 Task: Find connections with filter location Tutamandahostel with filter topic #Professionalwomenwith filter profile language Spanish with filter current company Yüksel Proje with filter school Mulund College Of Commerce with filter industry Soap and Cleaning Product Manufacturing with filter service category Healthcare Consulting with filter keywords title Communications Director
Action: Mouse moved to (634, 75)
Screenshot: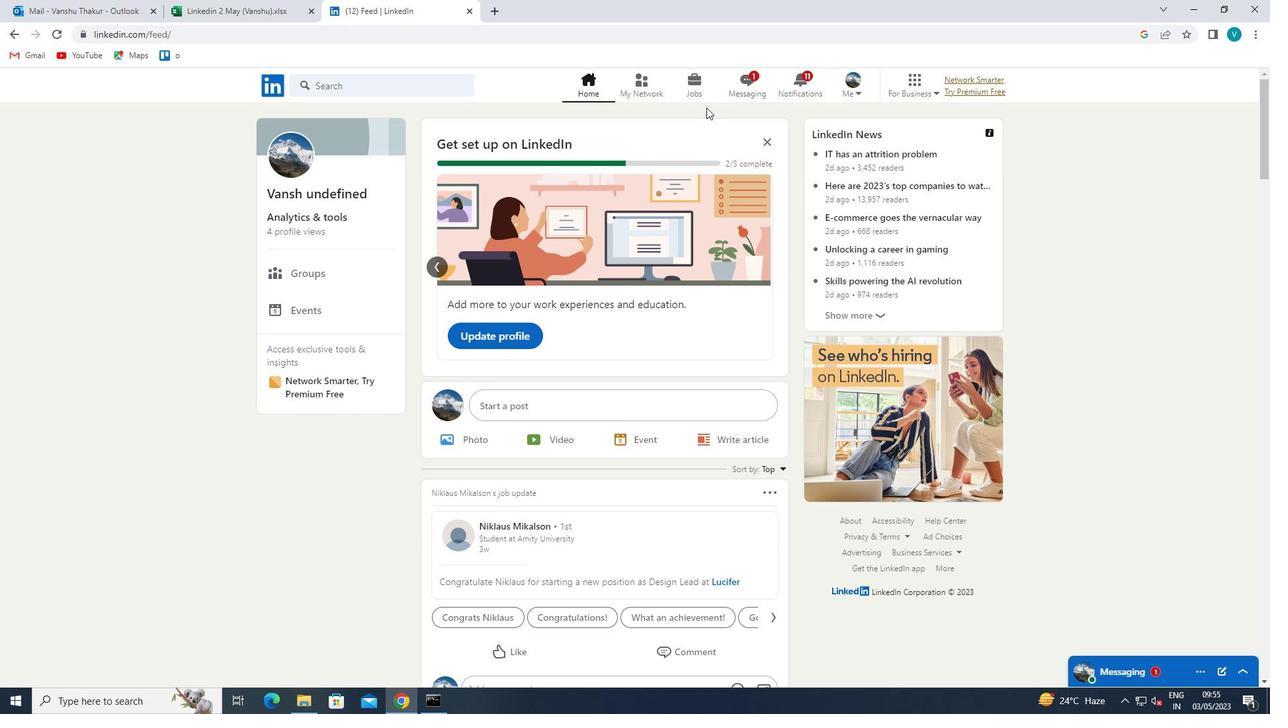 
Action: Mouse pressed left at (634, 75)
Screenshot: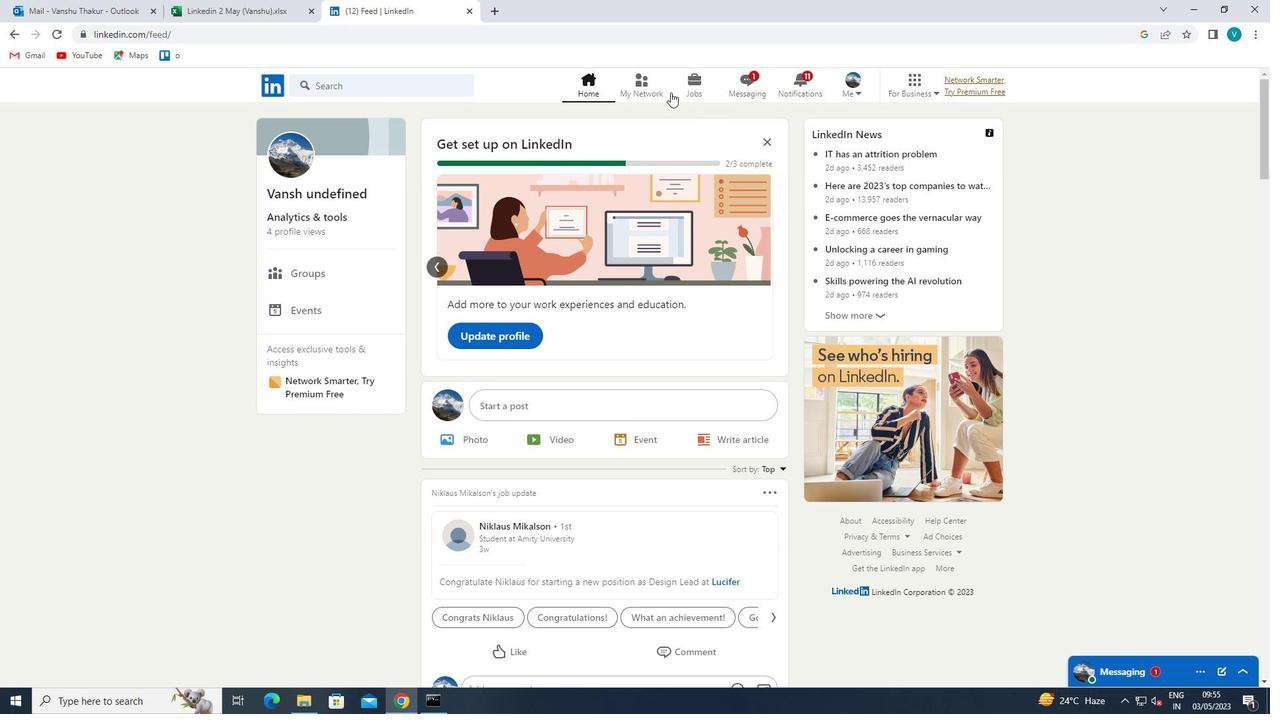 
Action: Mouse moved to (392, 160)
Screenshot: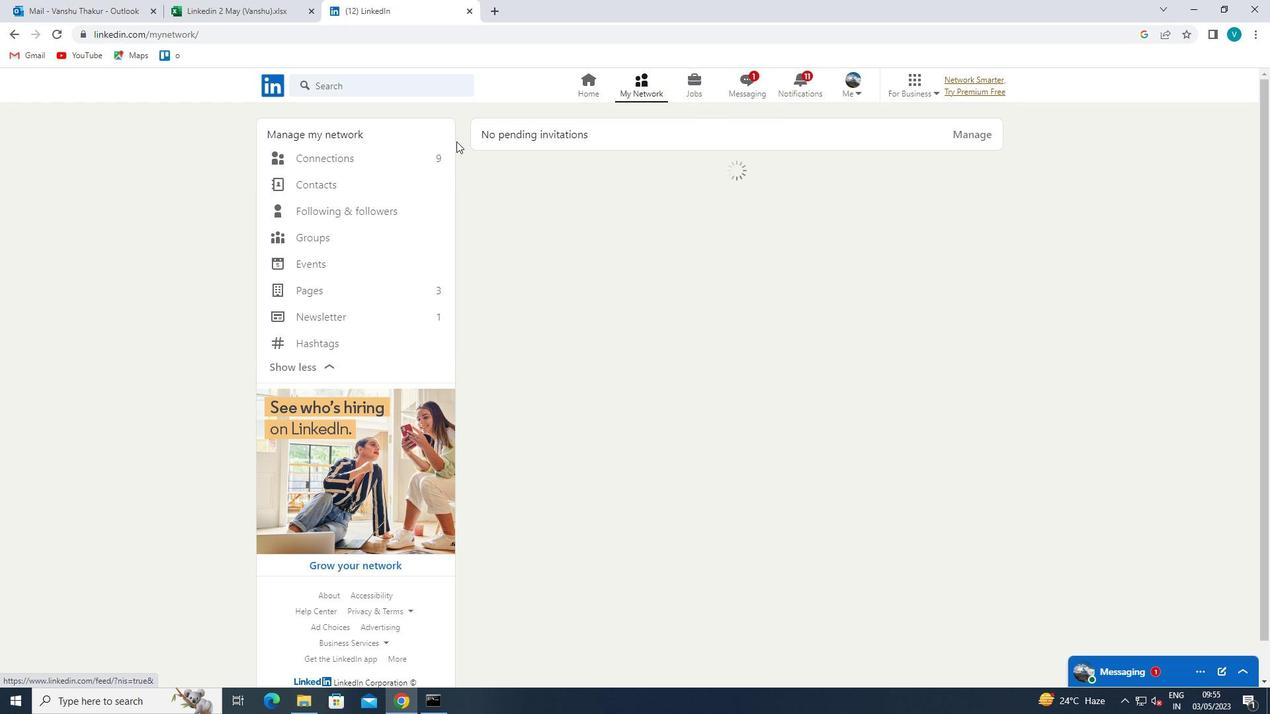
Action: Mouse pressed left at (392, 160)
Screenshot: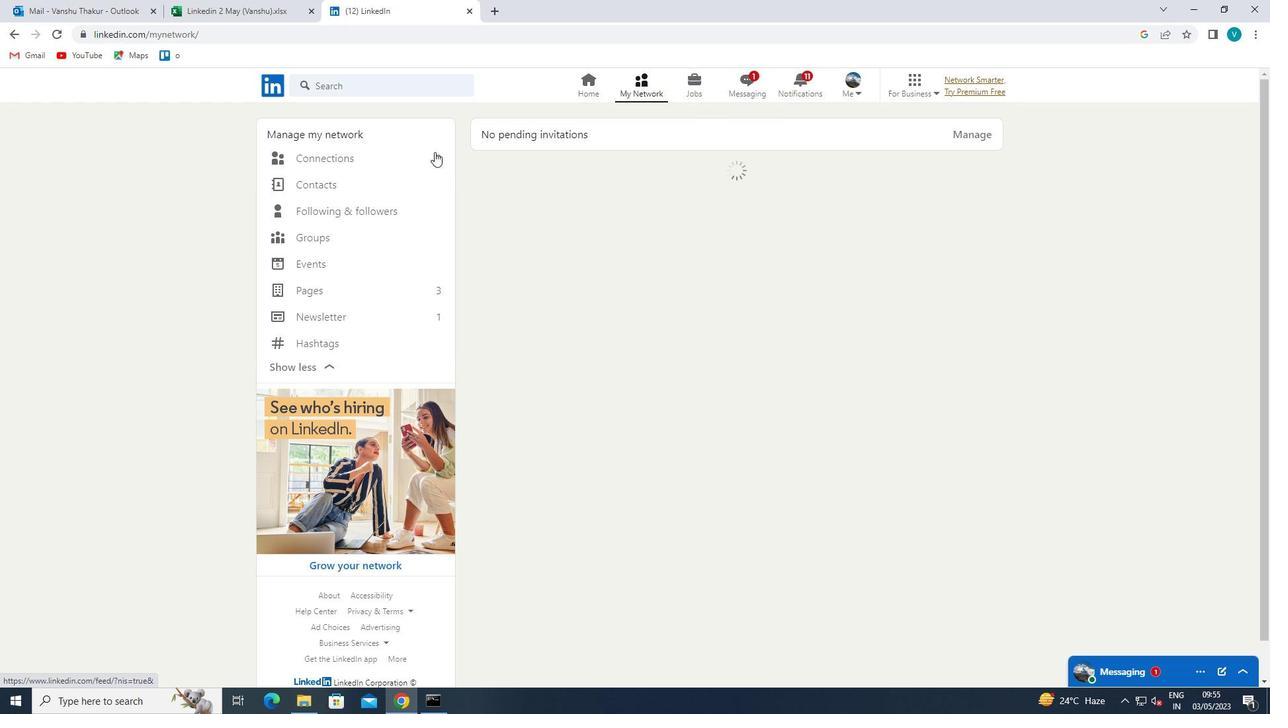 
Action: Mouse moved to (730, 155)
Screenshot: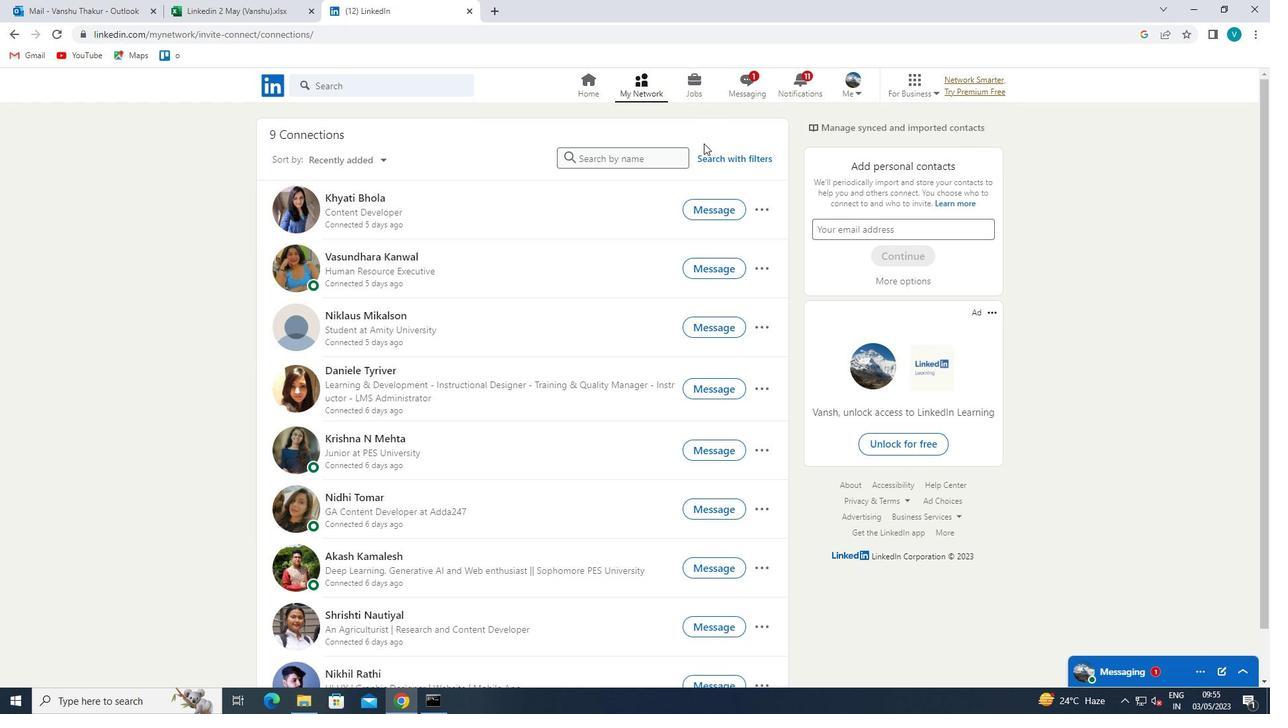 
Action: Mouse pressed left at (730, 155)
Screenshot: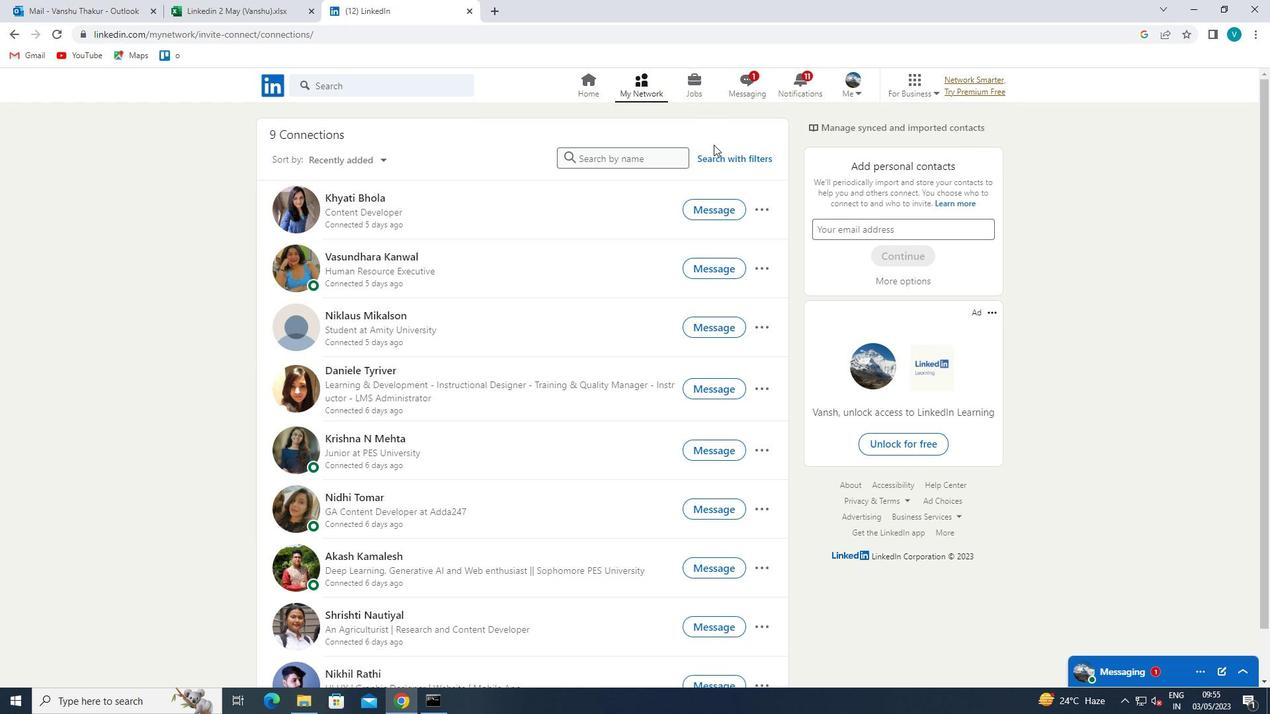 
Action: Mouse moved to (608, 123)
Screenshot: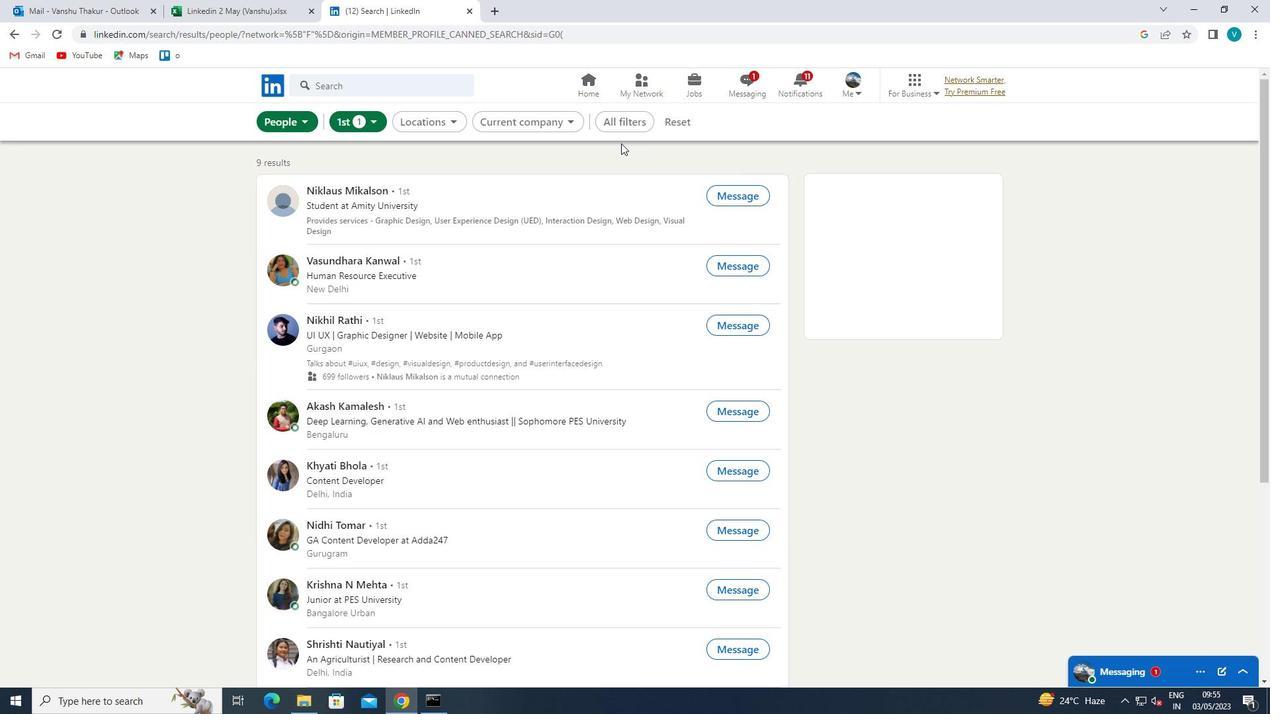
Action: Mouse pressed left at (608, 123)
Screenshot: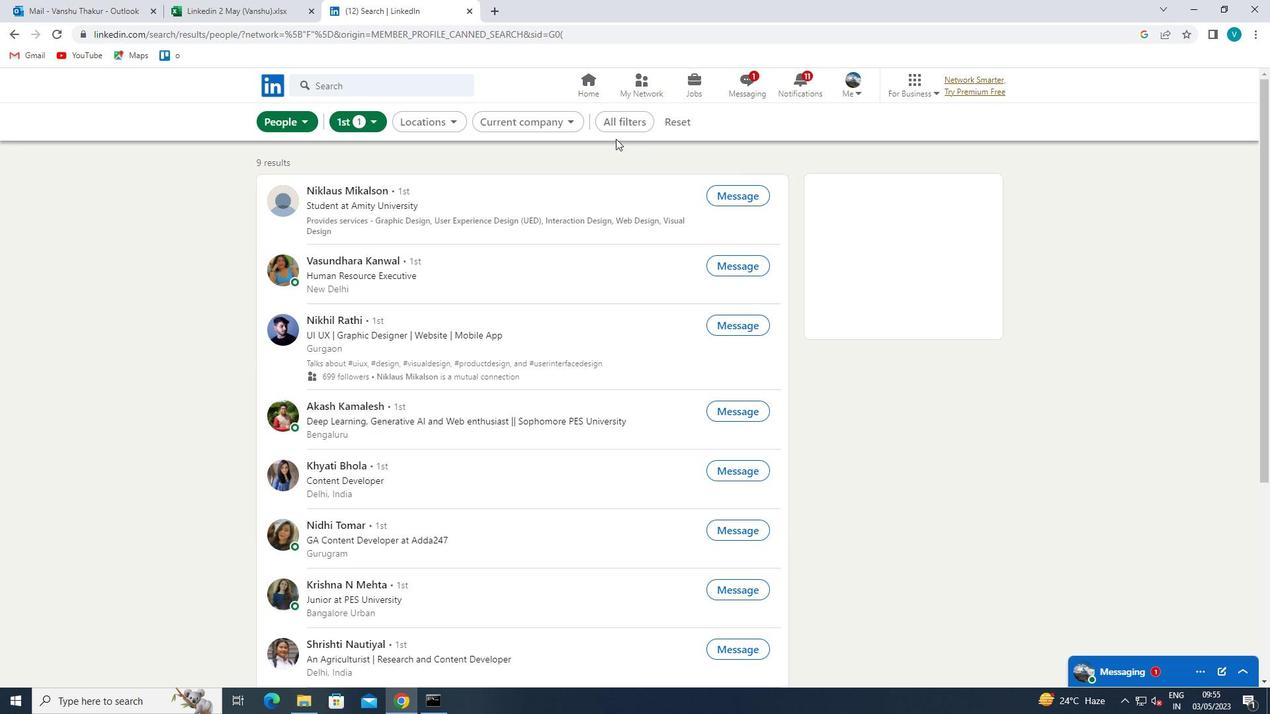 
Action: Mouse moved to (994, 329)
Screenshot: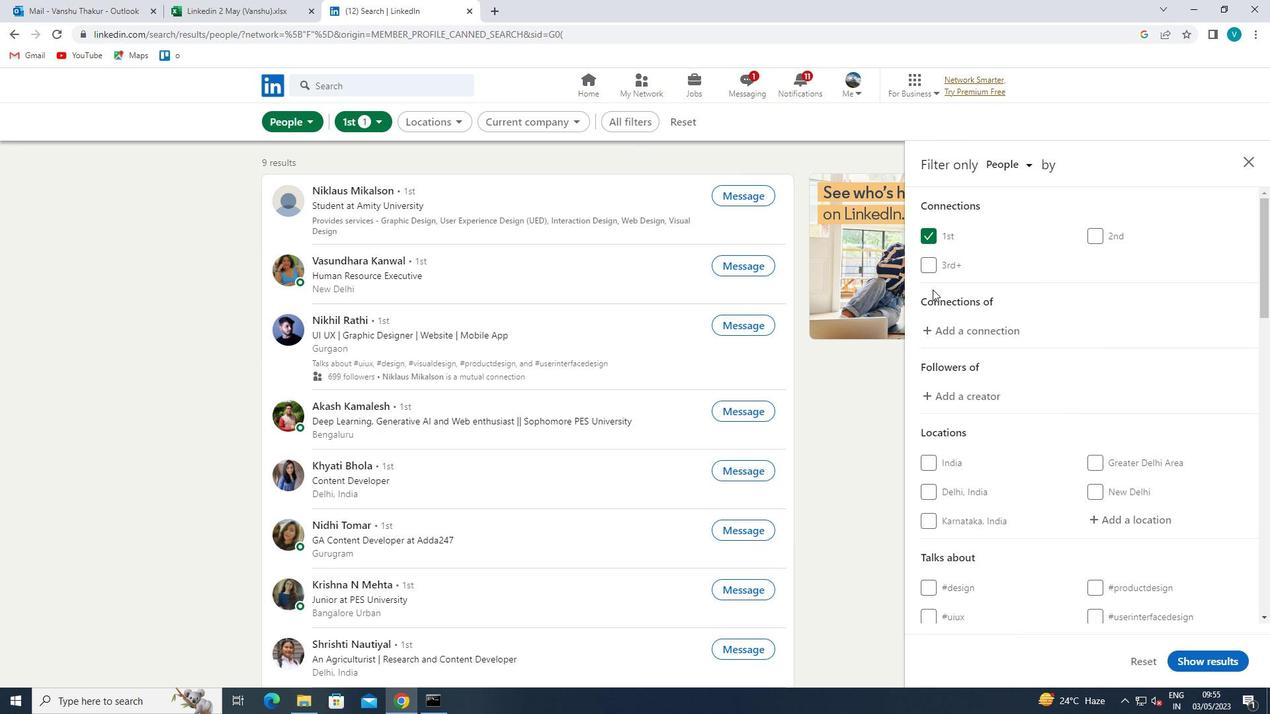 
Action: Mouse scrolled (994, 328) with delta (0, 0)
Screenshot: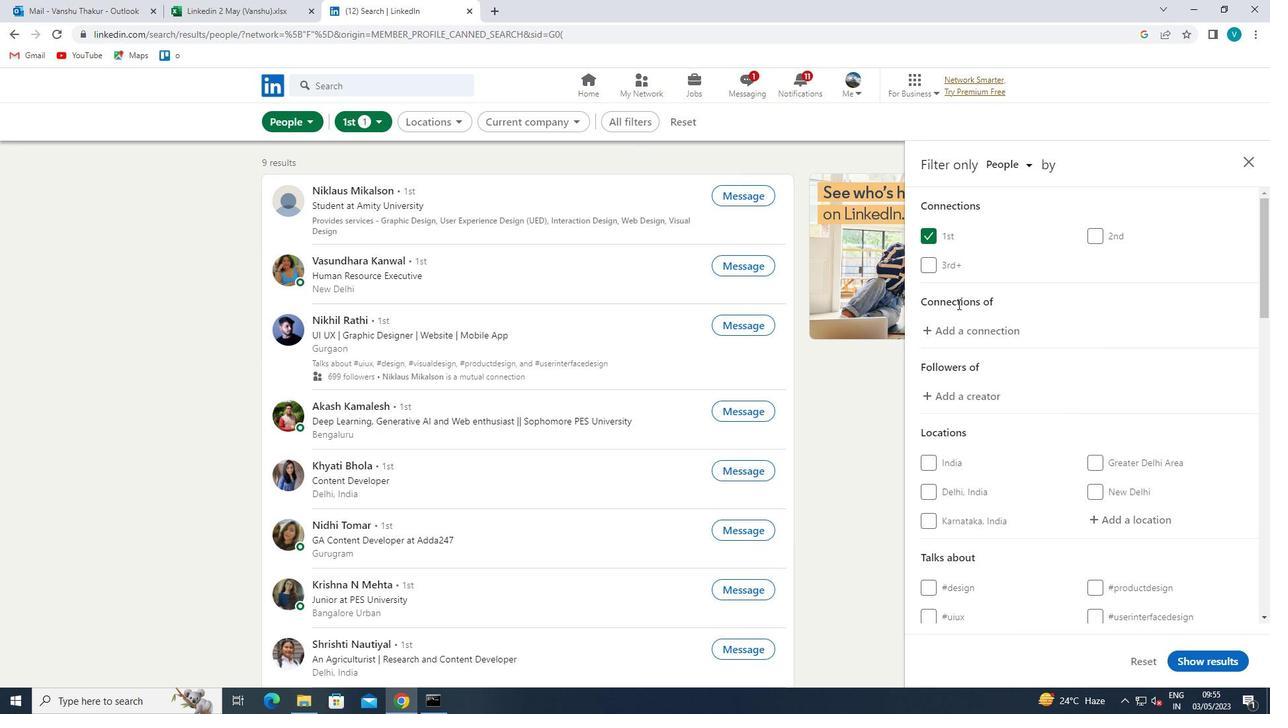 
Action: Mouse moved to (1002, 334)
Screenshot: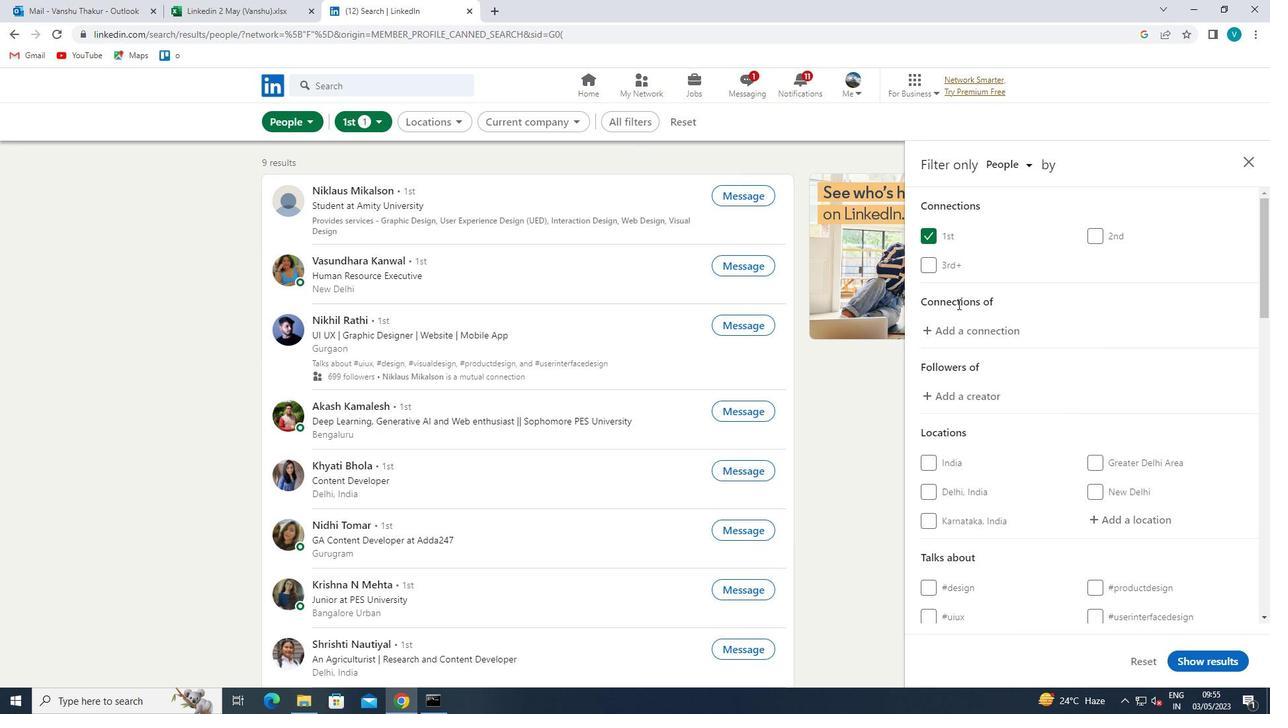 
Action: Mouse scrolled (1002, 334) with delta (0, 0)
Screenshot: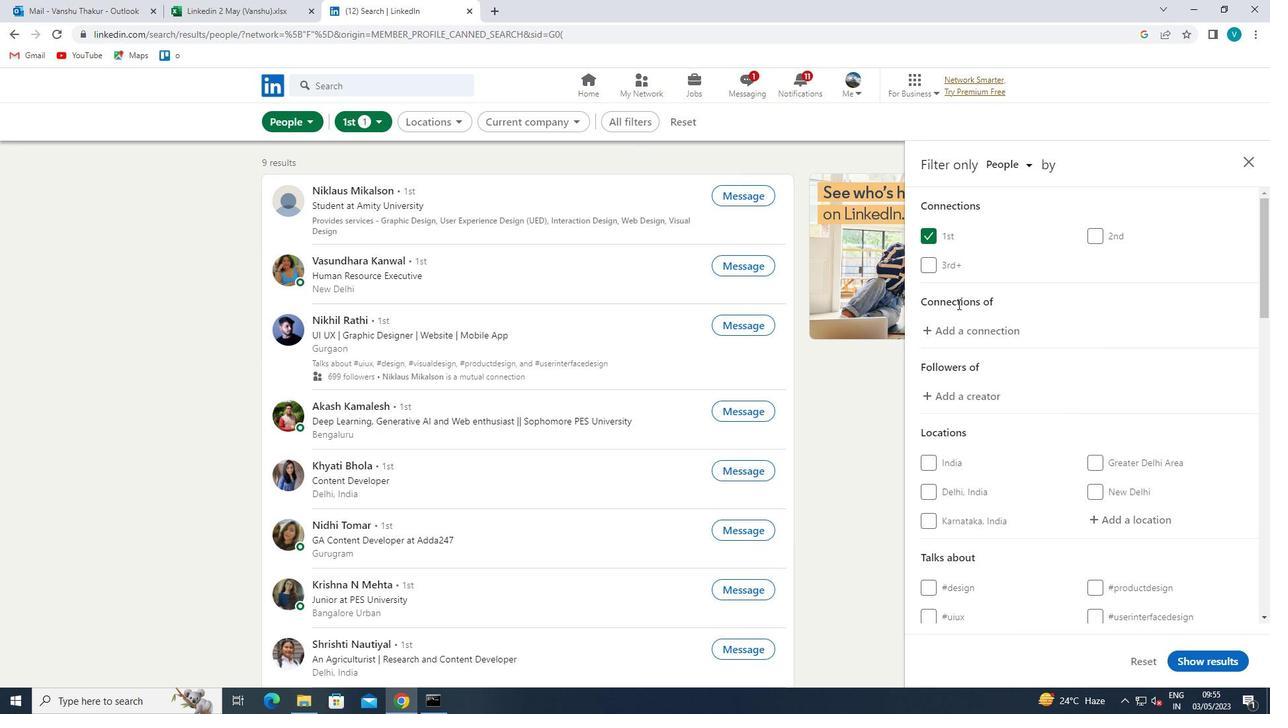
Action: Mouse moved to (1149, 388)
Screenshot: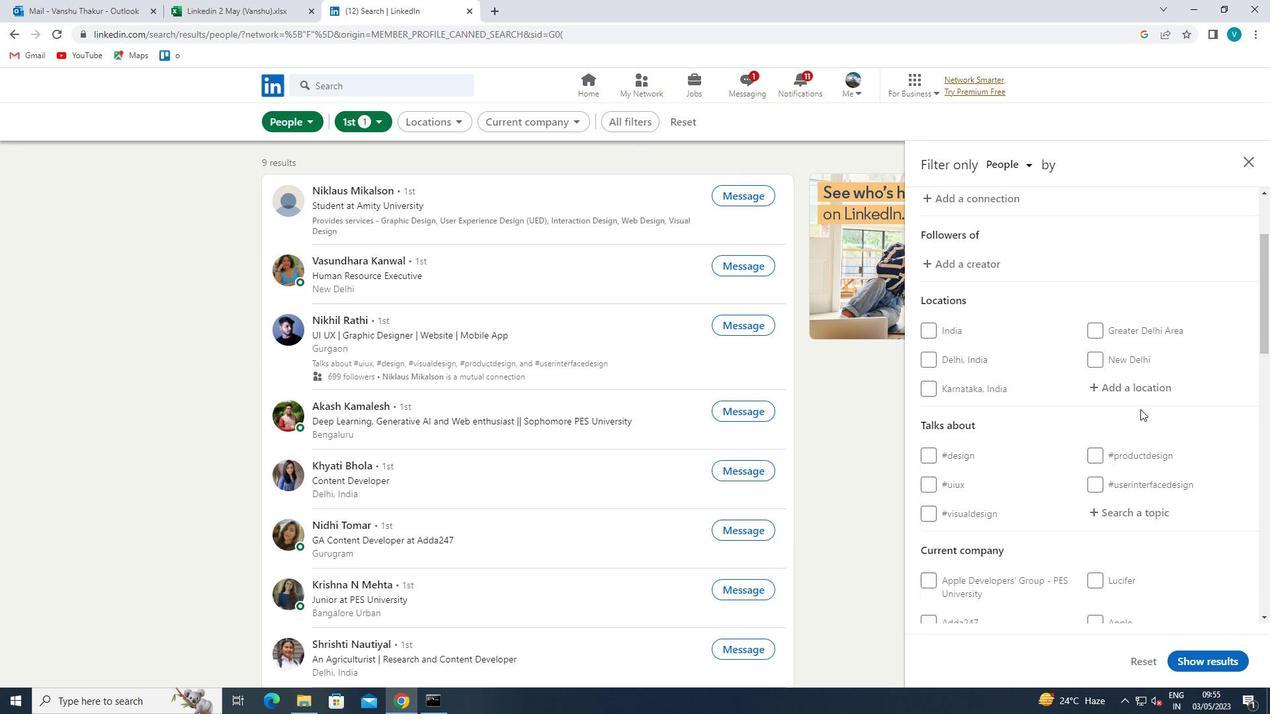 
Action: Mouse pressed left at (1149, 388)
Screenshot: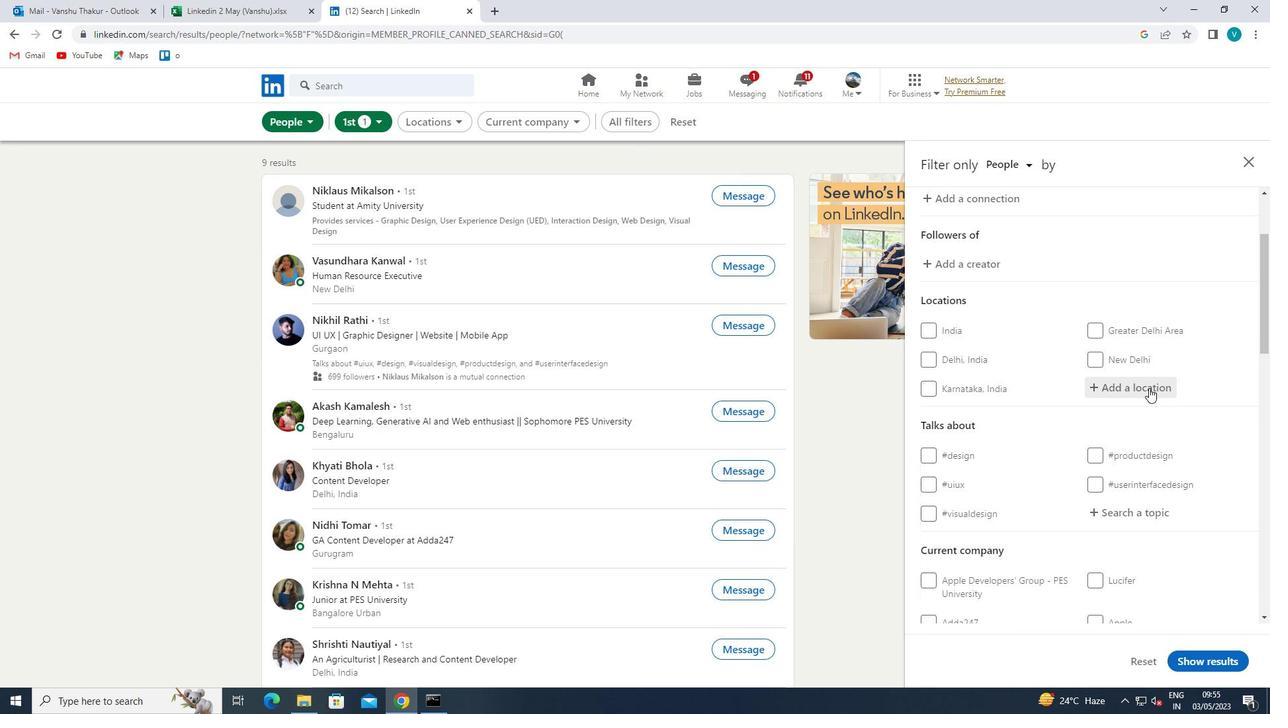 
Action: Key pressed <Key.shift>T
Screenshot: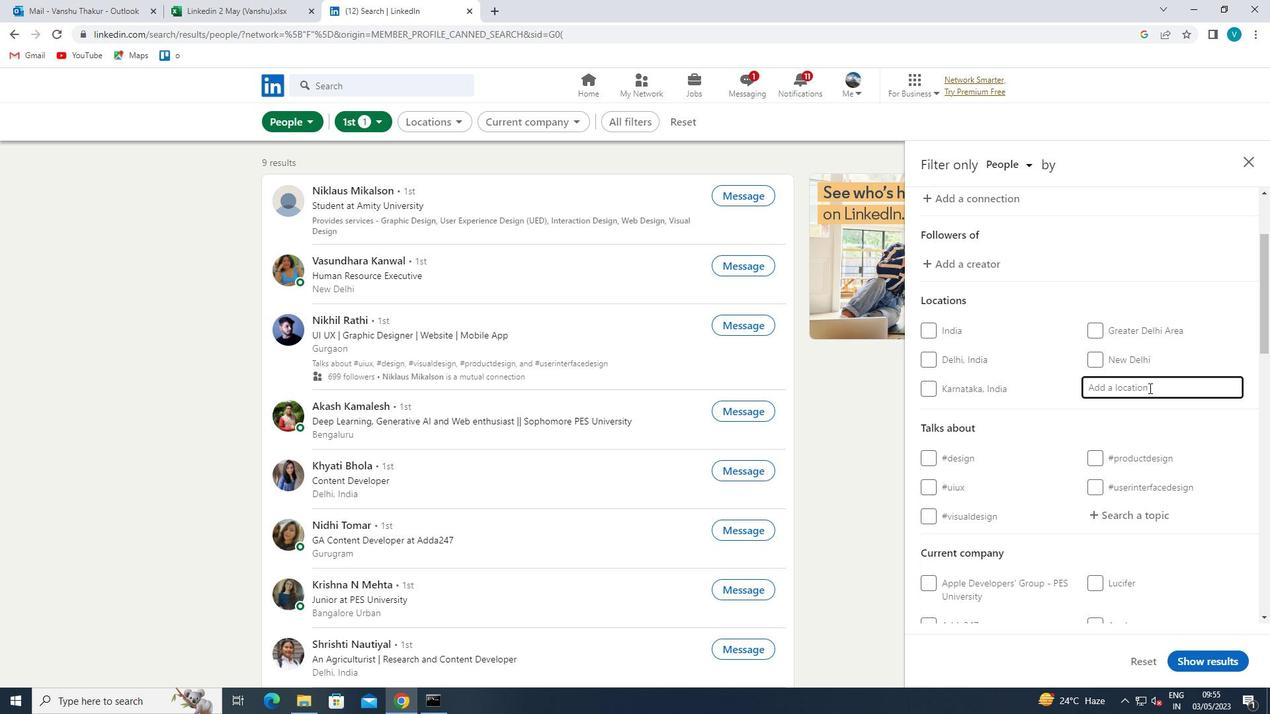 
Action: Mouse moved to (1002, 357)
Screenshot: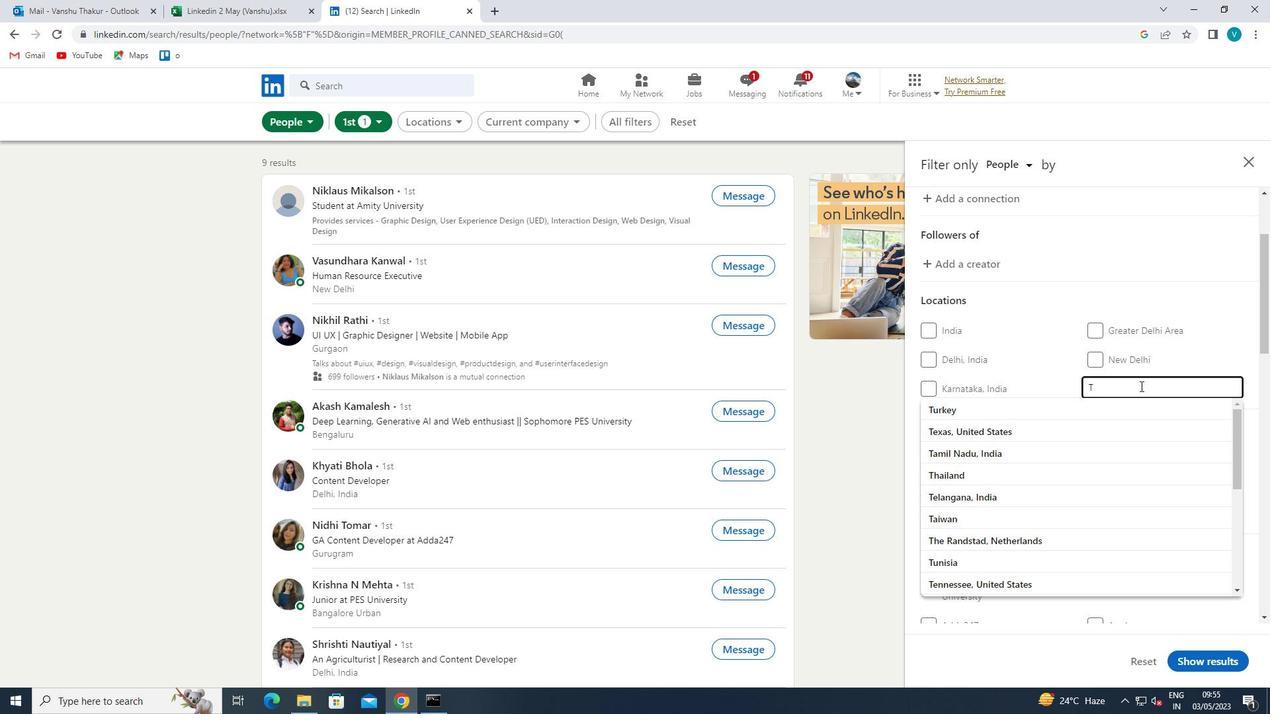 
Action: Key pressed UTAMANDAHOSTEL
Screenshot: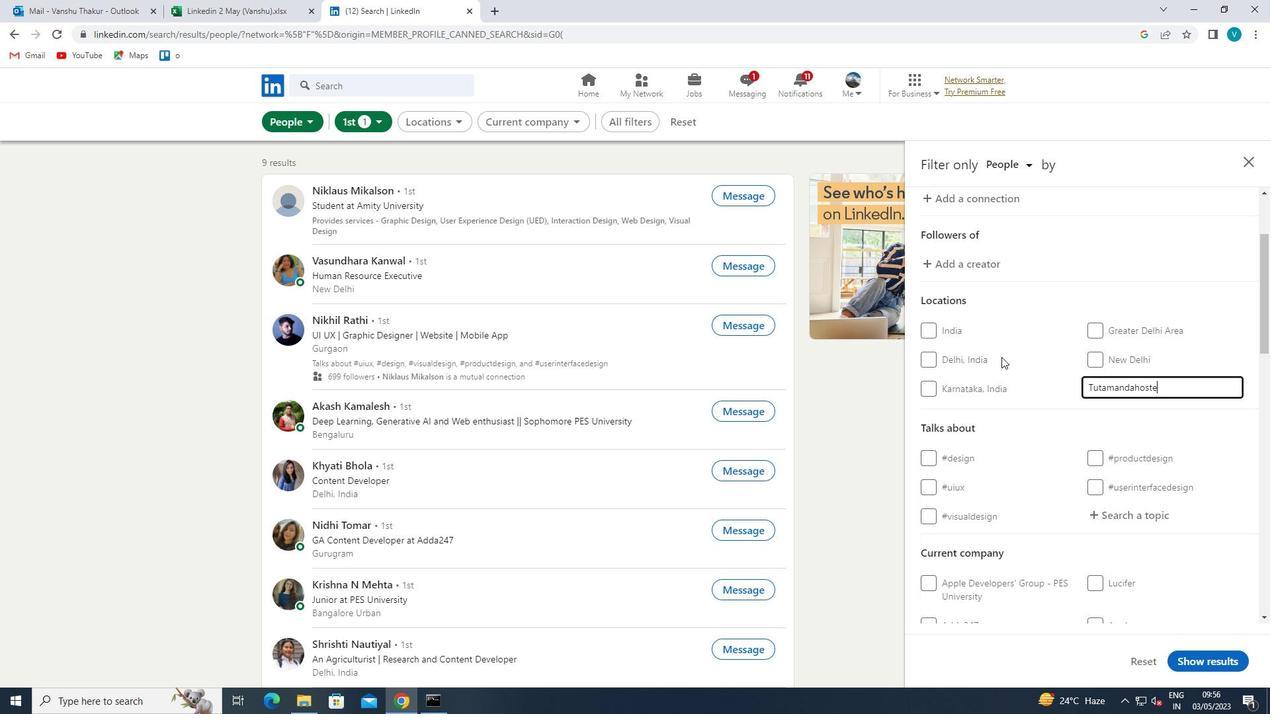 
Action: Mouse moved to (1033, 411)
Screenshot: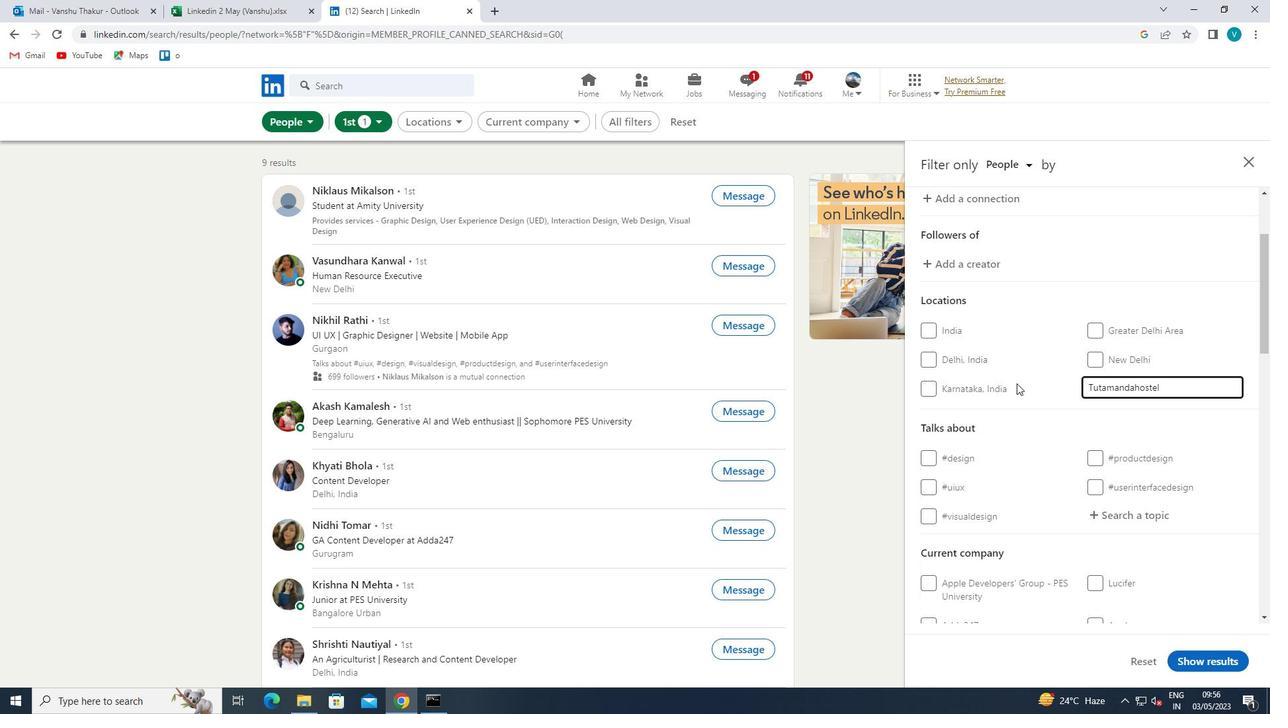 
Action: Mouse pressed left at (1033, 411)
Screenshot: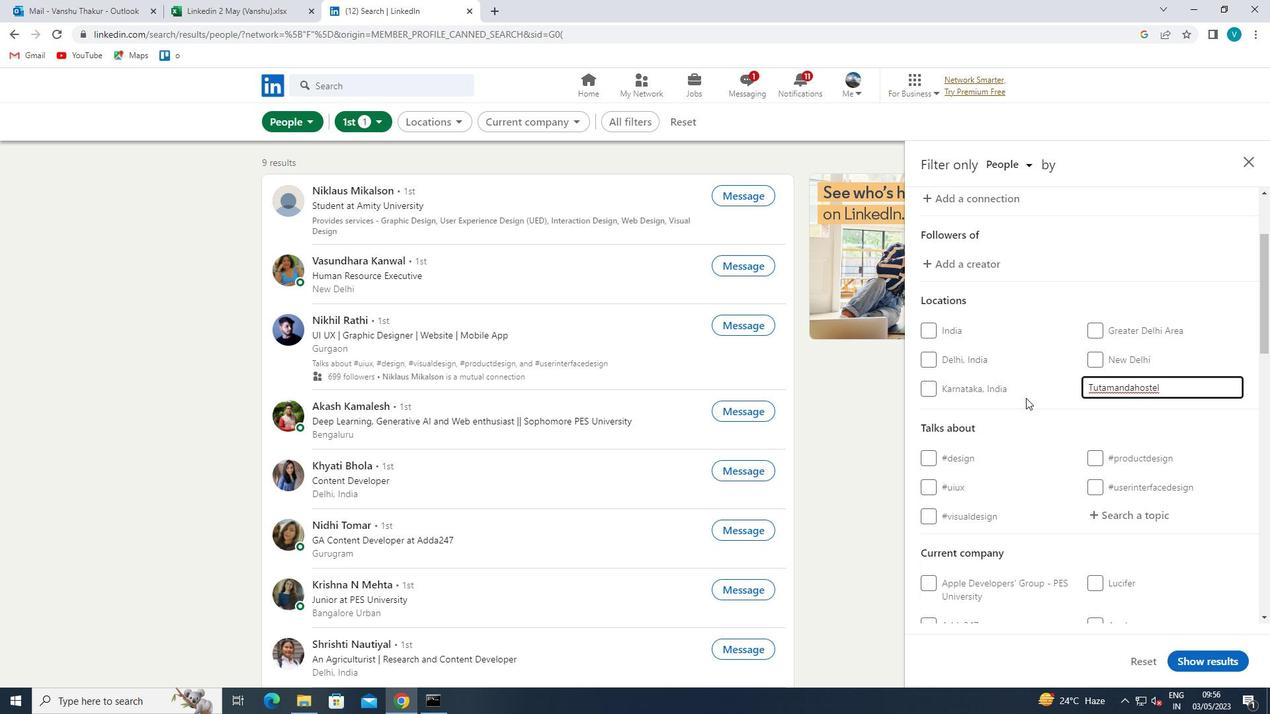 
Action: Mouse moved to (1033, 412)
Screenshot: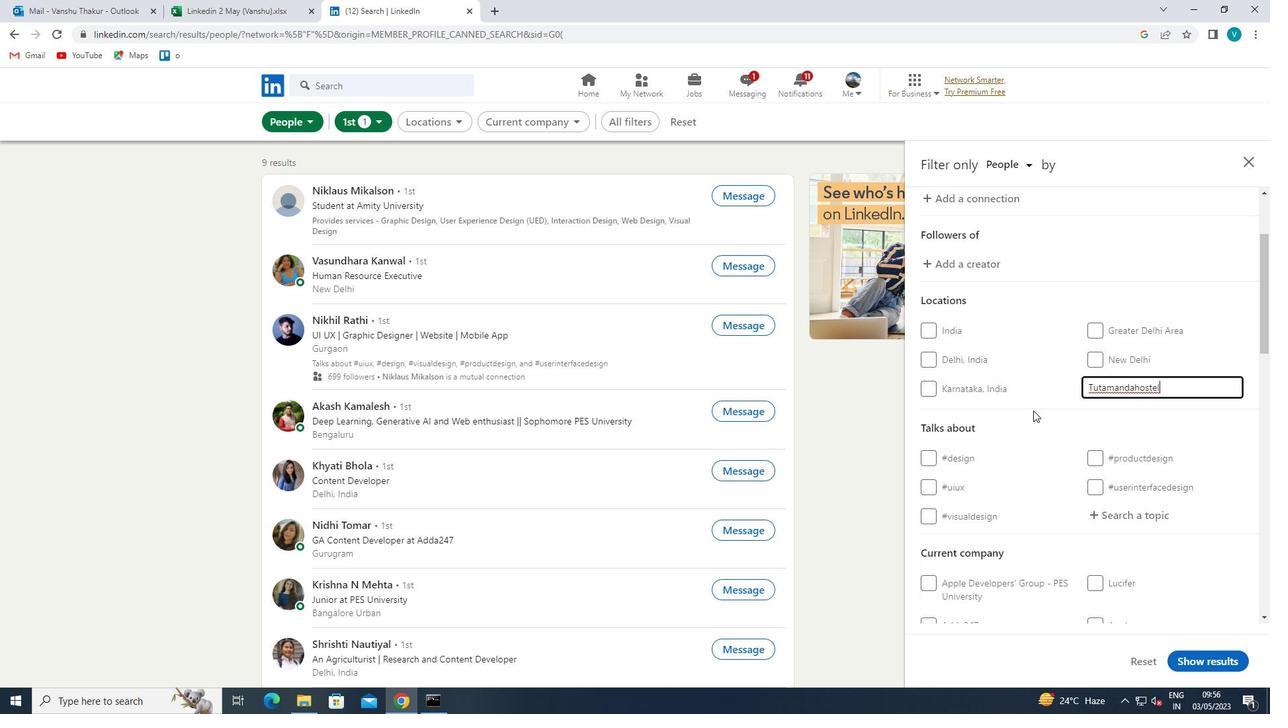 
Action: Mouse scrolled (1033, 411) with delta (0, 0)
Screenshot: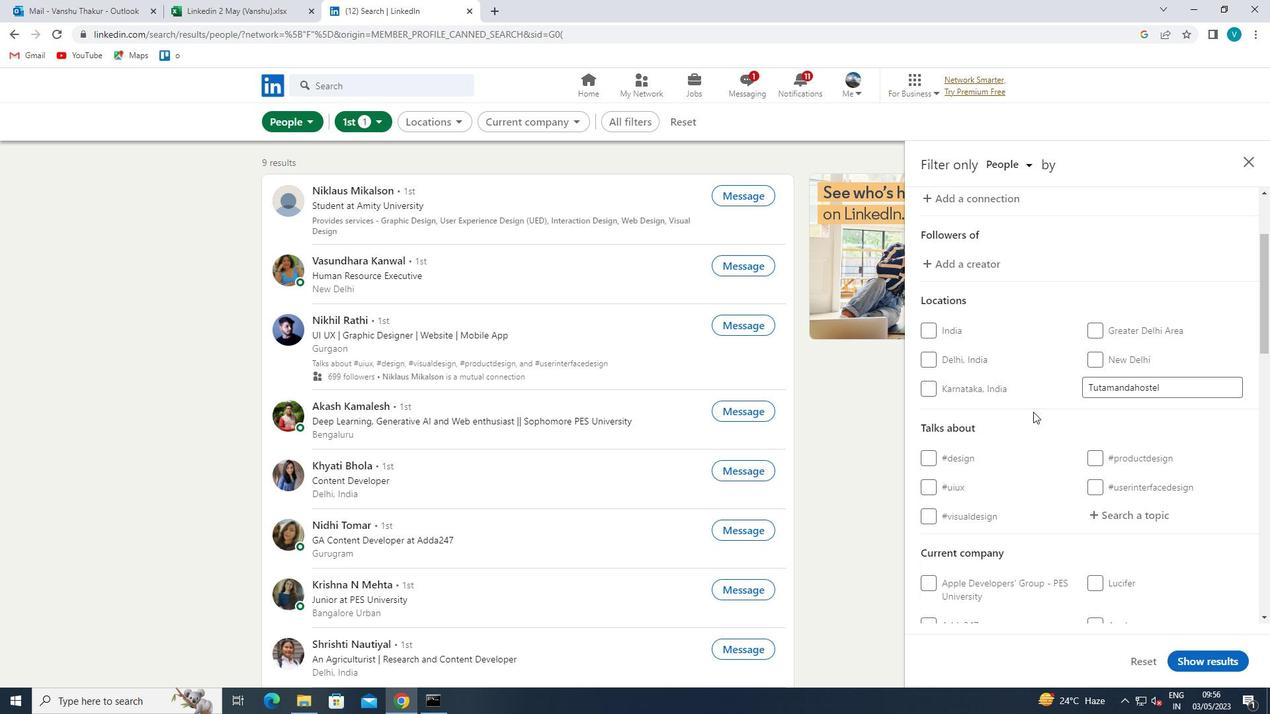 
Action: Mouse scrolled (1033, 411) with delta (0, 0)
Screenshot: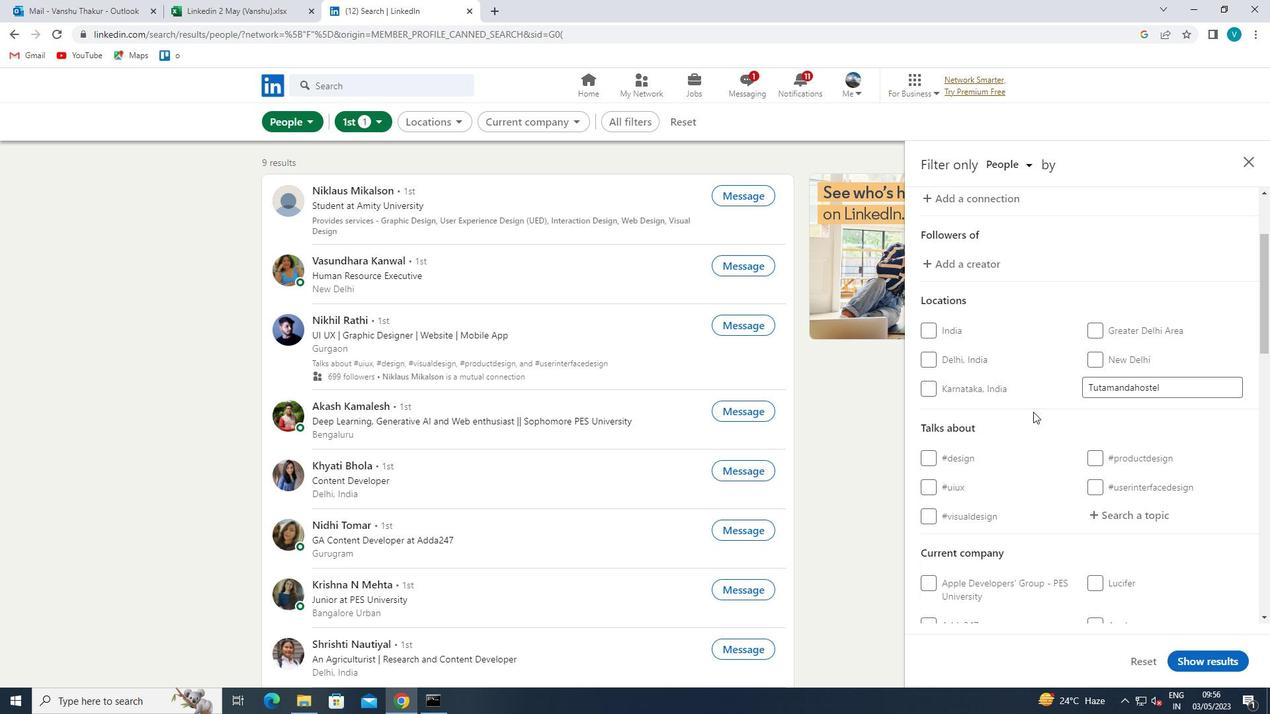 
Action: Mouse moved to (1160, 381)
Screenshot: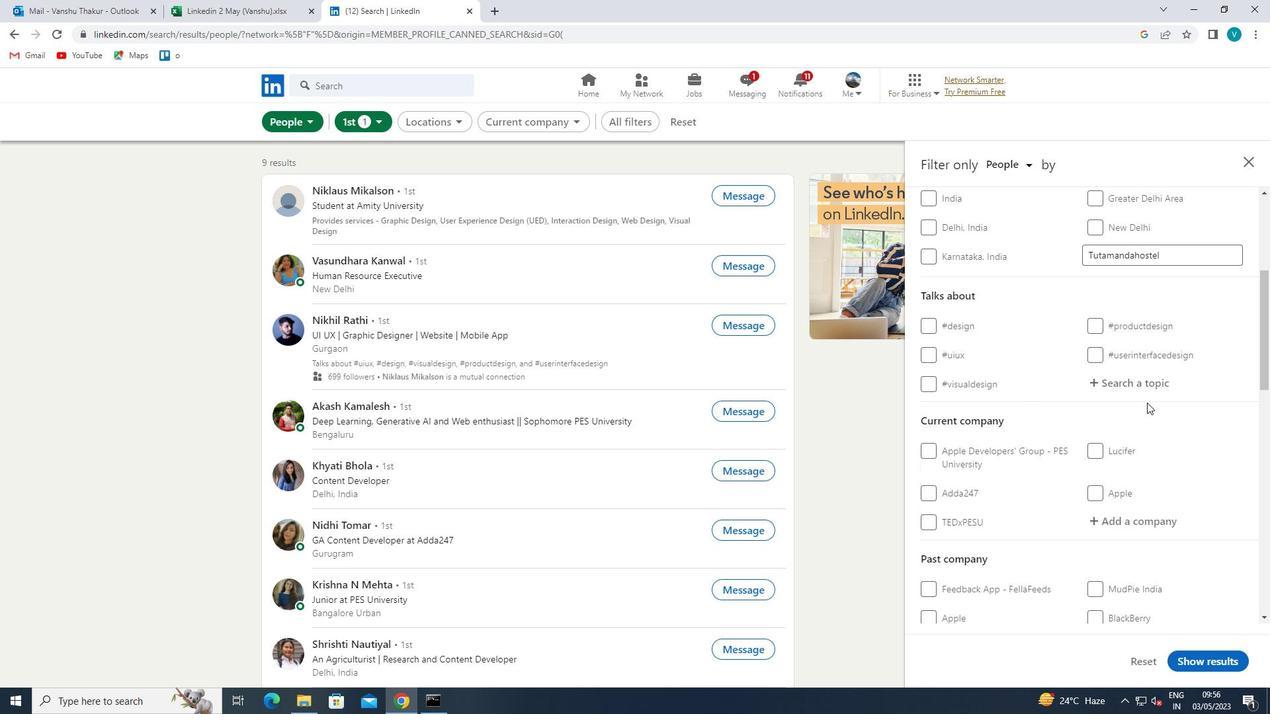 
Action: Mouse pressed left at (1160, 381)
Screenshot: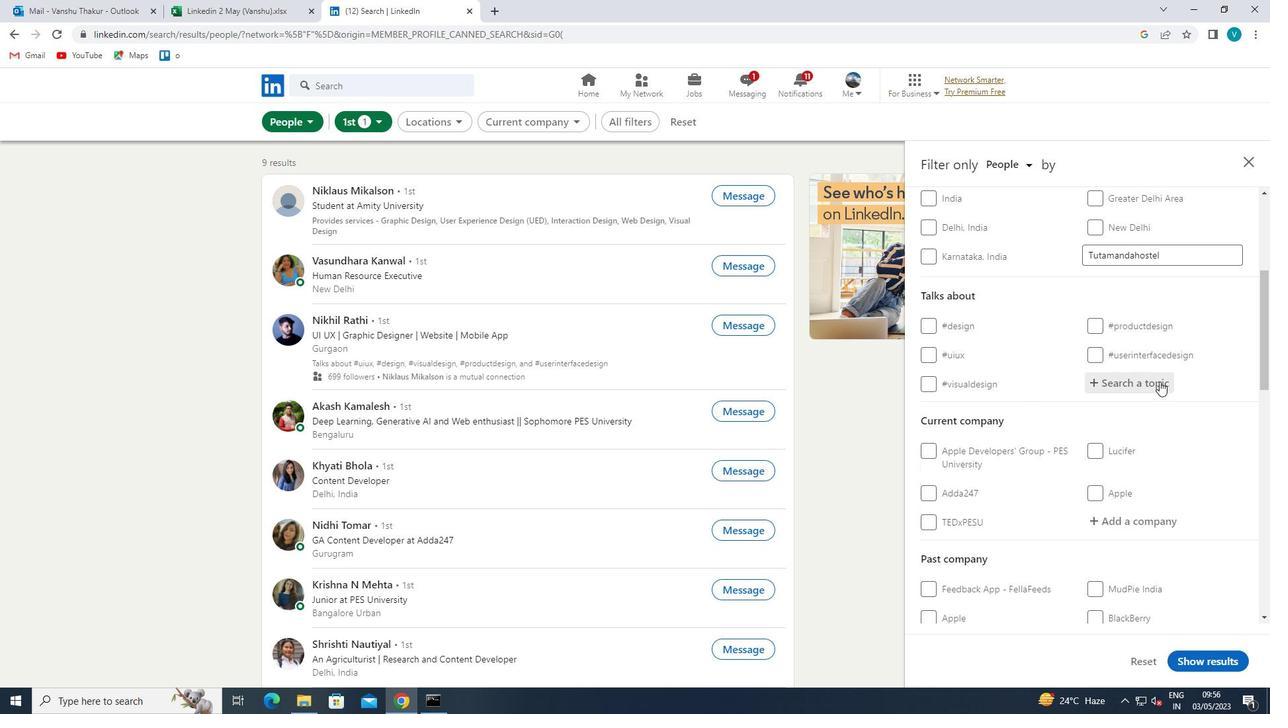 
Action: Key pressed <Key.shift><Key.shift><Key.shift>PROFESSIONALWO
Screenshot: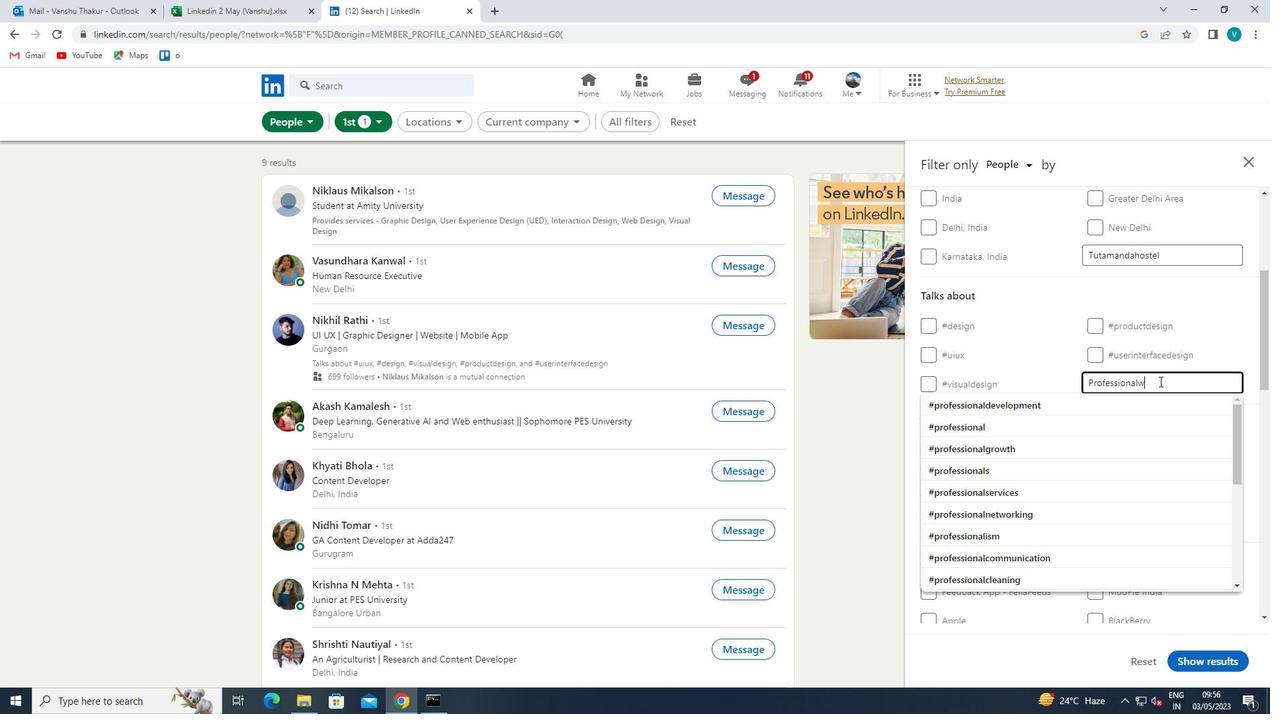 
Action: Mouse moved to (1128, 395)
Screenshot: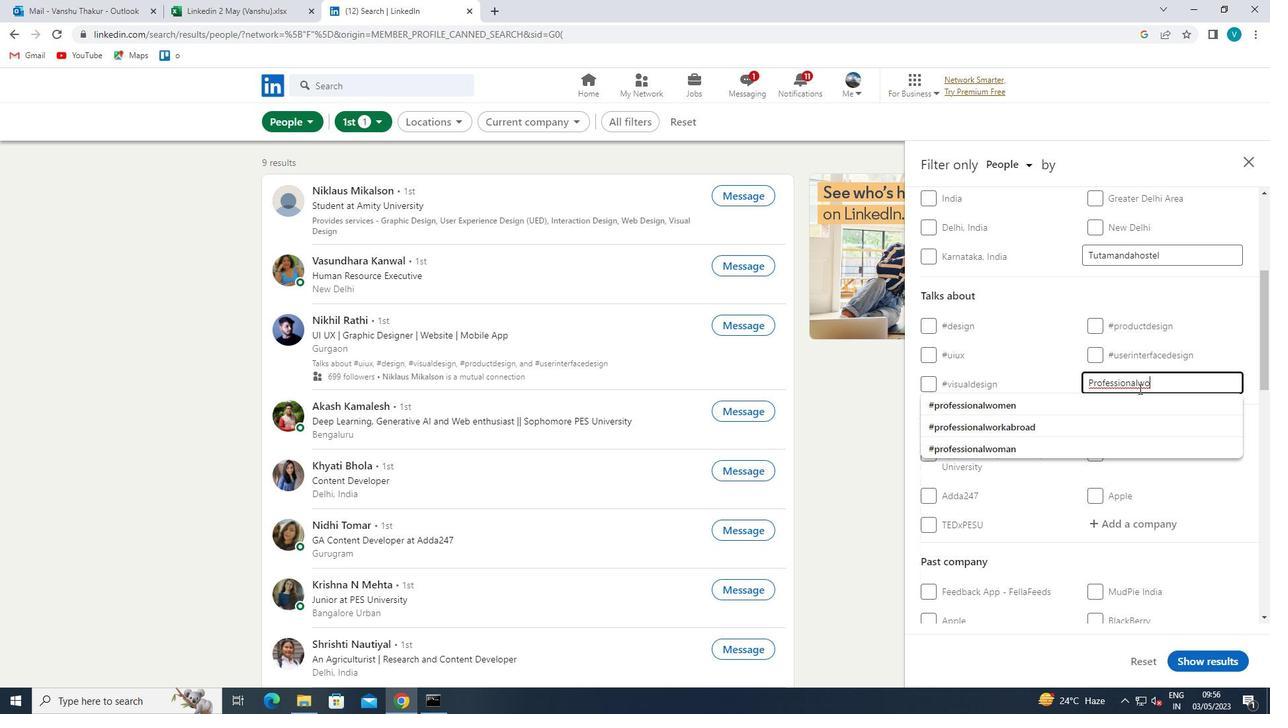 
Action: Mouse pressed left at (1128, 395)
Screenshot: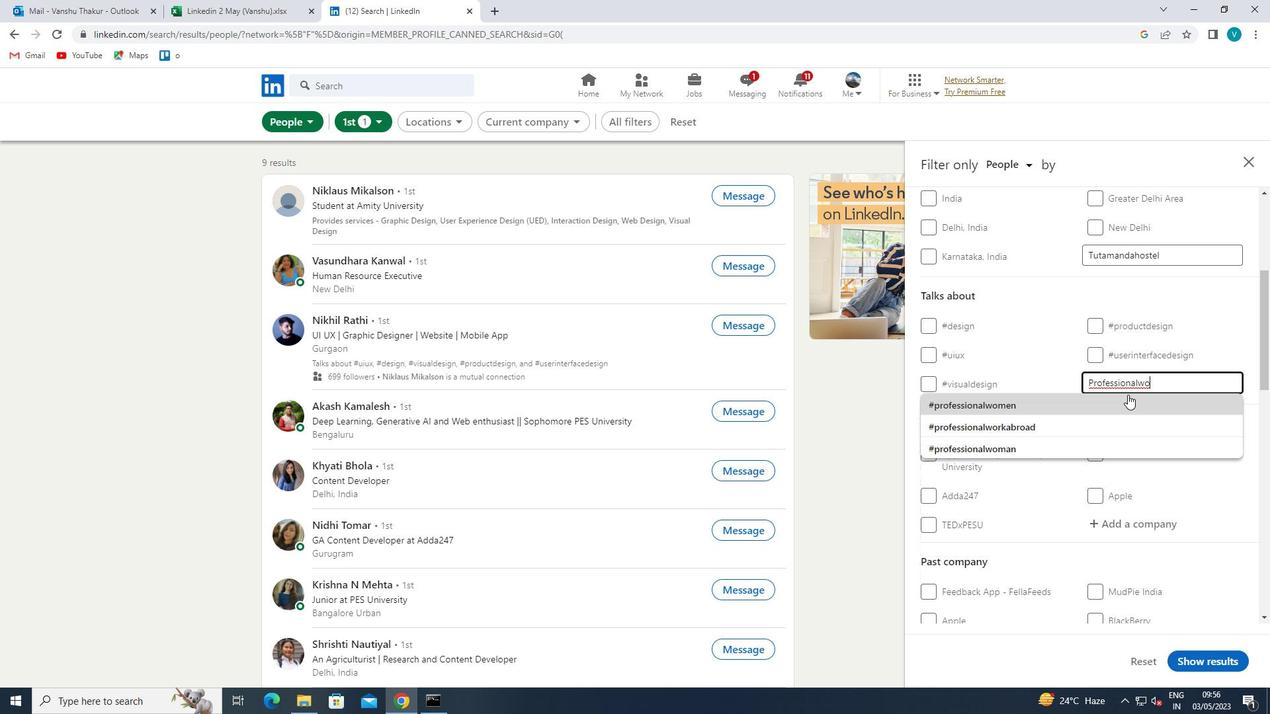 
Action: Mouse scrolled (1128, 394) with delta (0, 0)
Screenshot: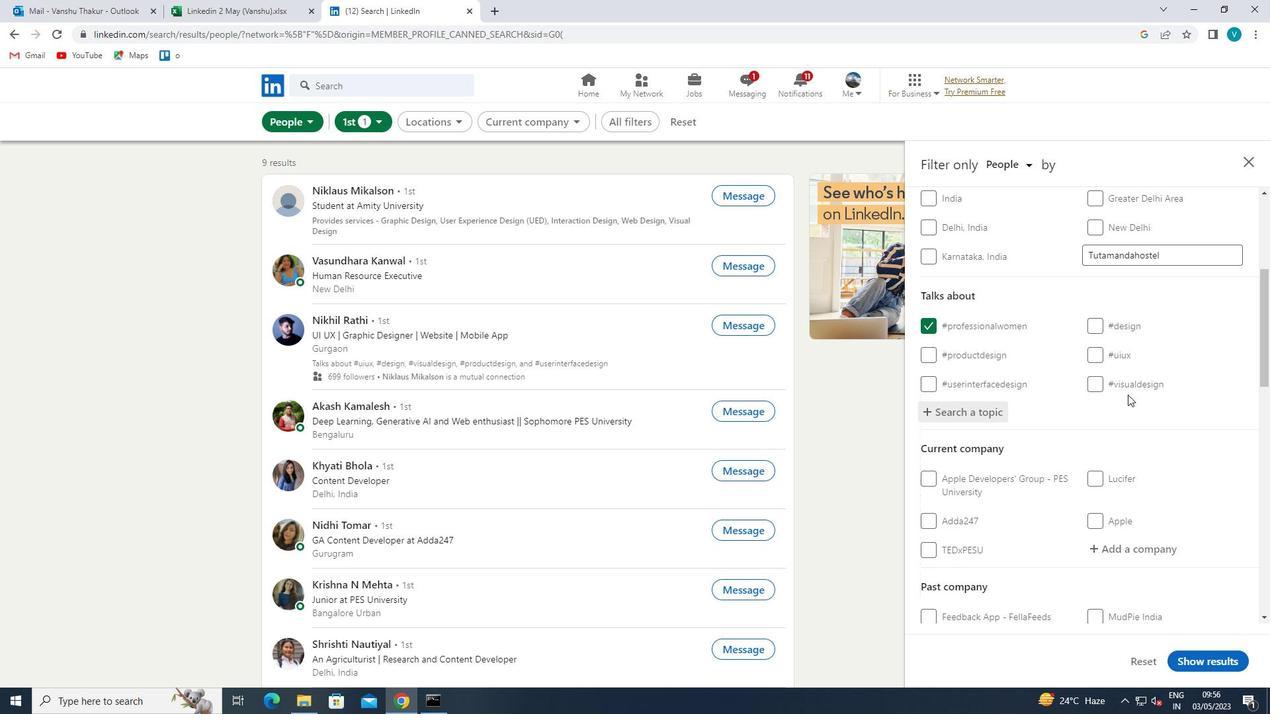 
Action: Mouse scrolled (1128, 394) with delta (0, 0)
Screenshot: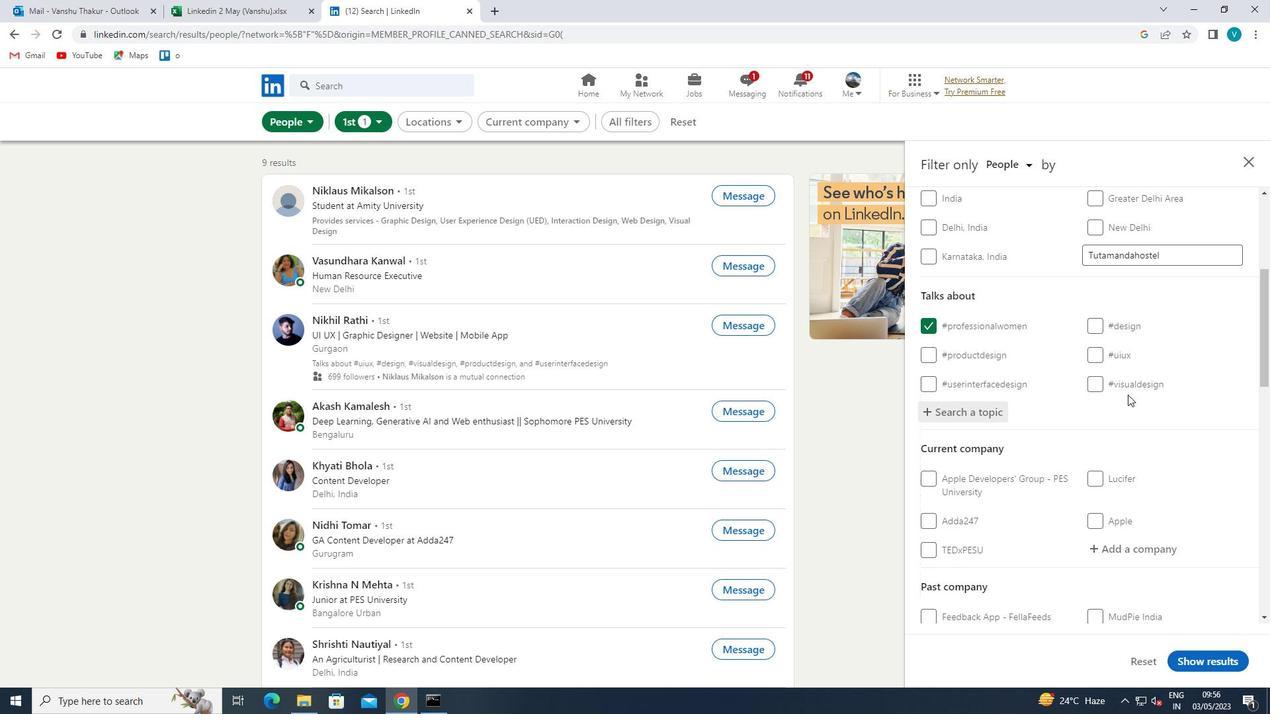 
Action: Mouse moved to (1121, 418)
Screenshot: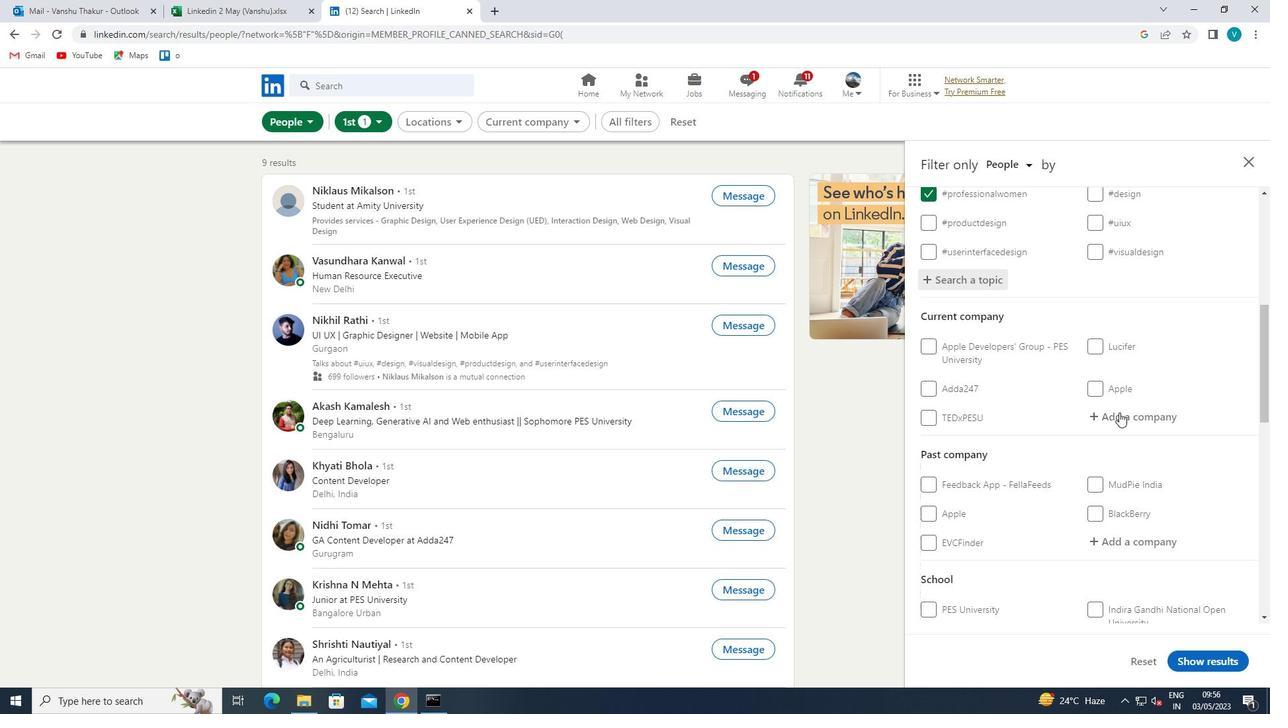 
Action: Mouse pressed left at (1121, 418)
Screenshot: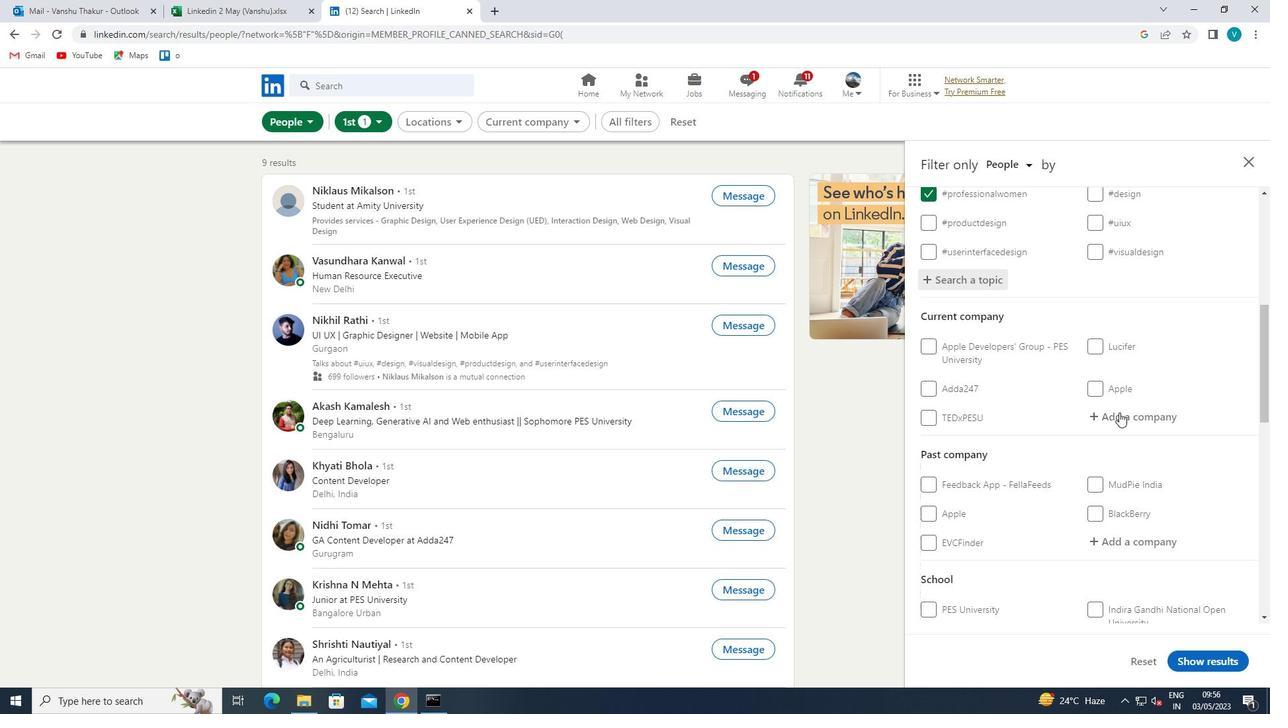 
Action: Mouse moved to (1125, 417)
Screenshot: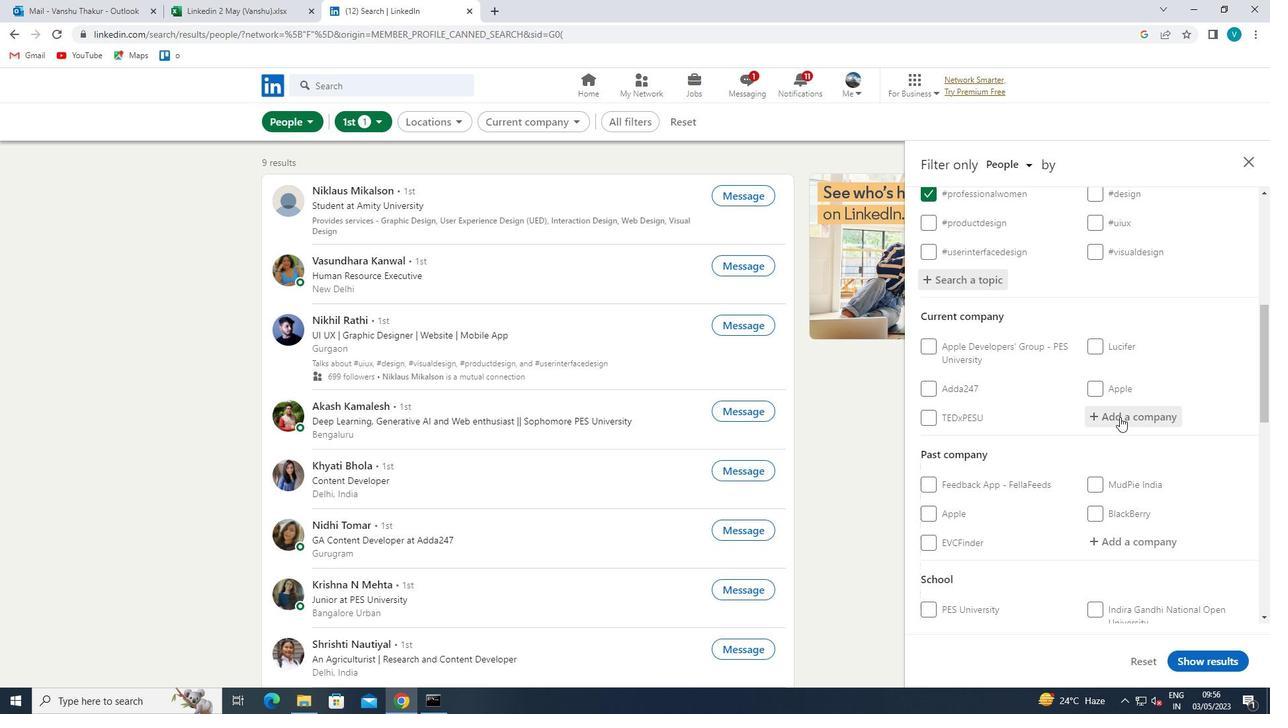 
Action: Key pressed <Key.shift>YUKSEL
Screenshot: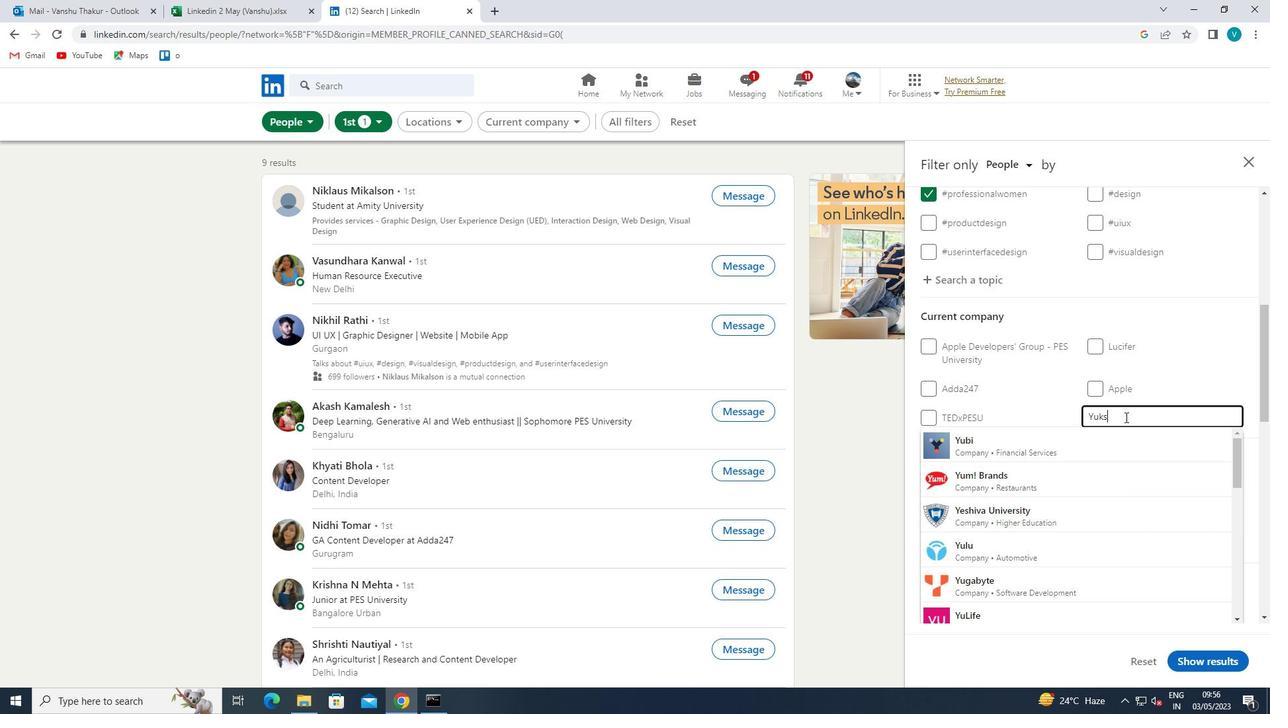 
Action: Mouse moved to (1104, 432)
Screenshot: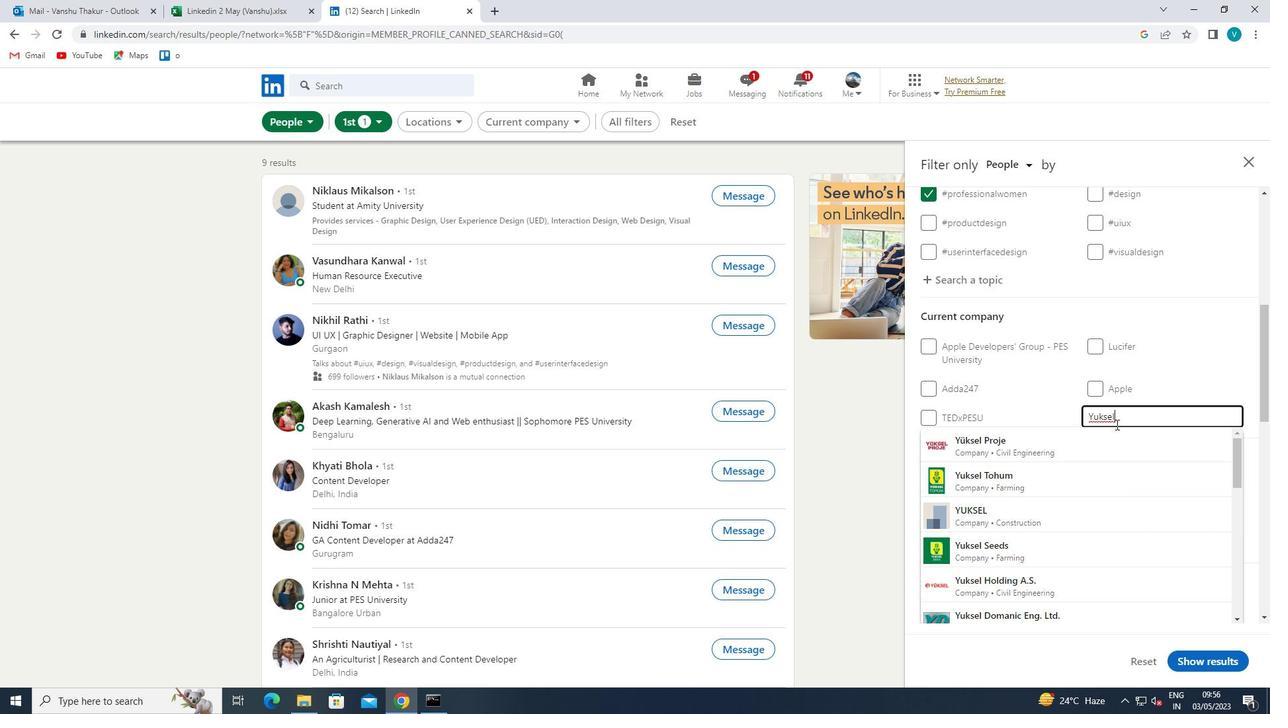 
Action: Mouse pressed left at (1104, 432)
Screenshot: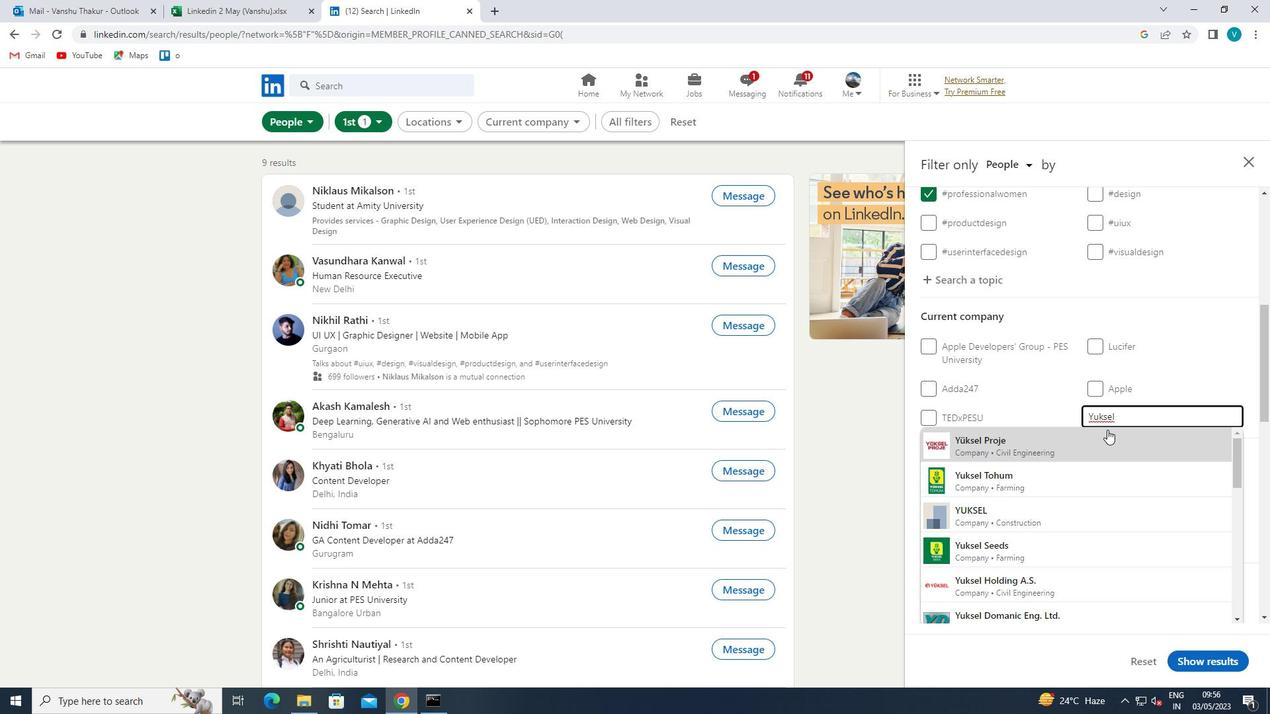 
Action: Mouse scrolled (1104, 432) with delta (0, 0)
Screenshot: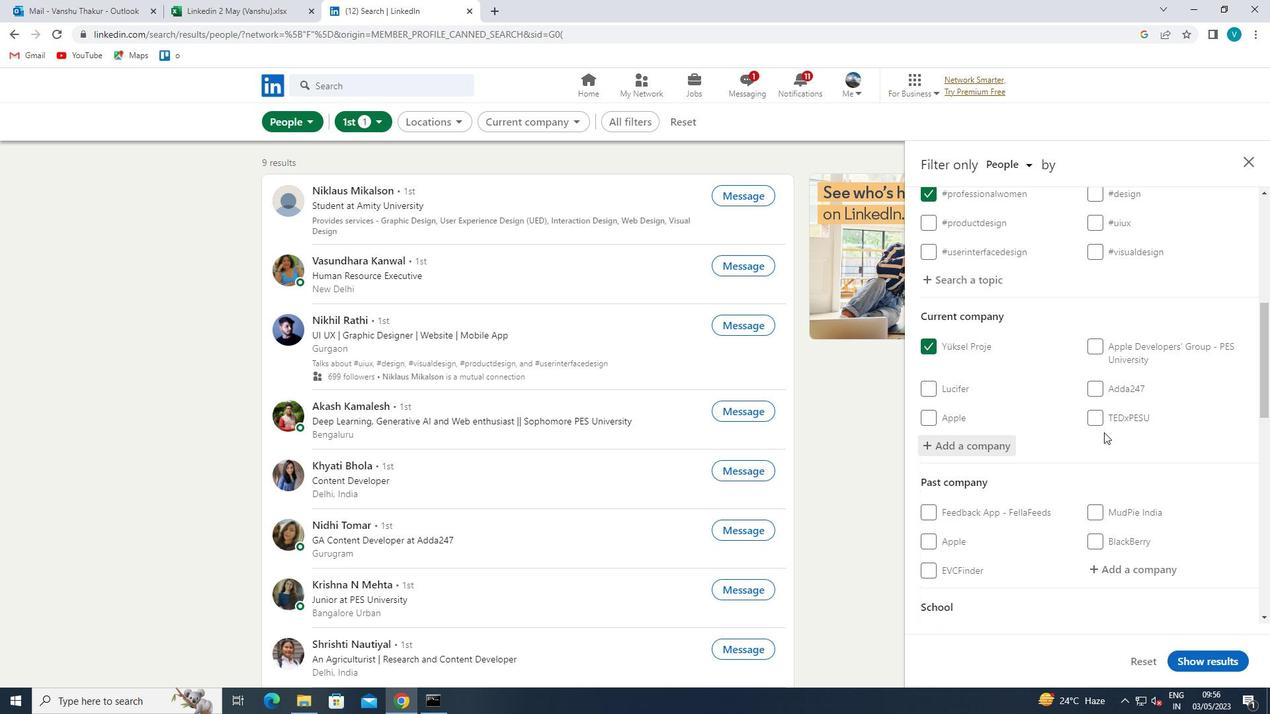 
Action: Mouse scrolled (1104, 432) with delta (0, 0)
Screenshot: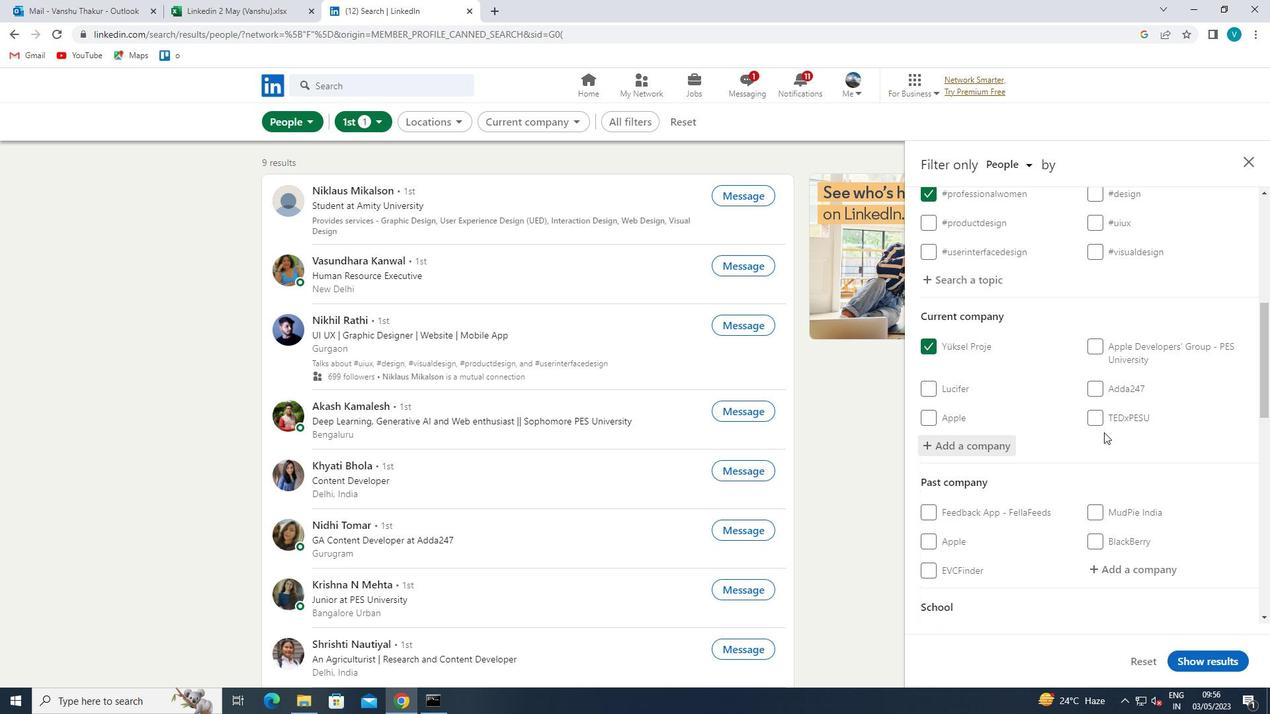 
Action: Mouse scrolled (1104, 432) with delta (0, 0)
Screenshot: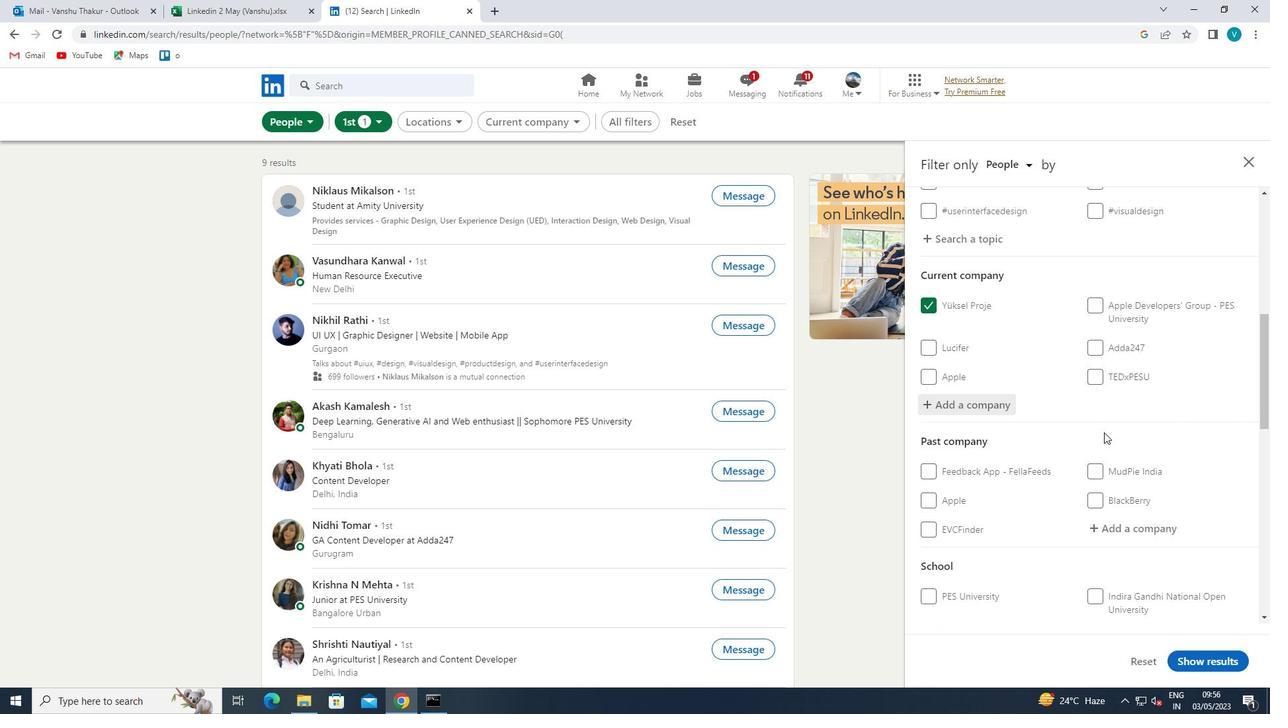 
Action: Mouse scrolled (1104, 432) with delta (0, 0)
Screenshot: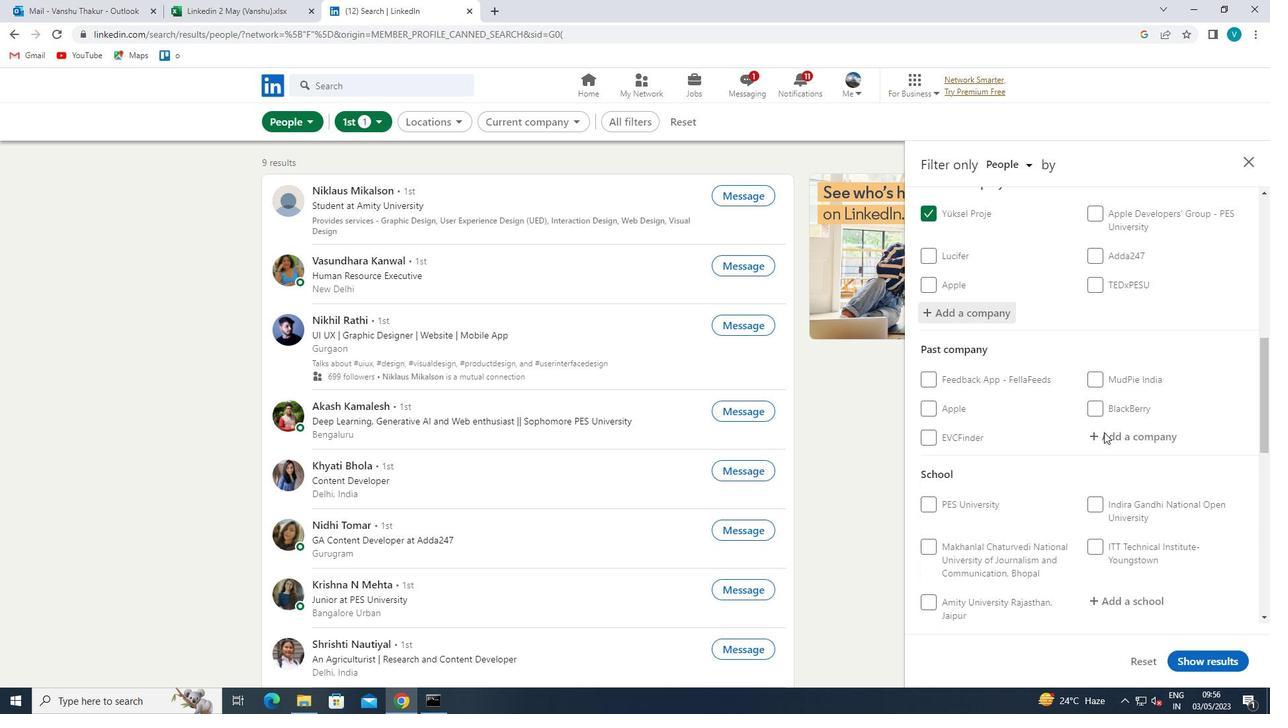 
Action: Mouse moved to (1103, 475)
Screenshot: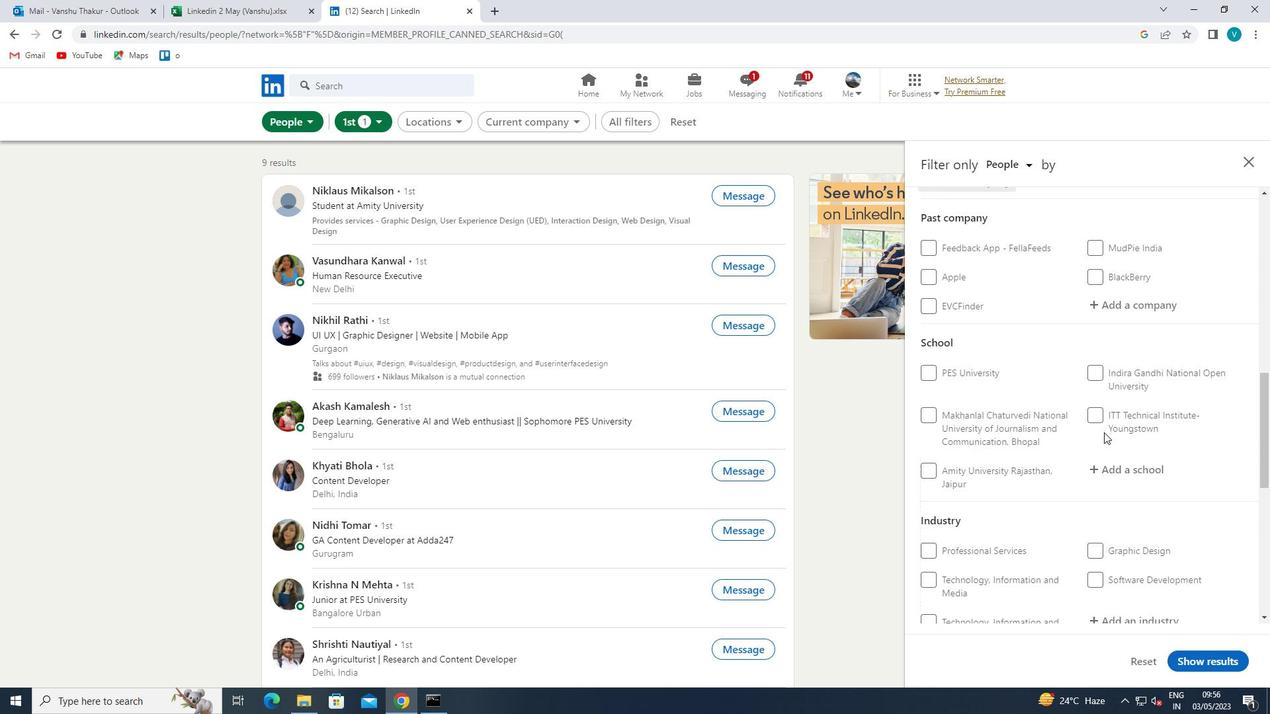 
Action: Mouse pressed left at (1103, 475)
Screenshot: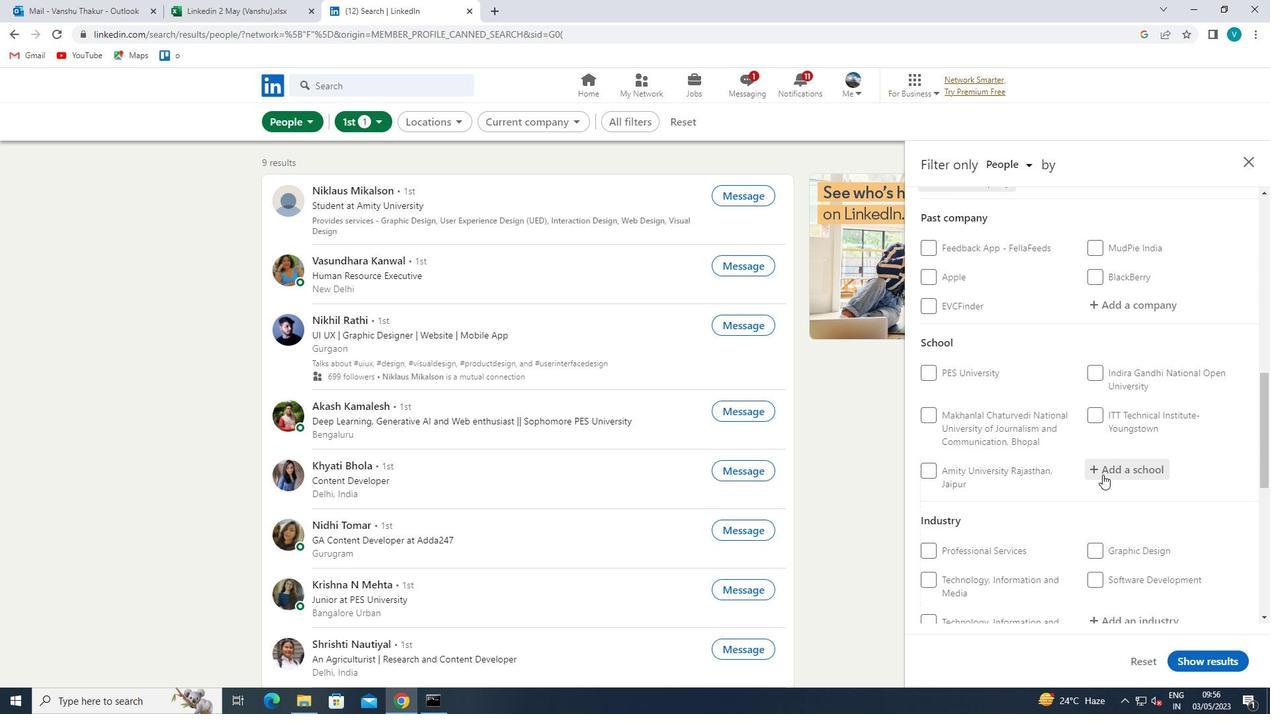 
Action: Key pressed <Key.shift>MULUND
Screenshot: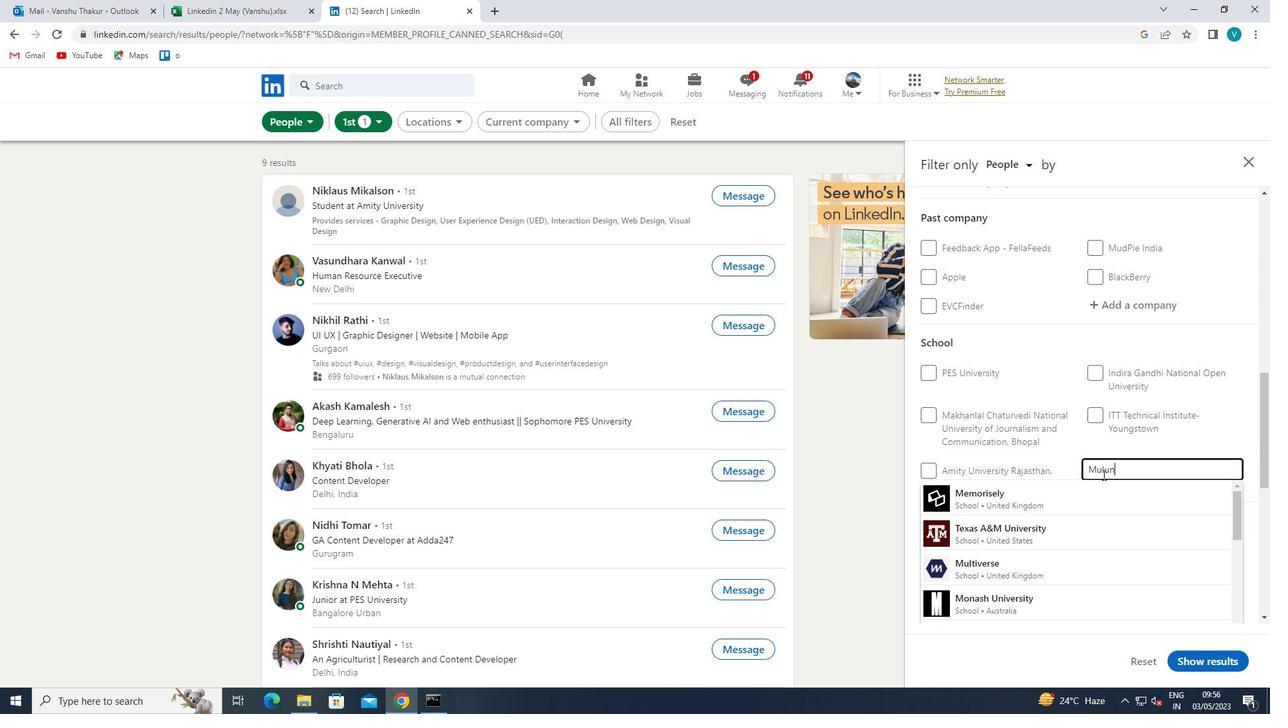 
Action: Mouse moved to (1101, 501)
Screenshot: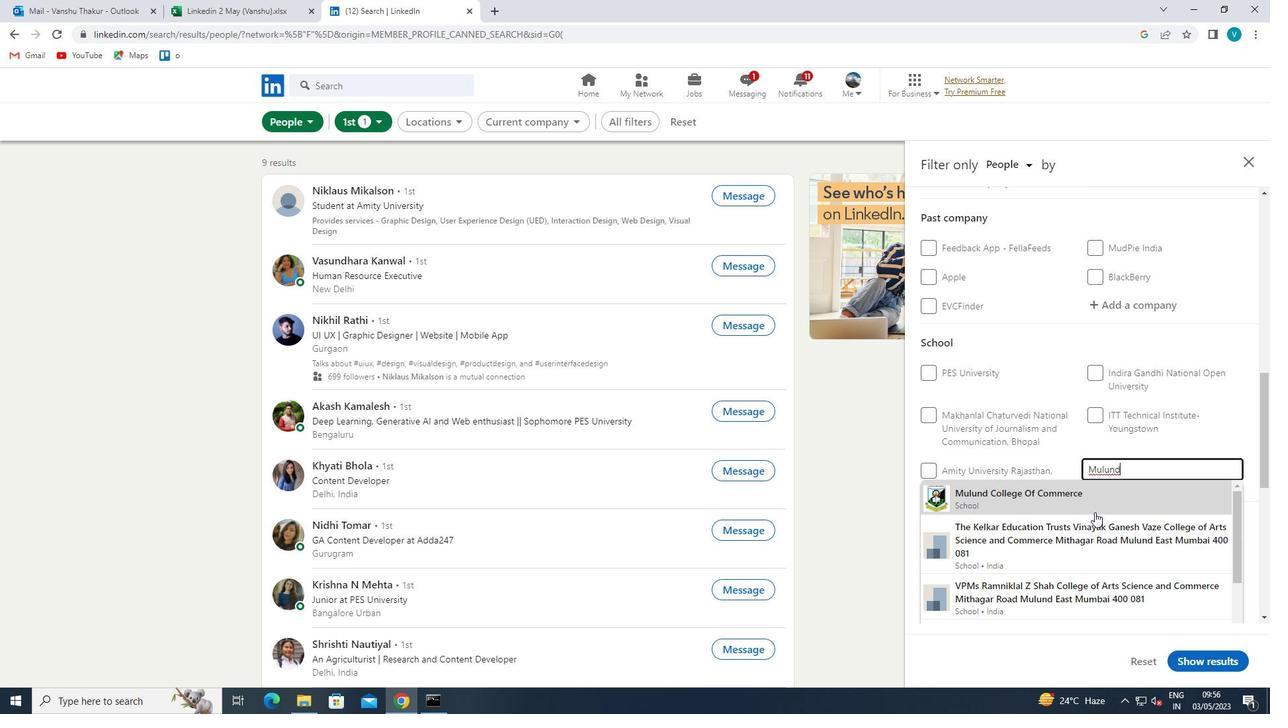 
Action: Mouse pressed left at (1101, 501)
Screenshot: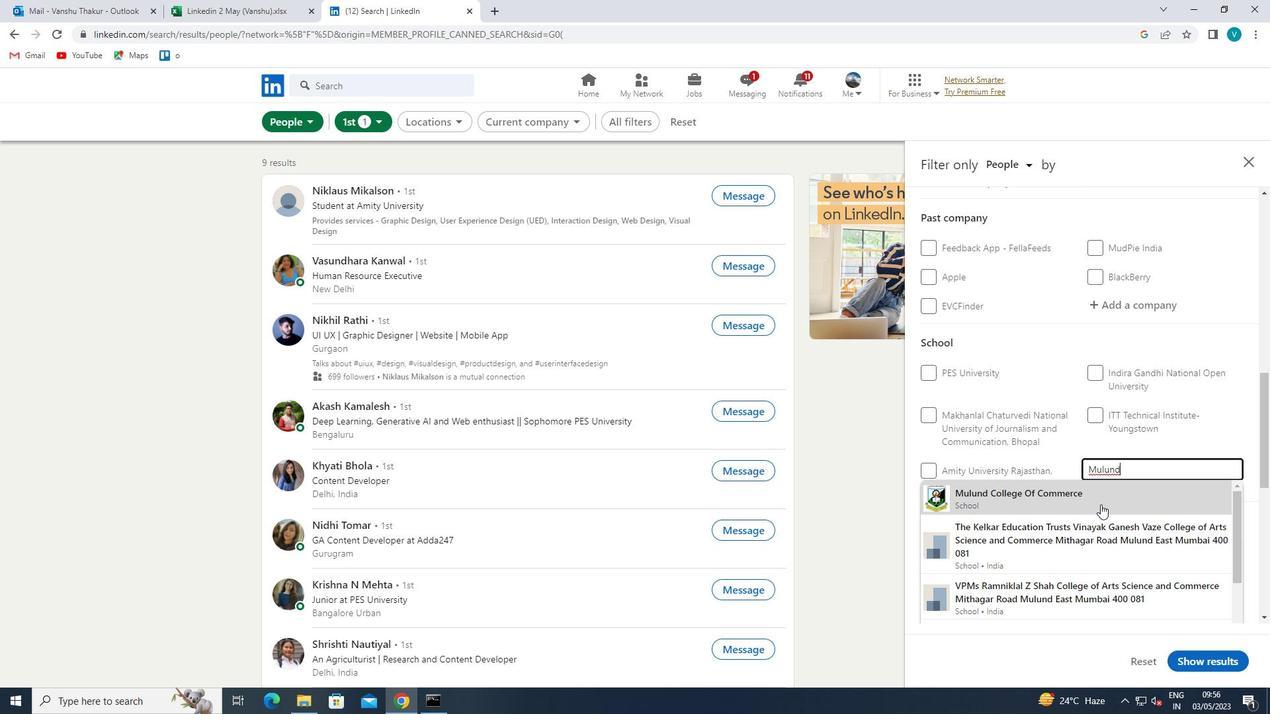 
Action: Mouse scrolled (1101, 501) with delta (0, 0)
Screenshot: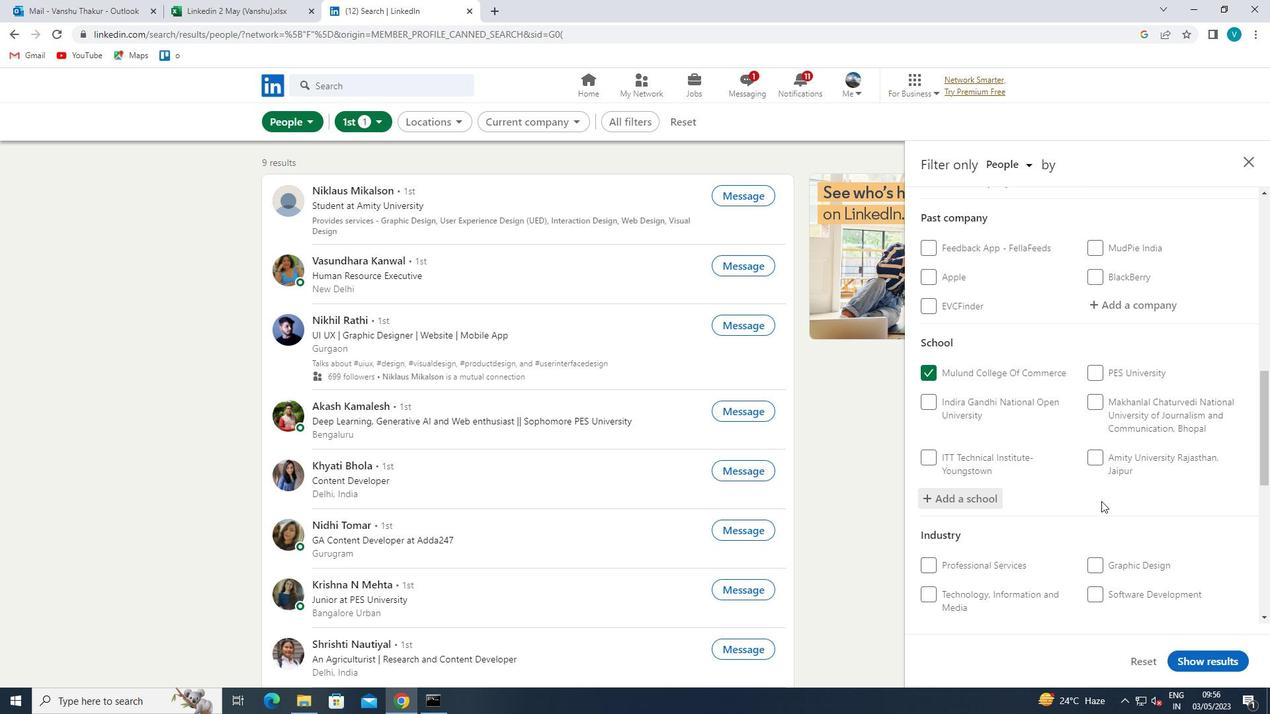 
Action: Mouse scrolled (1101, 501) with delta (0, 0)
Screenshot: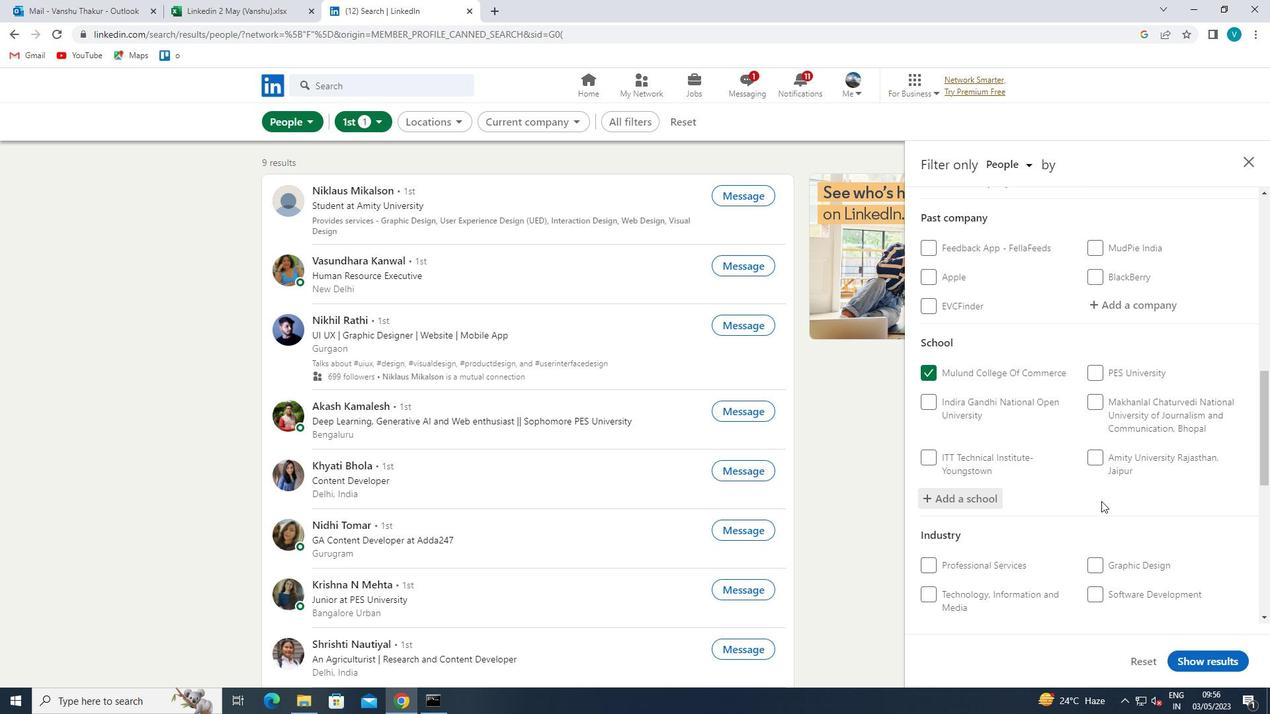 
Action: Mouse scrolled (1101, 501) with delta (0, 0)
Screenshot: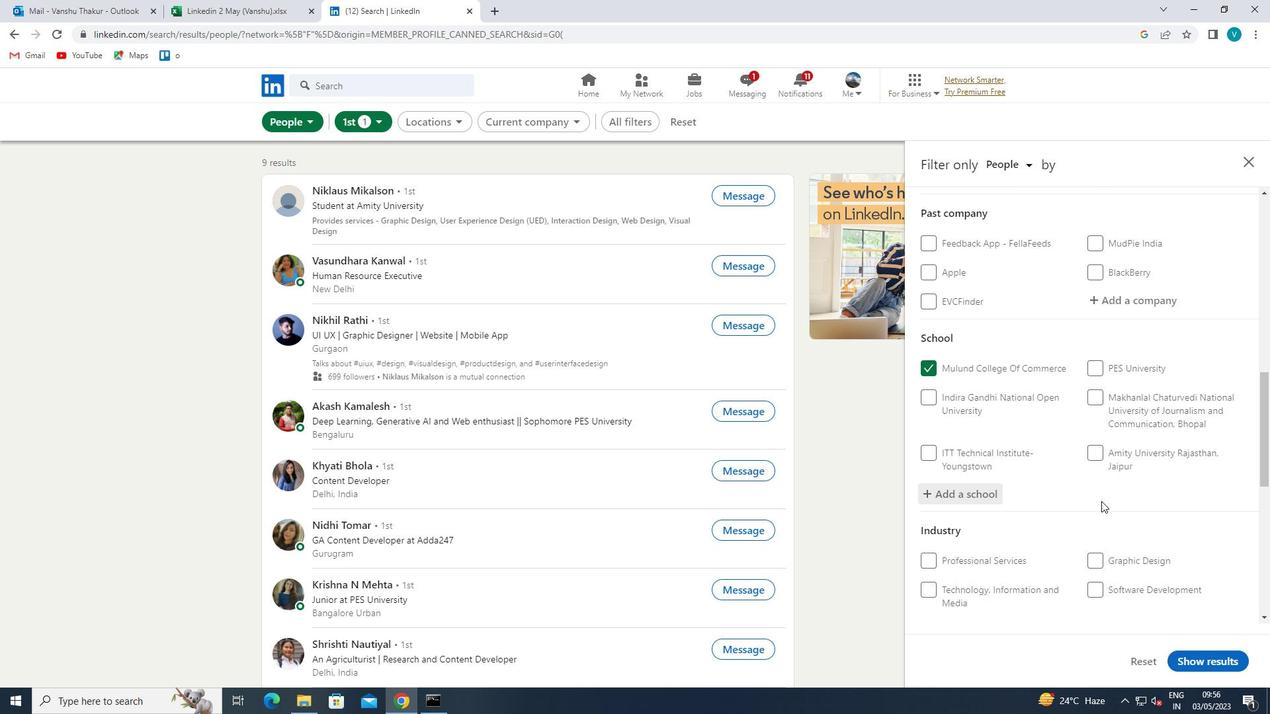
Action: Mouse scrolled (1101, 501) with delta (0, 0)
Screenshot: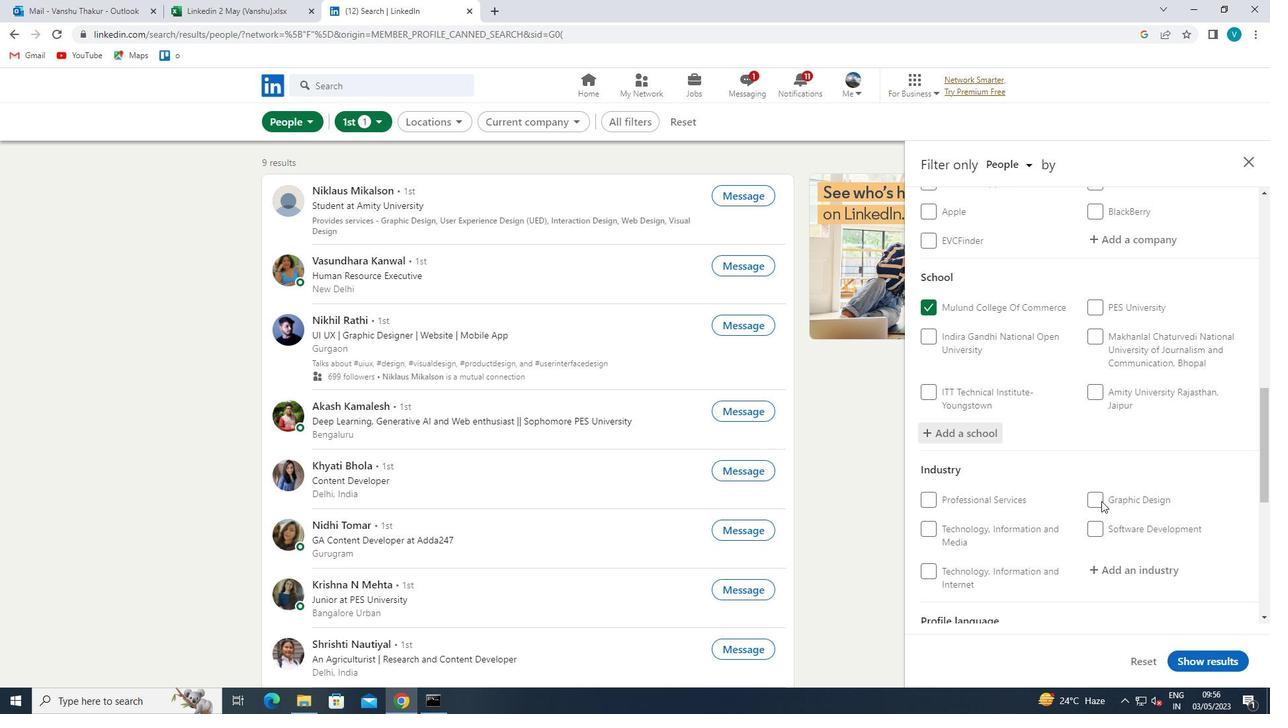 
Action: Mouse moved to (1153, 376)
Screenshot: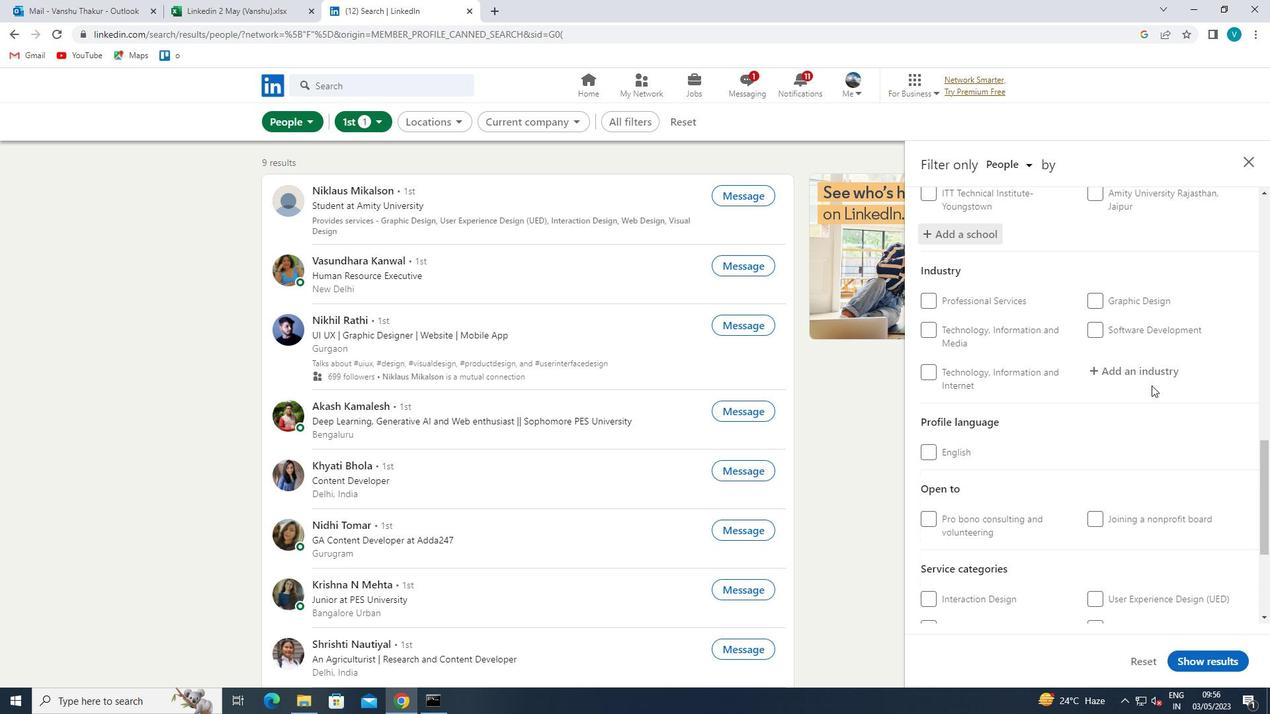 
Action: Mouse pressed left at (1153, 376)
Screenshot: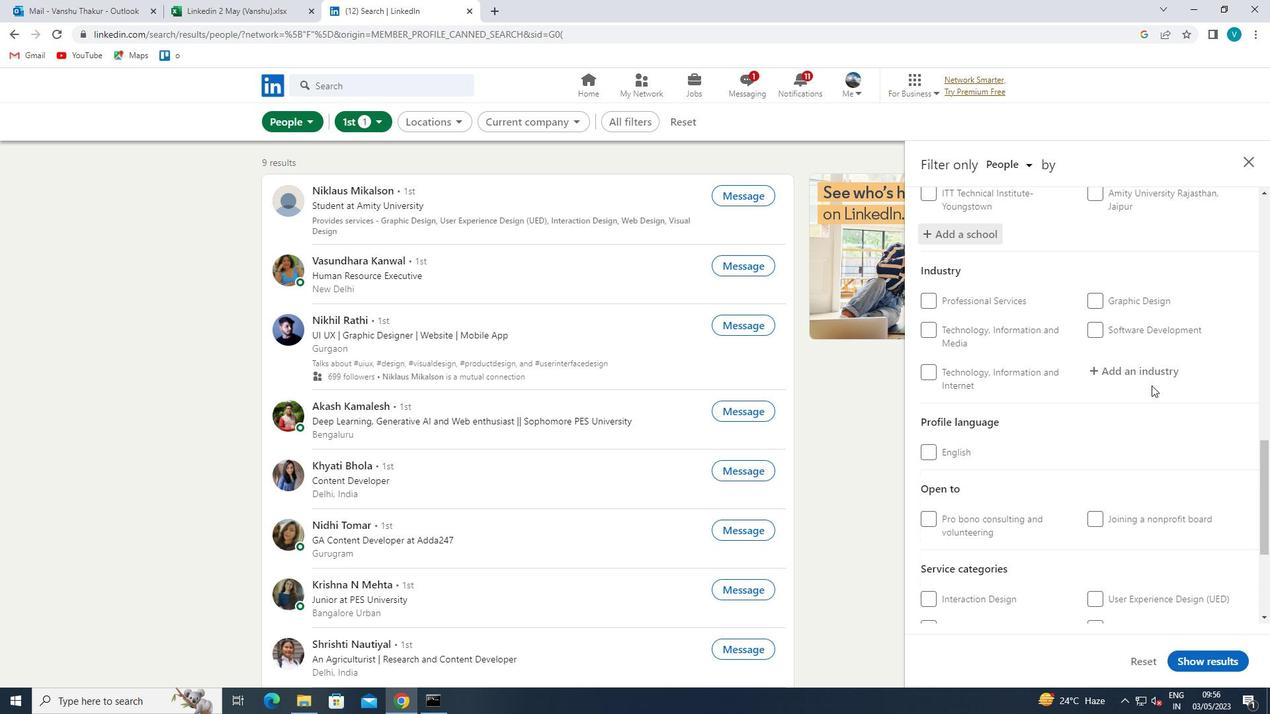
Action: Mouse moved to (1154, 375)
Screenshot: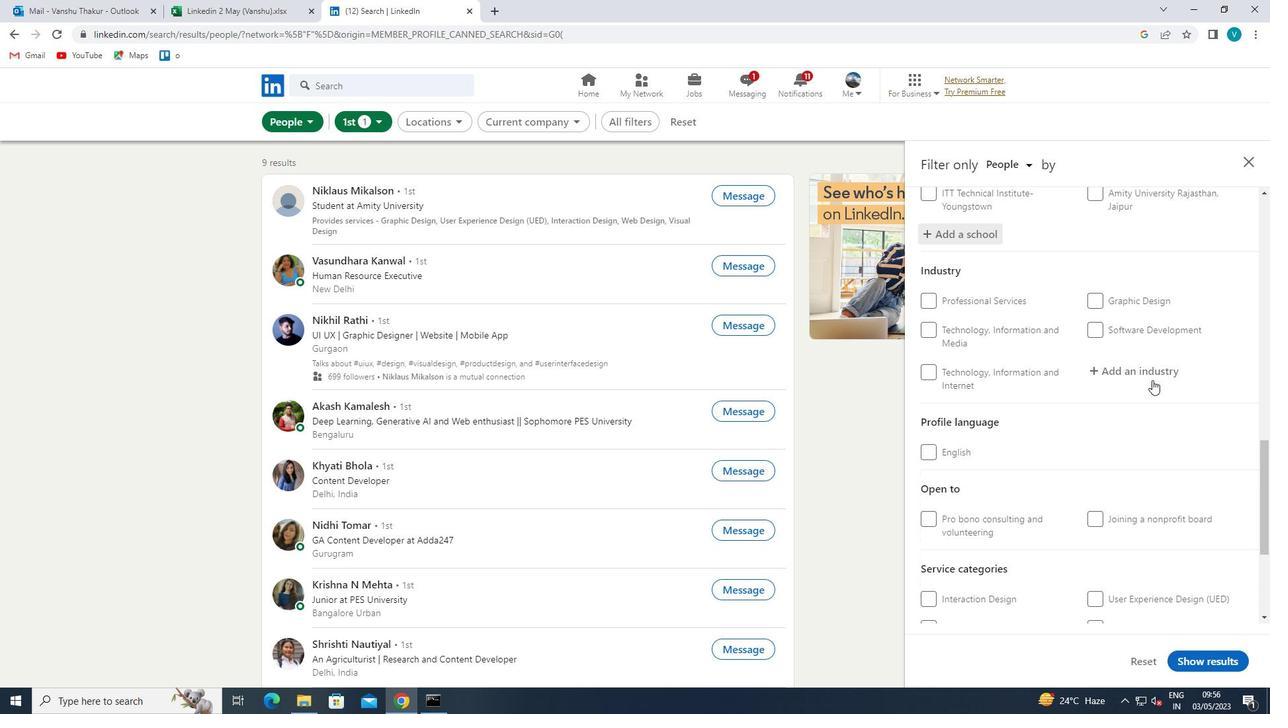 
Action: Key pressed <Key.shift>SOAP
Screenshot: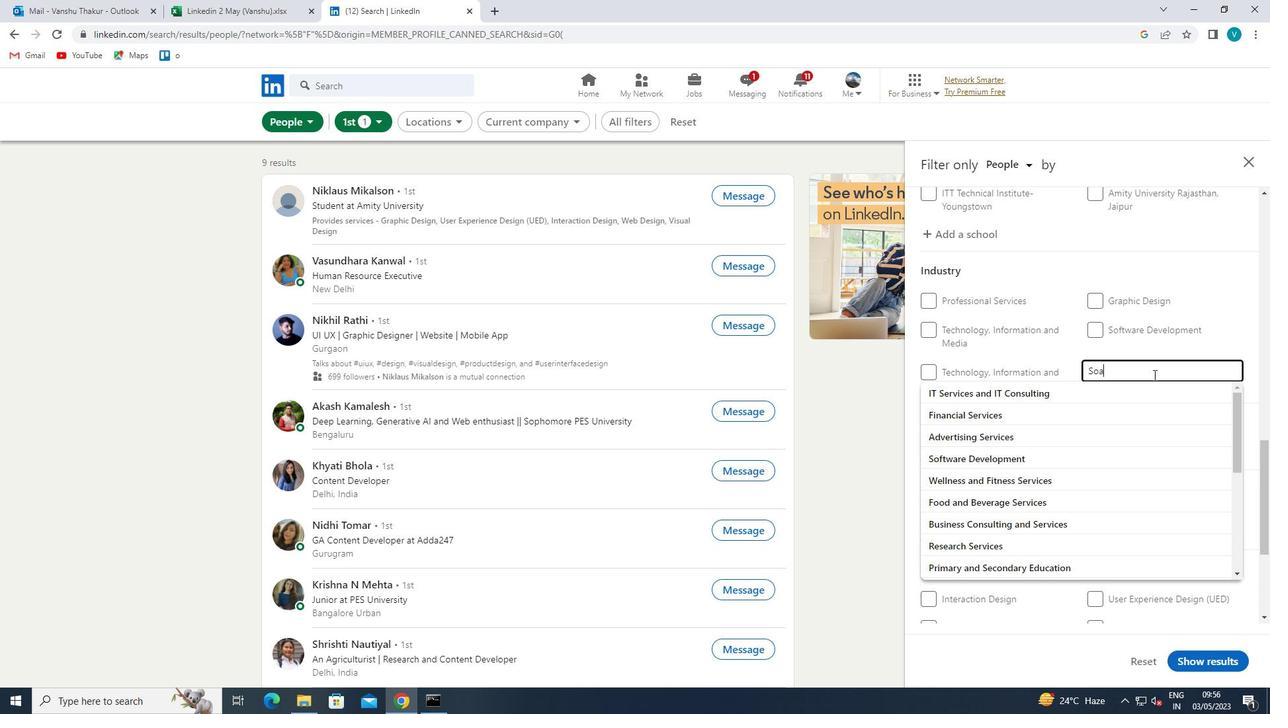 
Action: Mouse moved to (1131, 386)
Screenshot: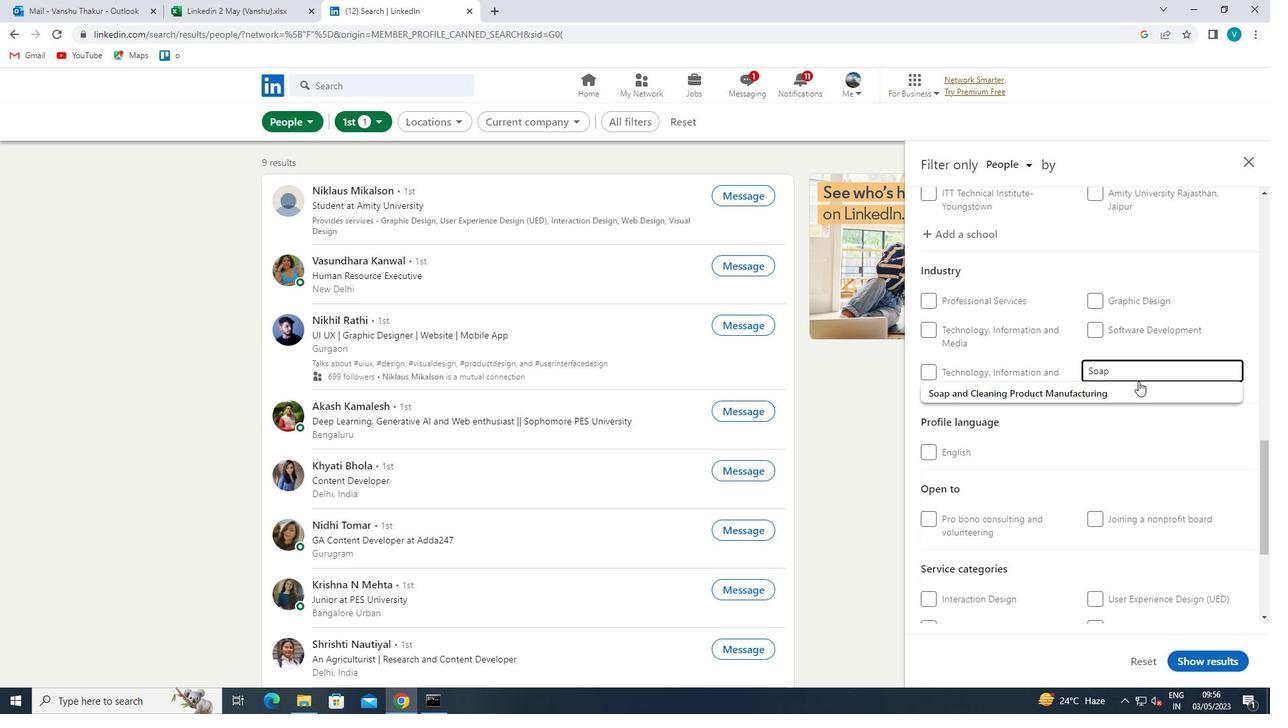 
Action: Mouse pressed left at (1131, 386)
Screenshot: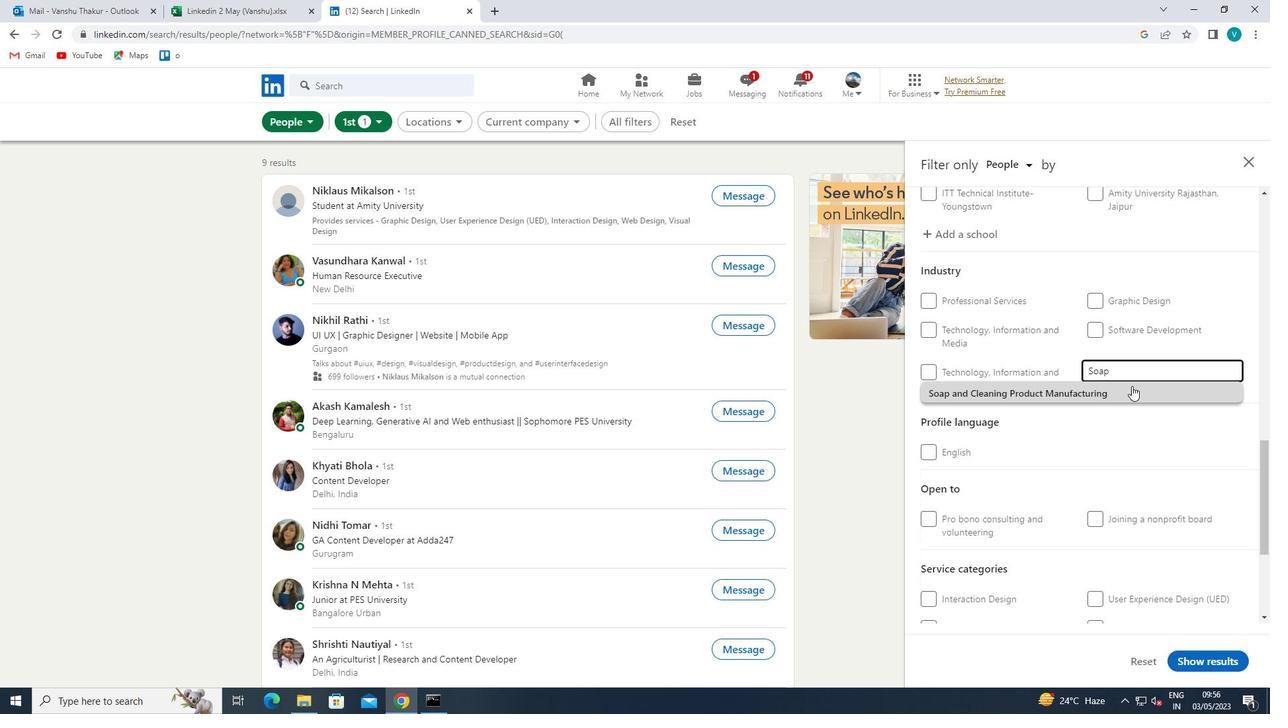
Action: Mouse moved to (1131, 386)
Screenshot: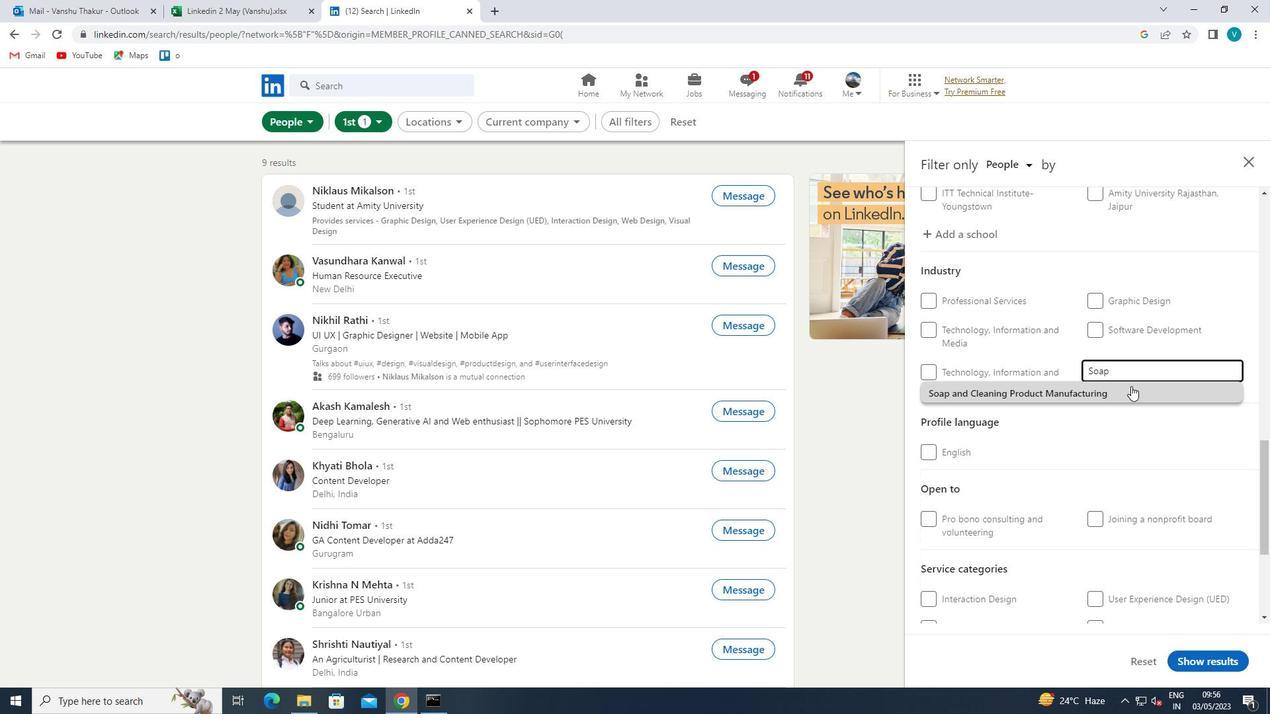 
Action: Mouse scrolled (1131, 385) with delta (0, 0)
Screenshot: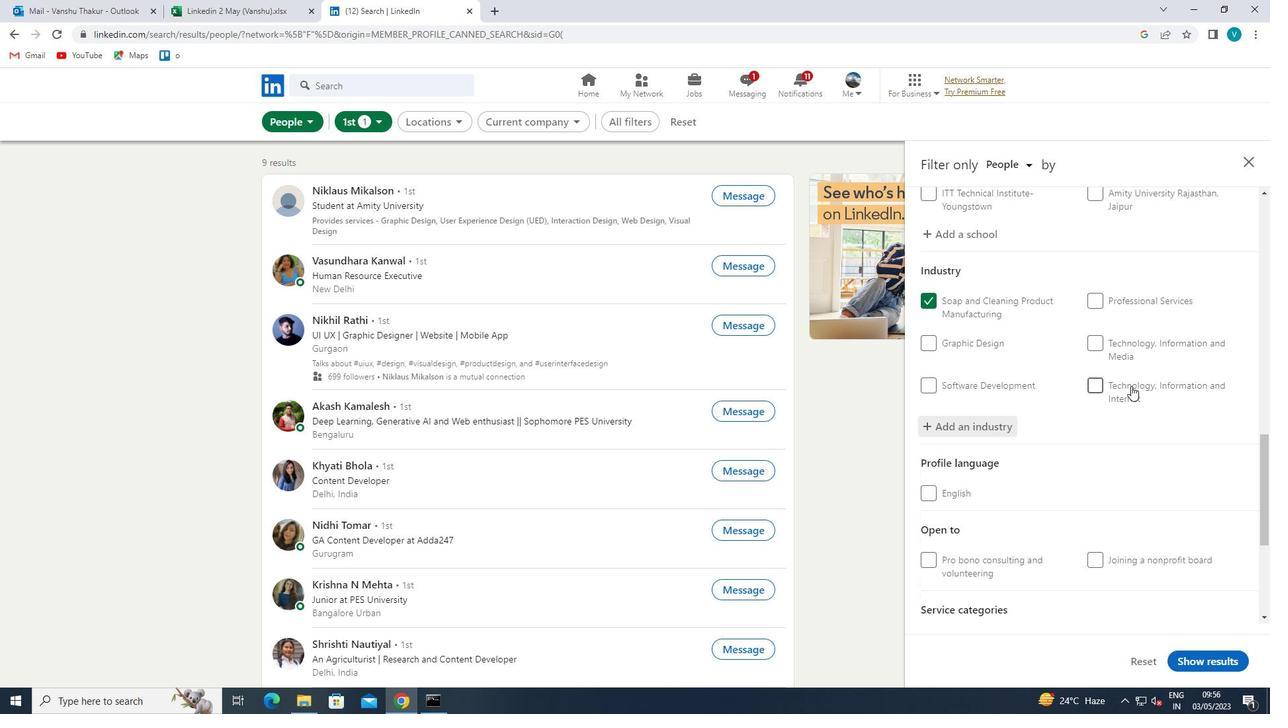 
Action: Mouse moved to (1131, 387)
Screenshot: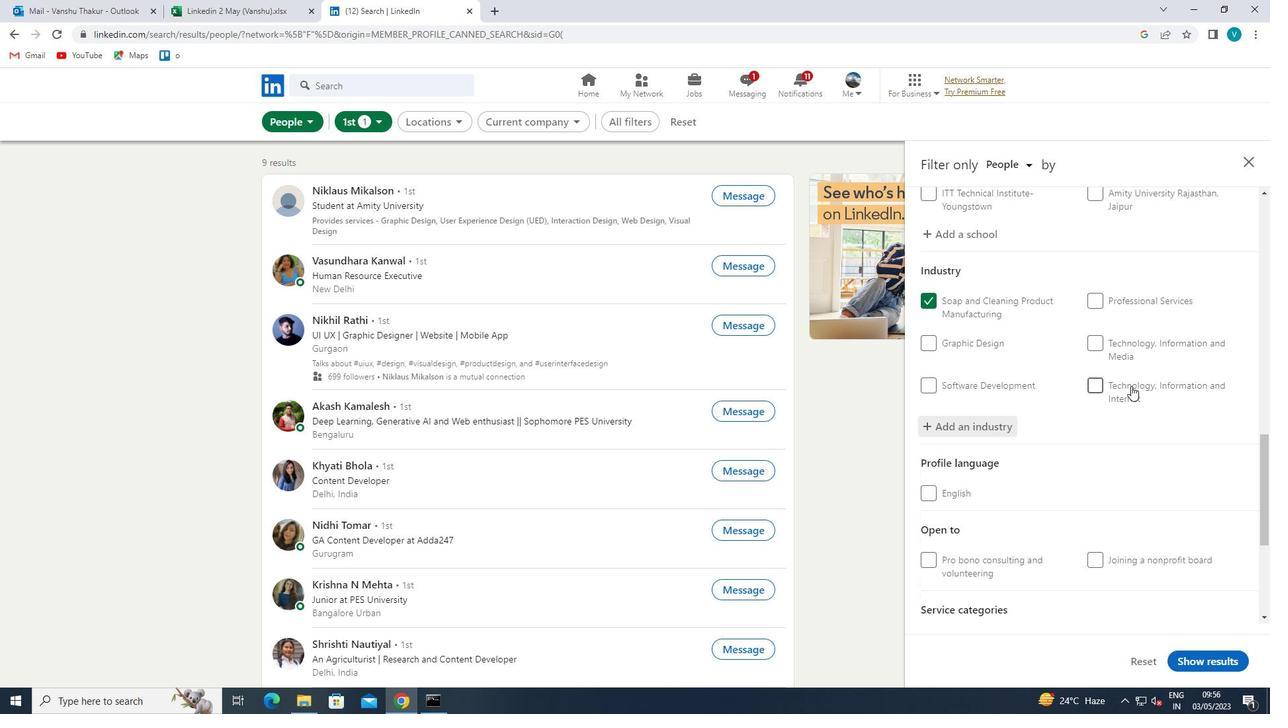 
Action: Mouse scrolled (1131, 386) with delta (0, 0)
Screenshot: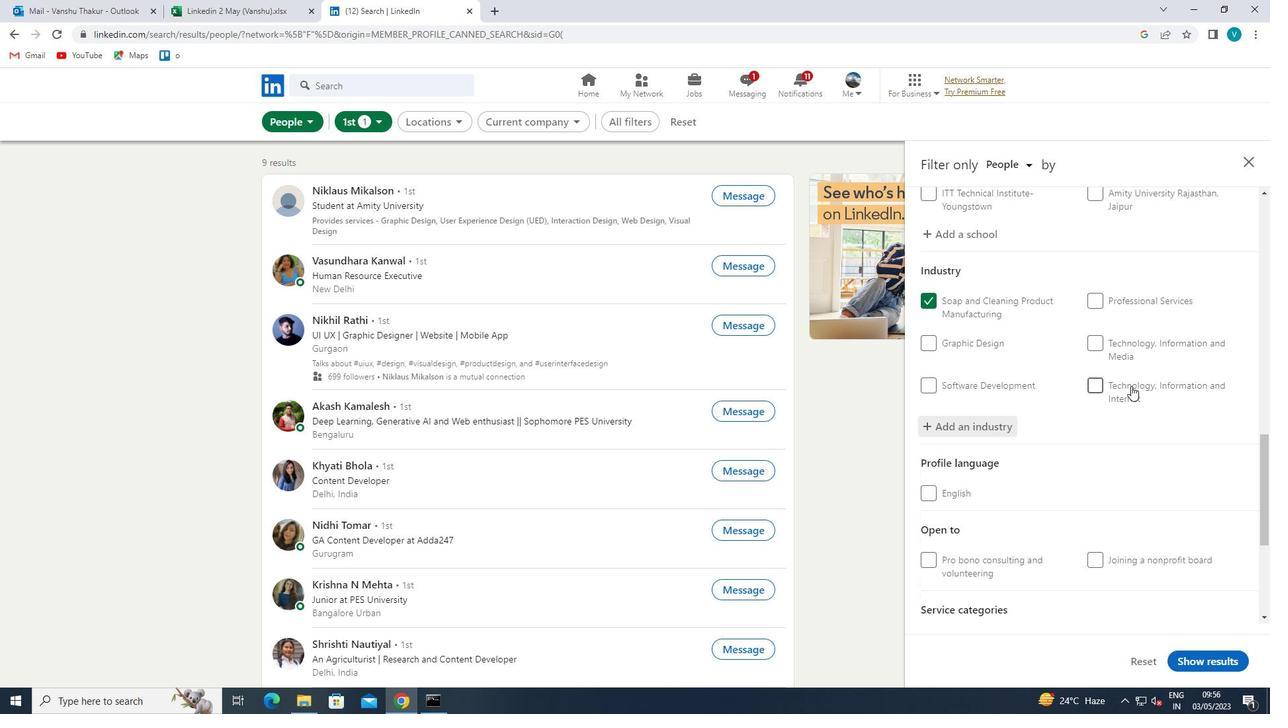 
Action: Mouse moved to (1131, 387)
Screenshot: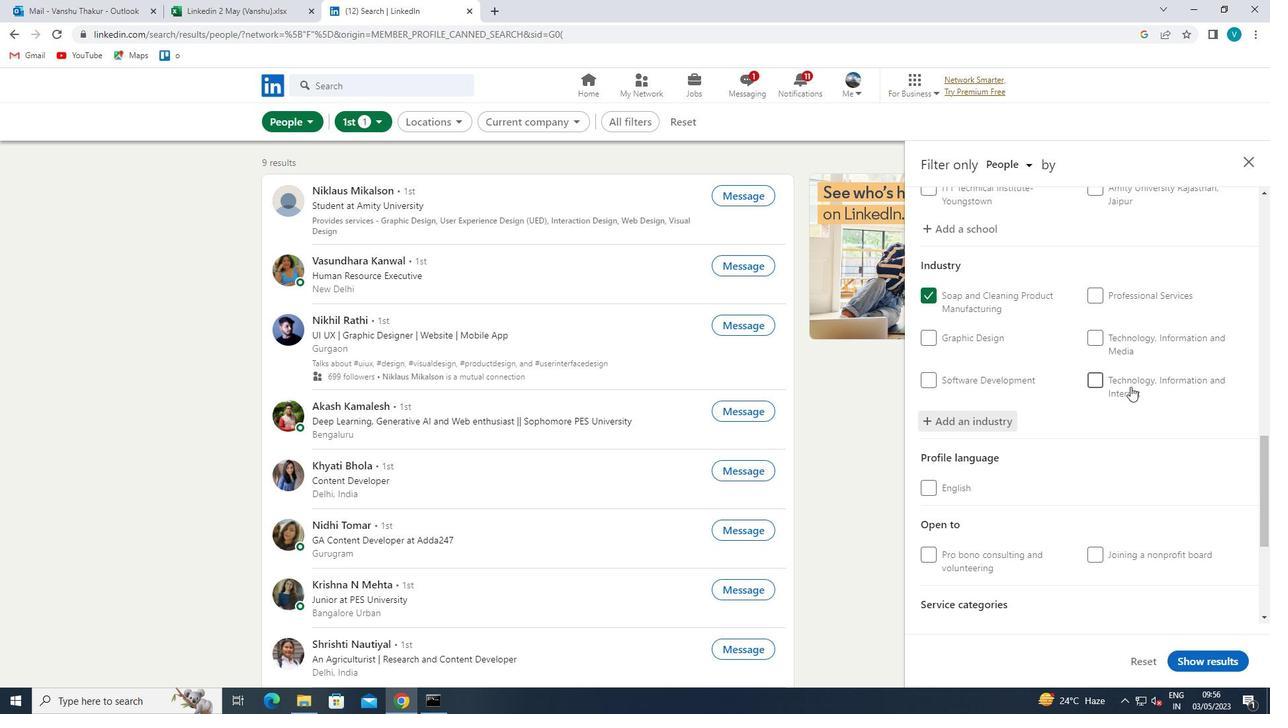 
Action: Mouse scrolled (1131, 386) with delta (0, 0)
Screenshot: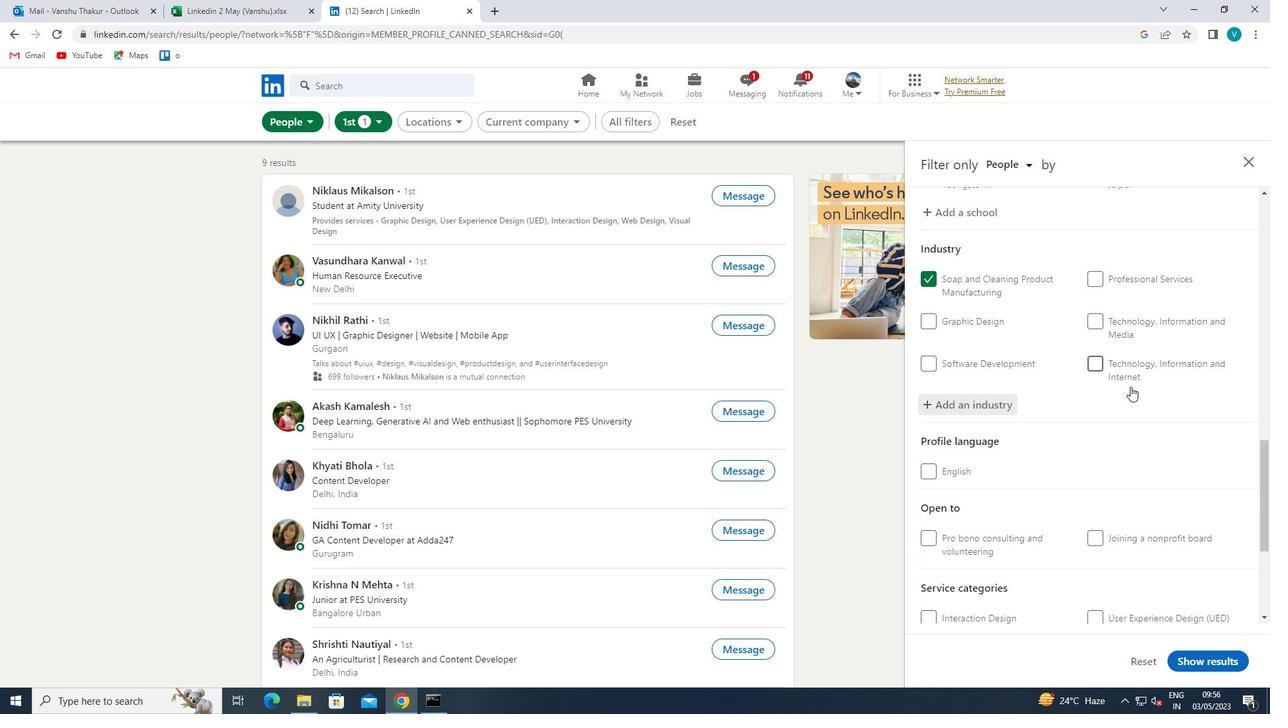 
Action: Mouse scrolled (1131, 386) with delta (0, 0)
Screenshot: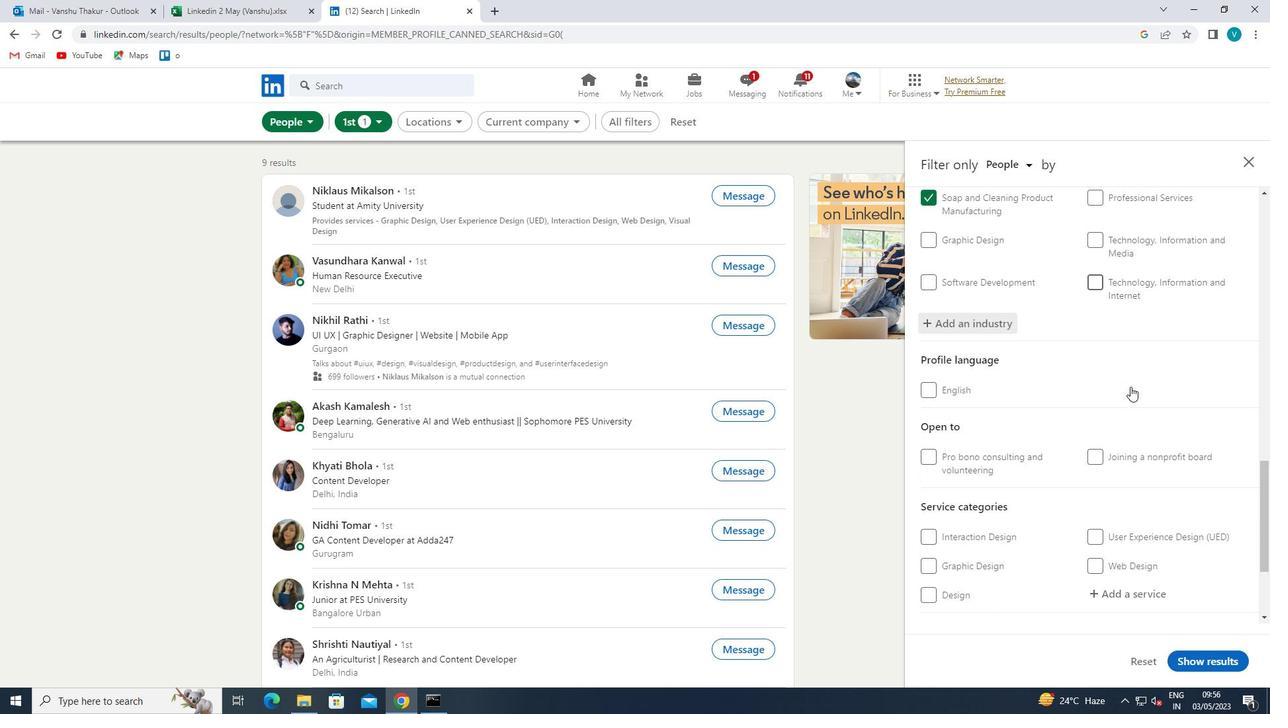
Action: Mouse scrolled (1131, 386) with delta (0, 0)
Screenshot: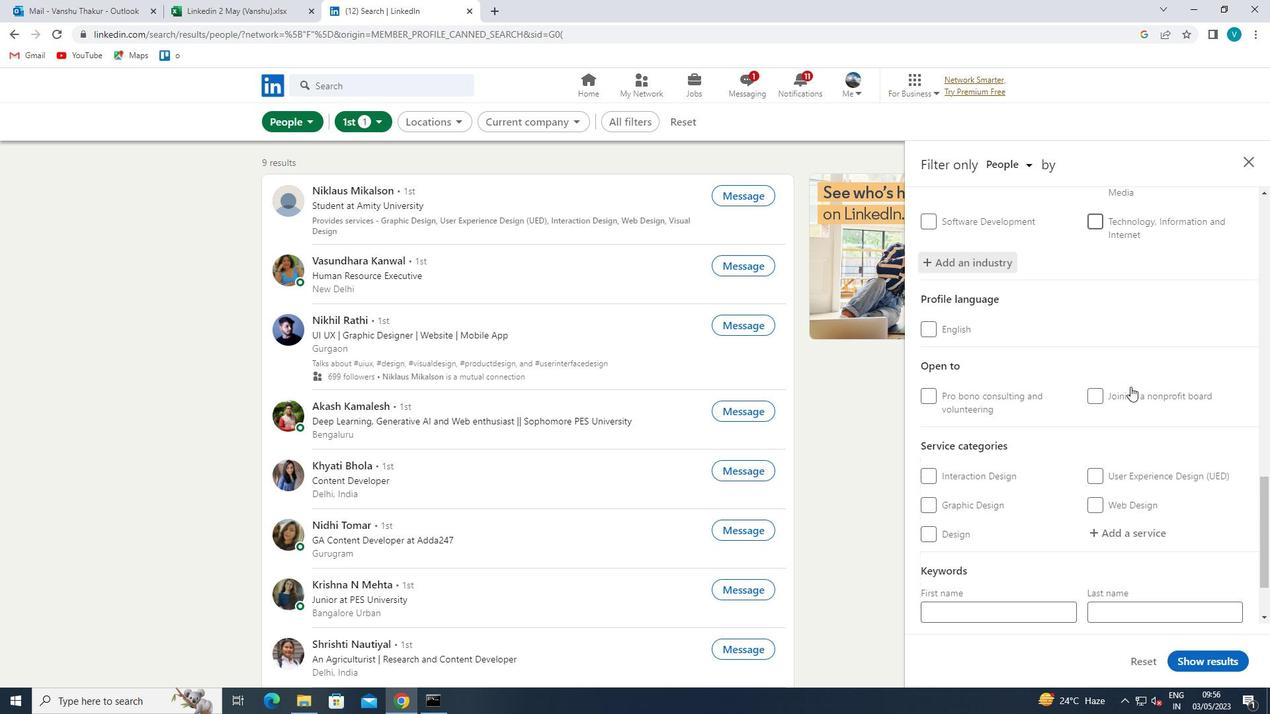 
Action: Mouse moved to (1132, 434)
Screenshot: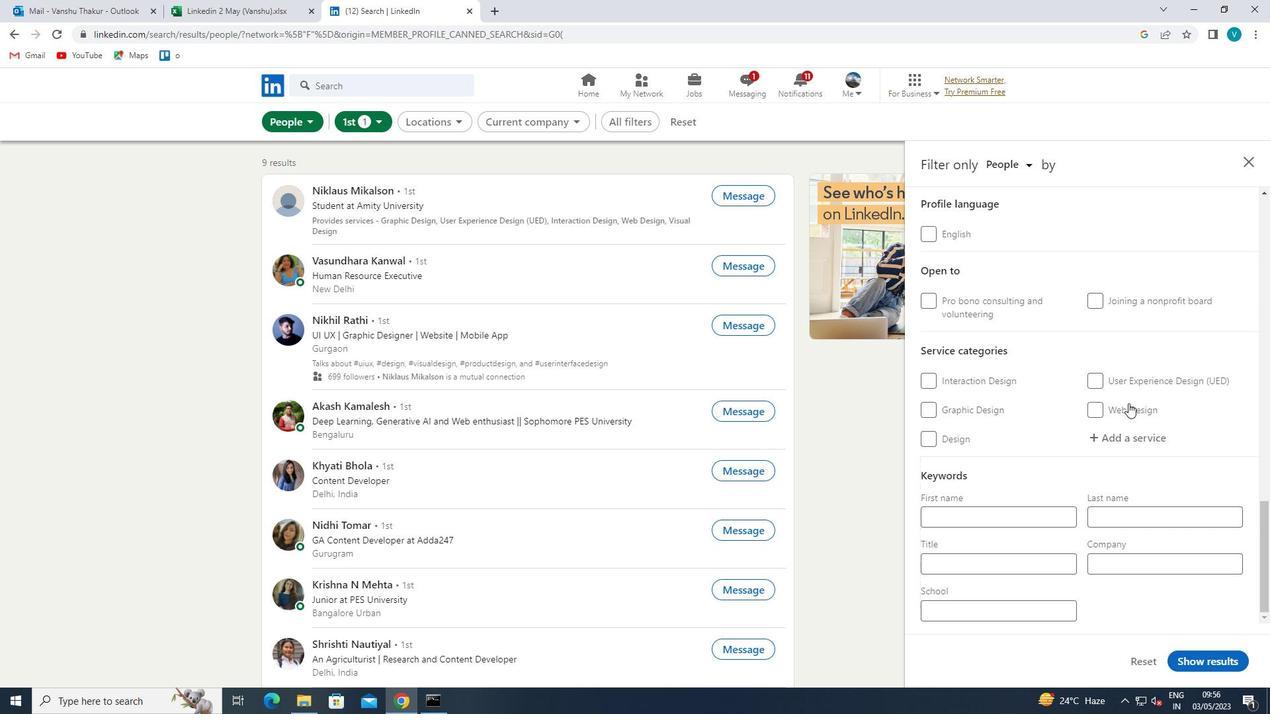 
Action: Mouse pressed left at (1132, 434)
Screenshot: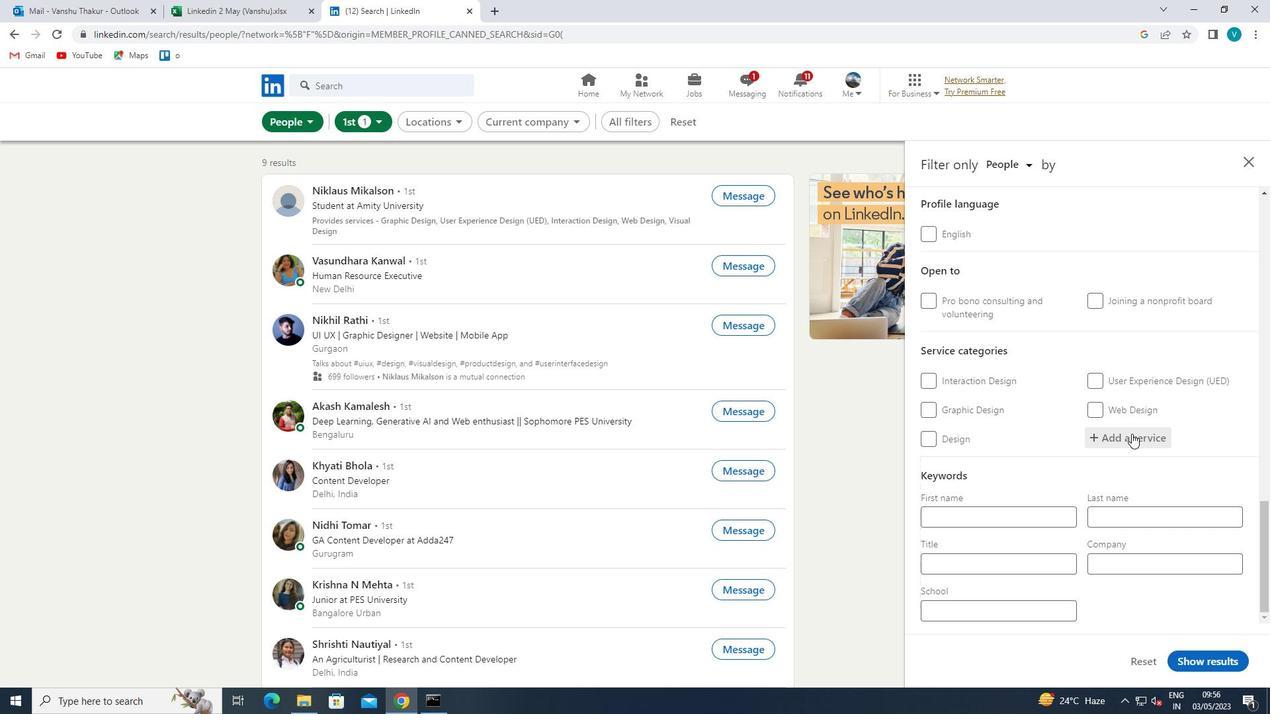 
Action: Key pressed <Key.shift>HEALTH
Screenshot: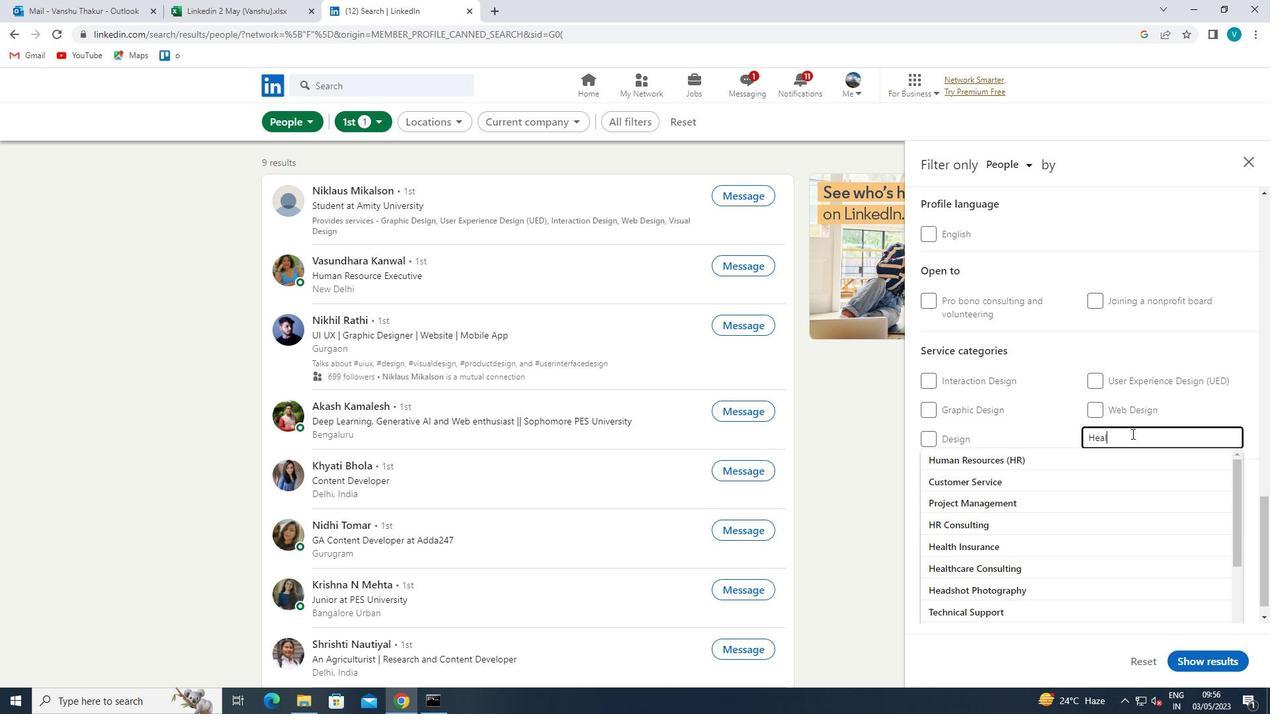 
Action: Mouse moved to (1068, 473)
Screenshot: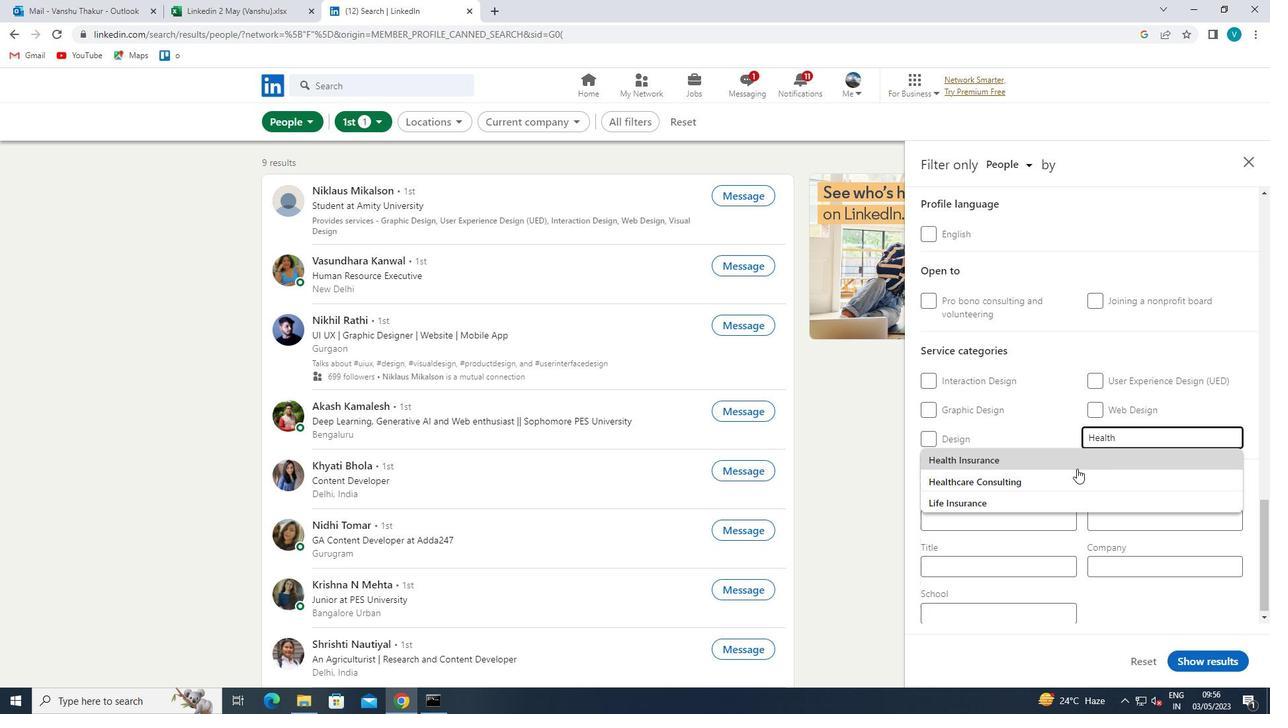 
Action: Mouse pressed left at (1068, 473)
Screenshot: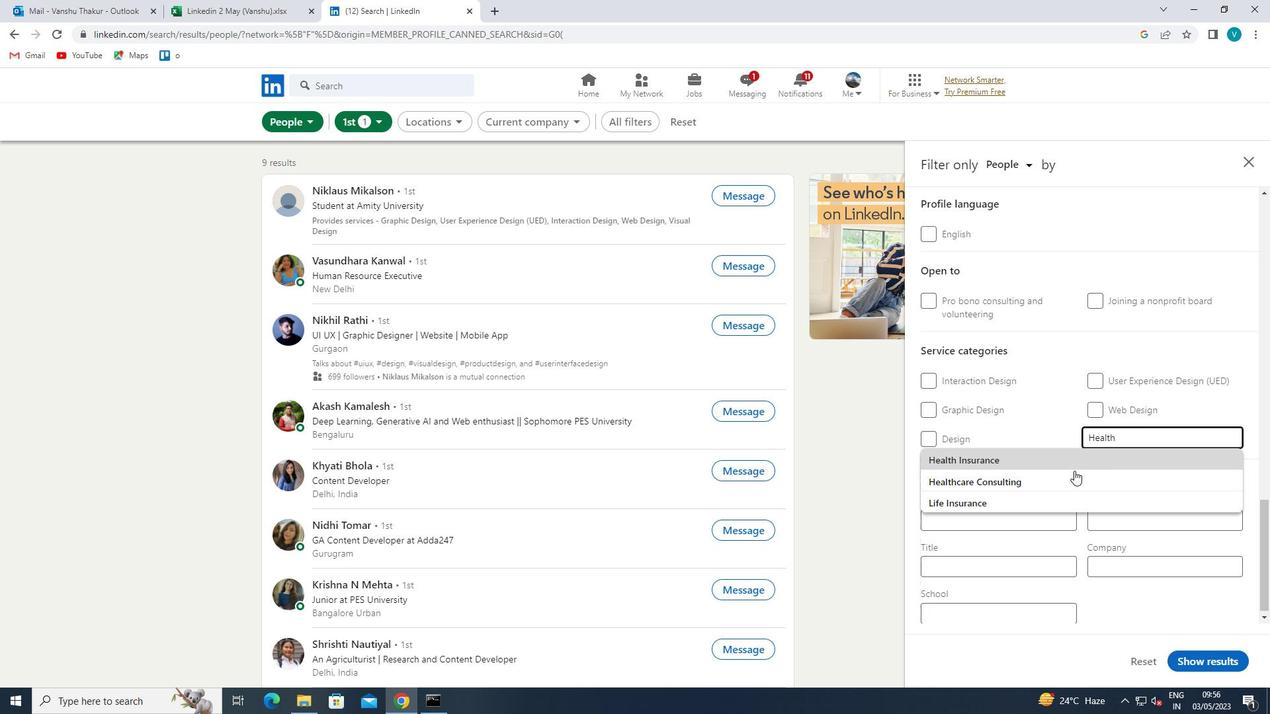 
Action: Mouse moved to (1074, 470)
Screenshot: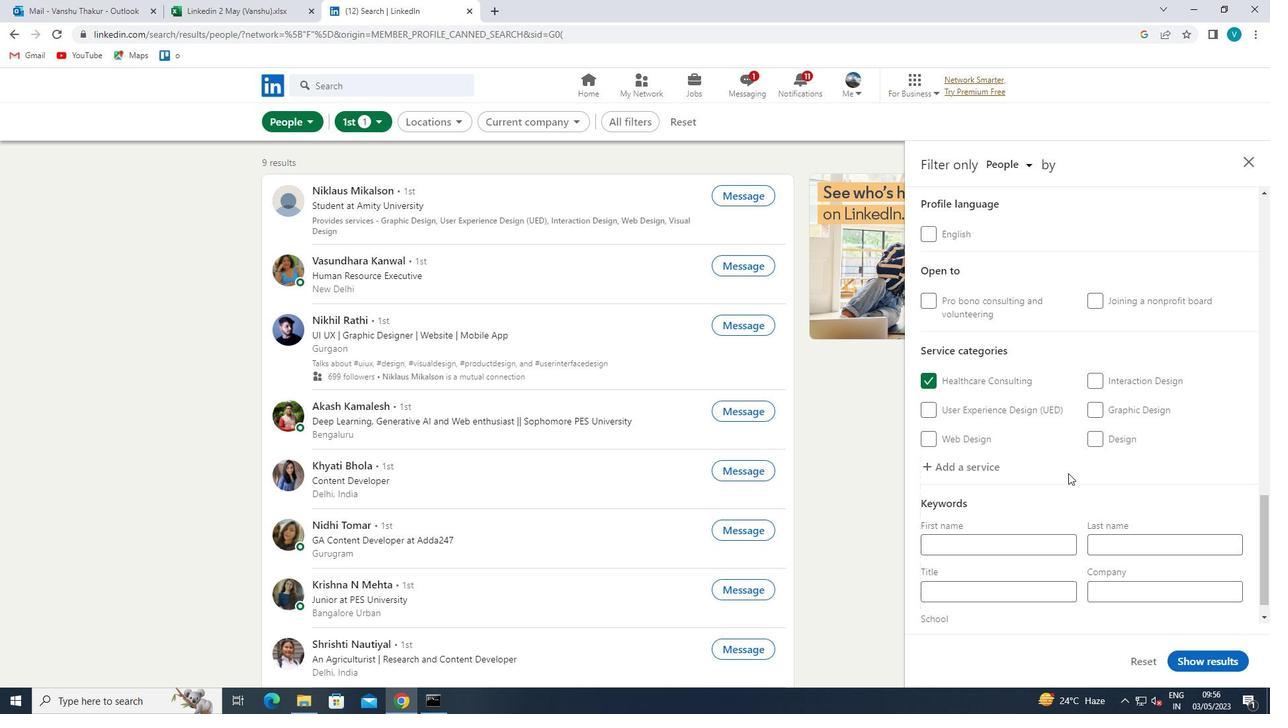 
Action: Mouse scrolled (1074, 469) with delta (0, 0)
Screenshot: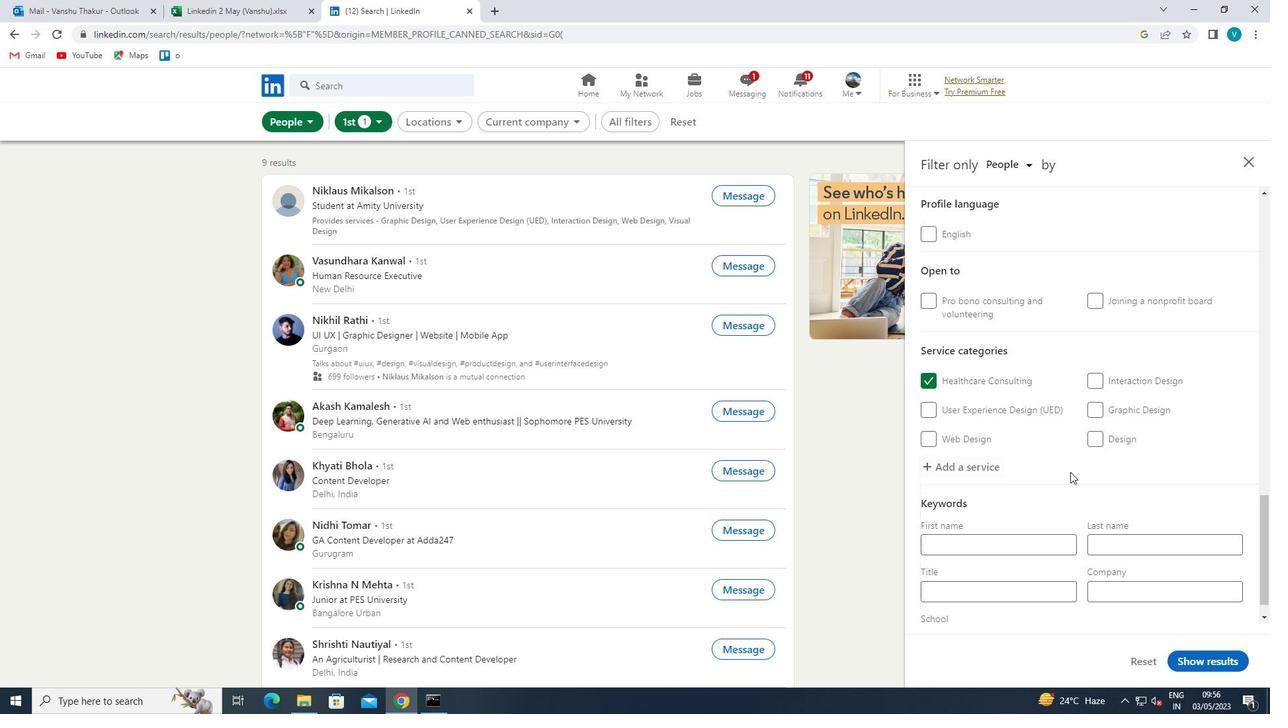 
Action: Mouse moved to (1074, 470)
Screenshot: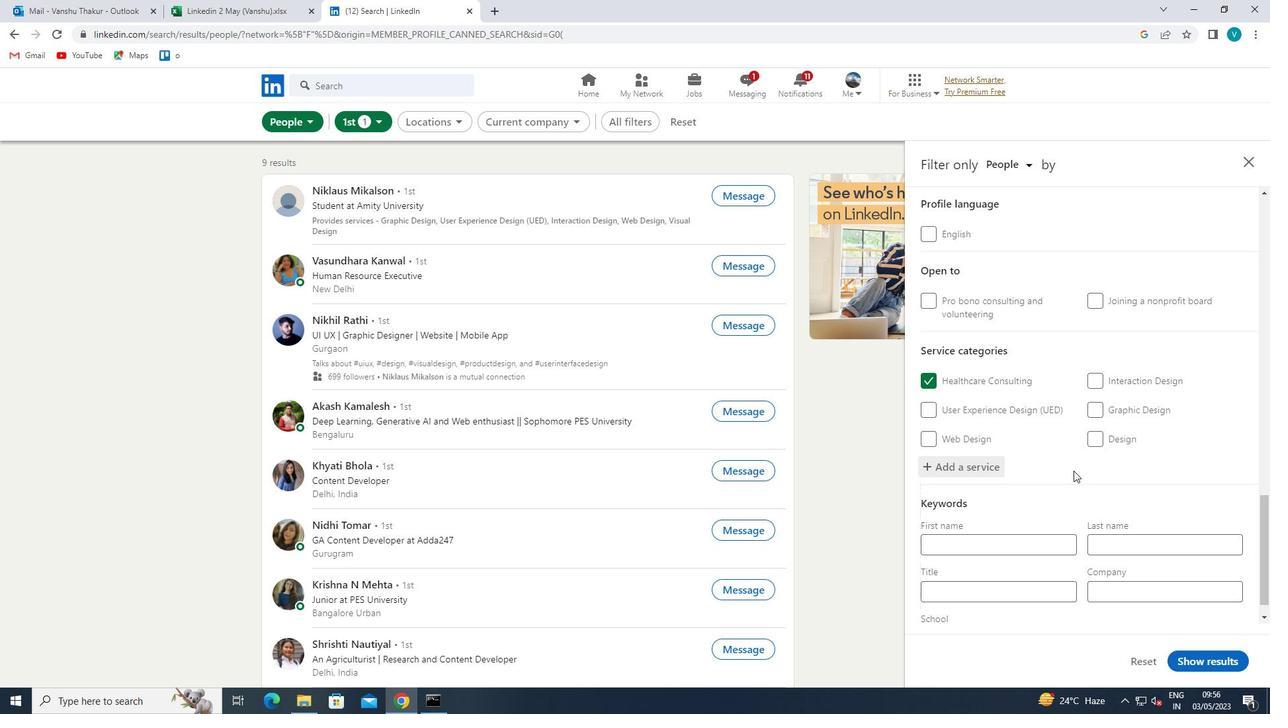
Action: Mouse scrolled (1074, 469) with delta (0, 0)
Screenshot: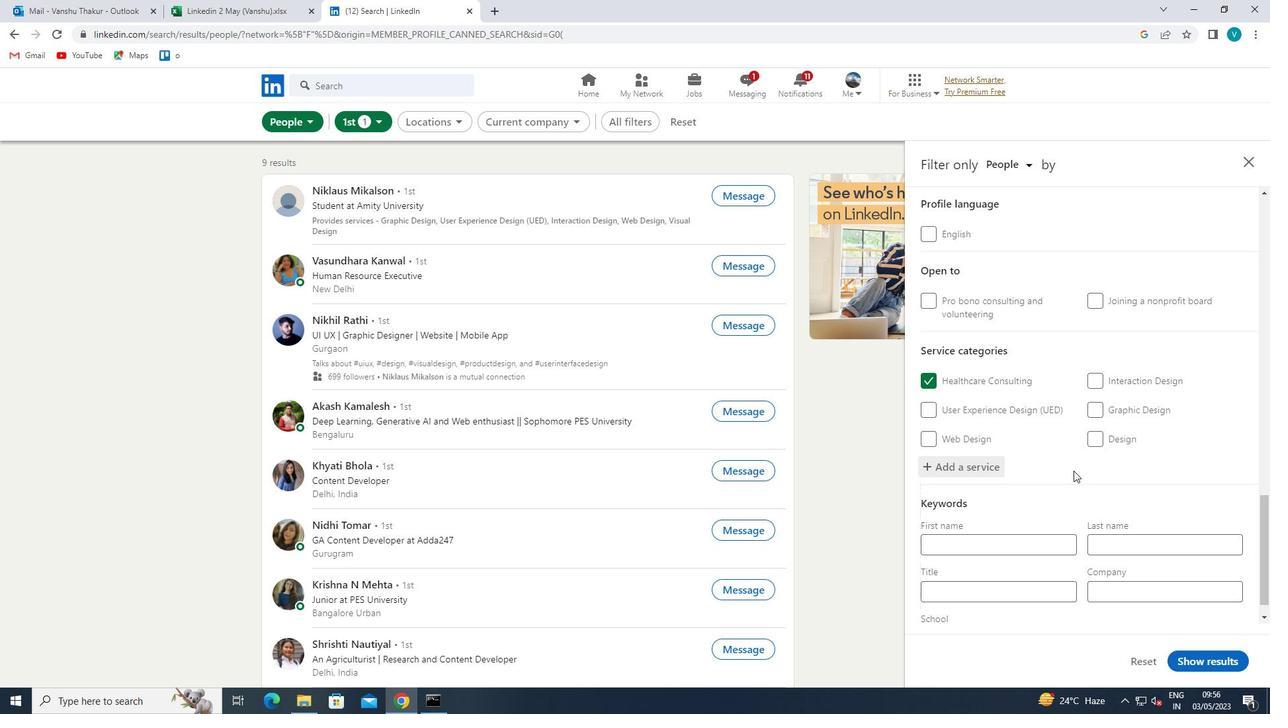 
Action: Mouse moved to (1071, 471)
Screenshot: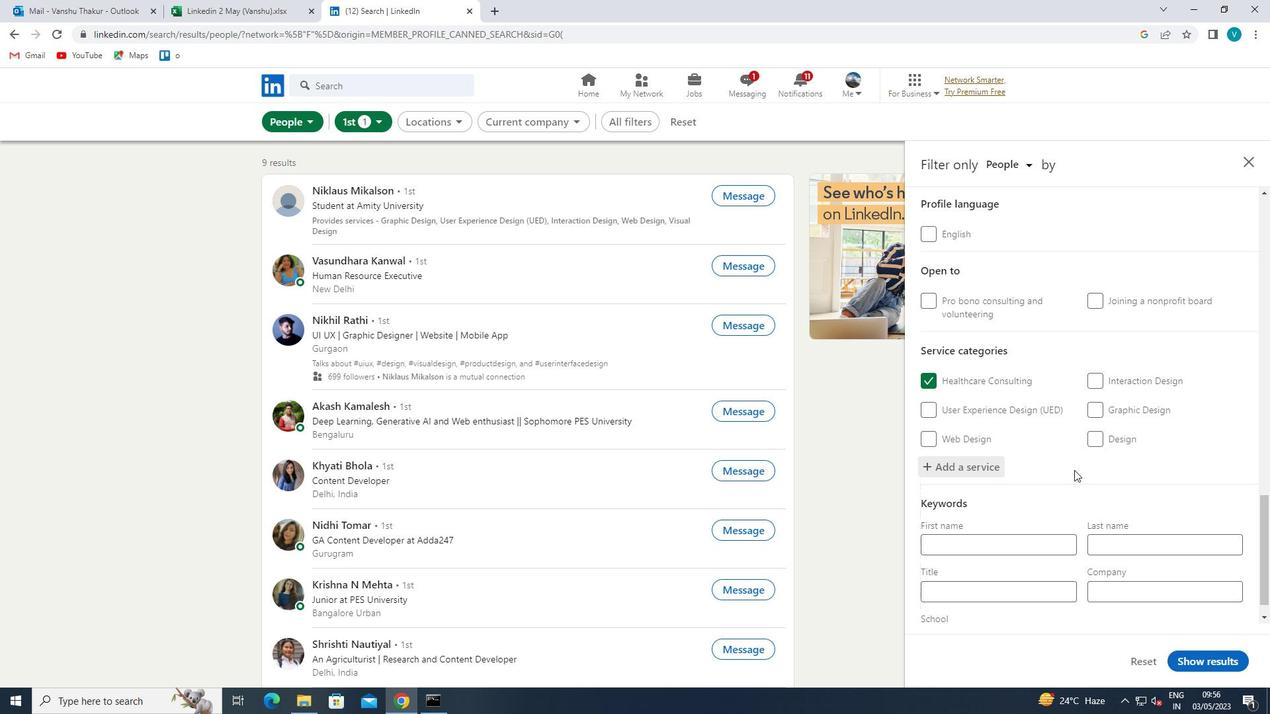 
Action: Mouse scrolled (1071, 471) with delta (0, 0)
Screenshot: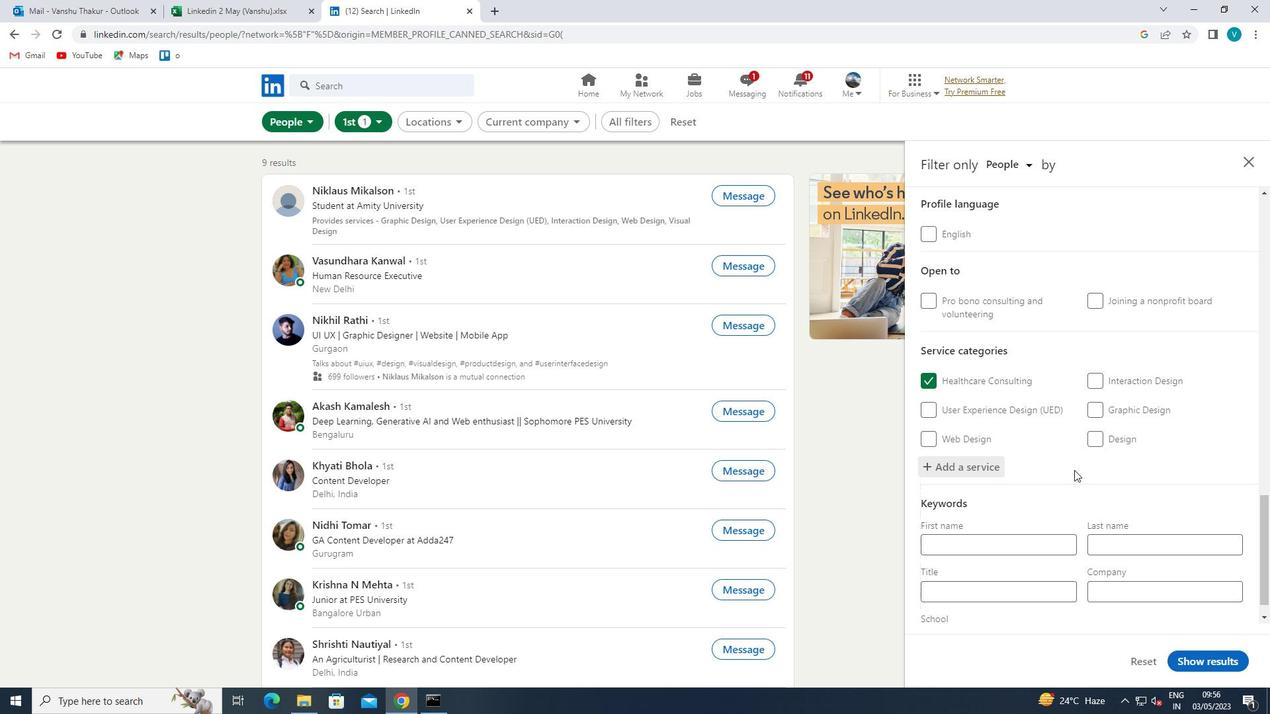 
Action: Mouse moved to (1068, 473)
Screenshot: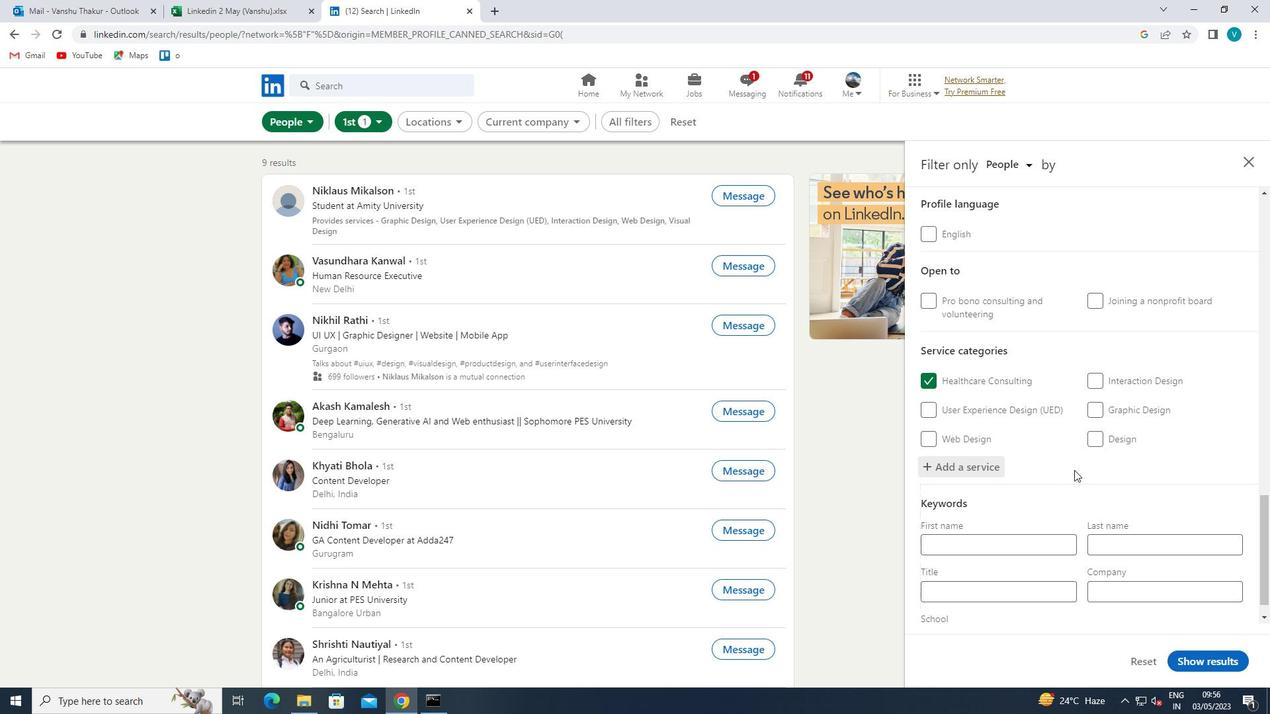 
Action: Mouse scrolled (1068, 472) with delta (0, 0)
Screenshot: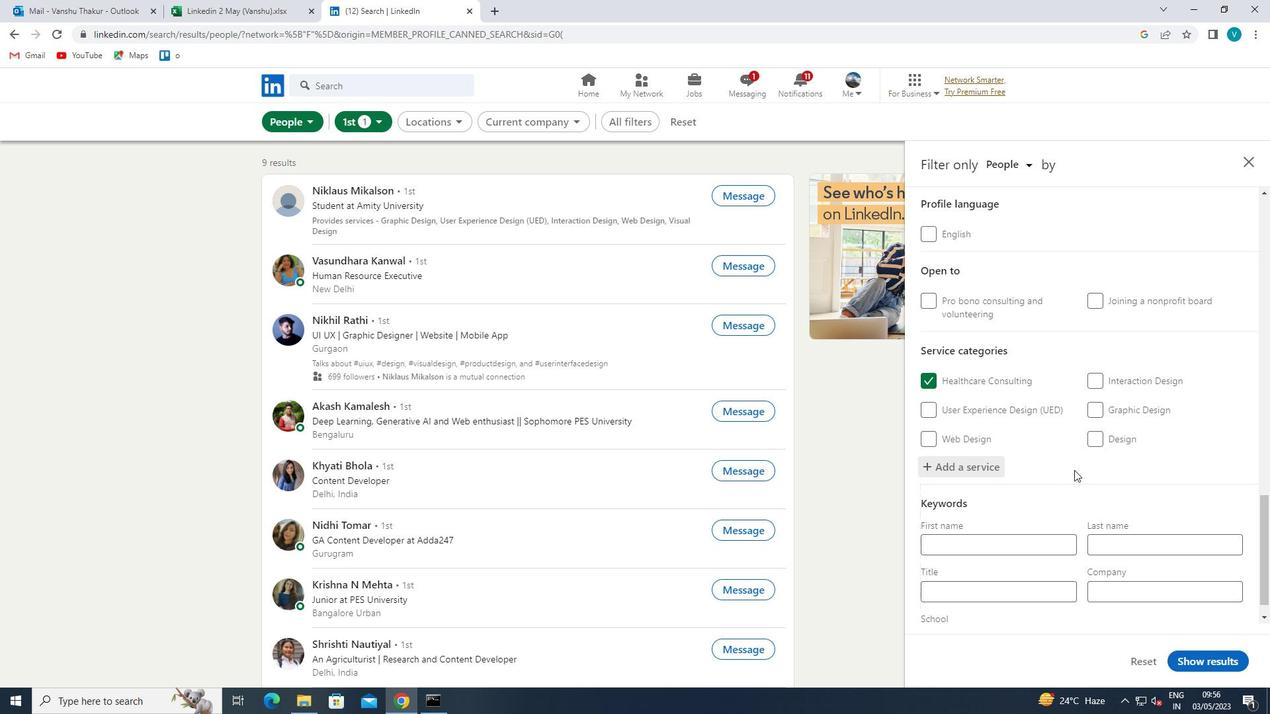
Action: Mouse moved to (1027, 571)
Screenshot: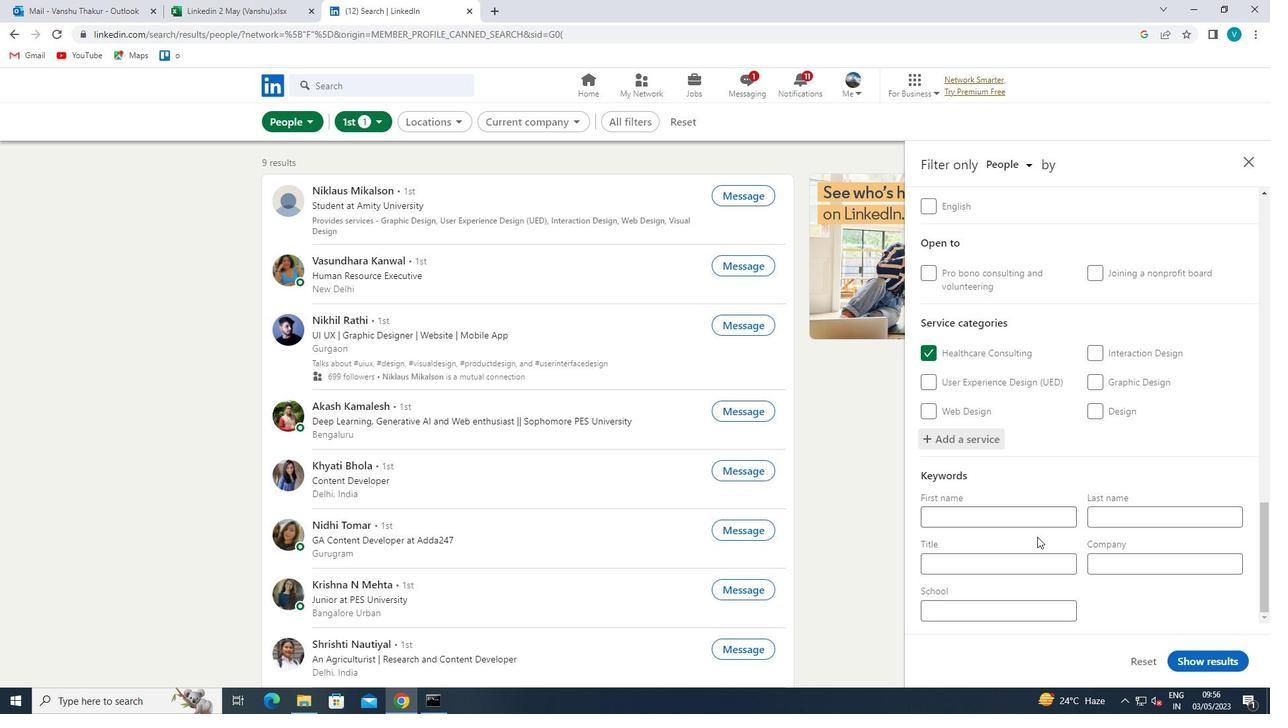 
Action: Mouse pressed left at (1027, 571)
Screenshot: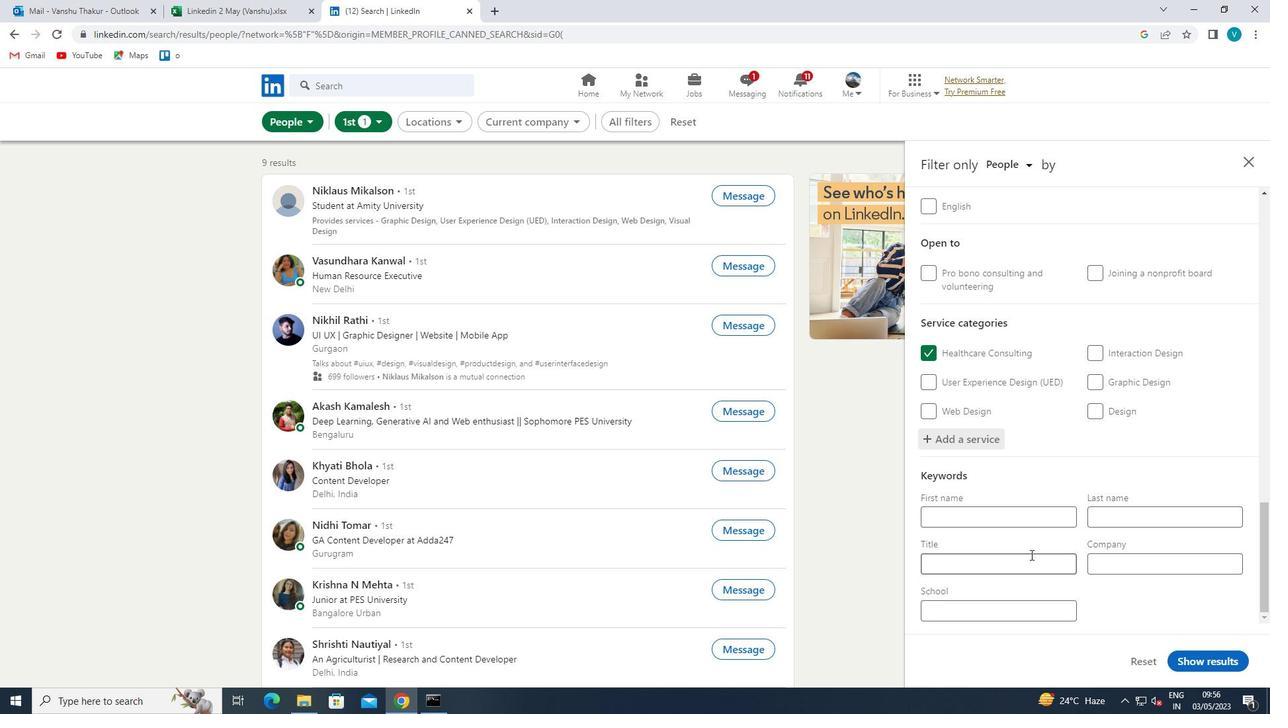 
Action: Key pressed <Key.shift>COMMUNICATIONS<Key.space><Key.shift>DIRECTOR<Key.space>
Screenshot: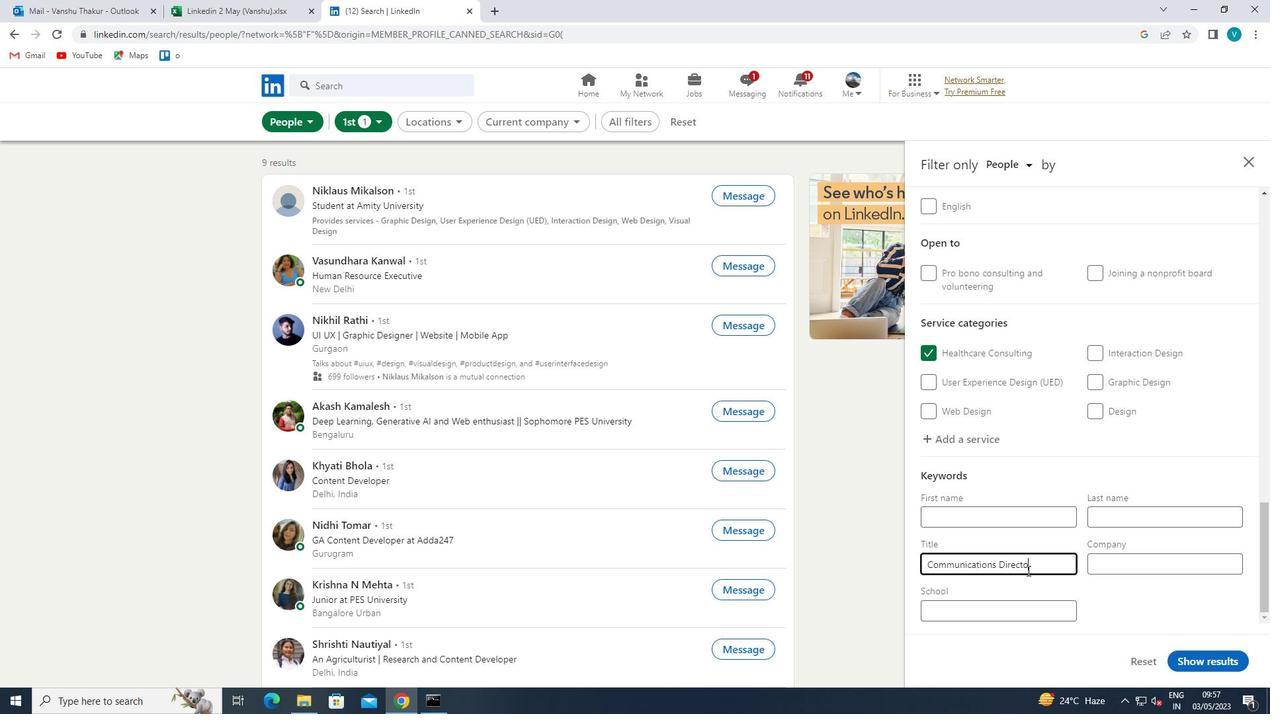 
Action: Mouse moved to (1193, 660)
Screenshot: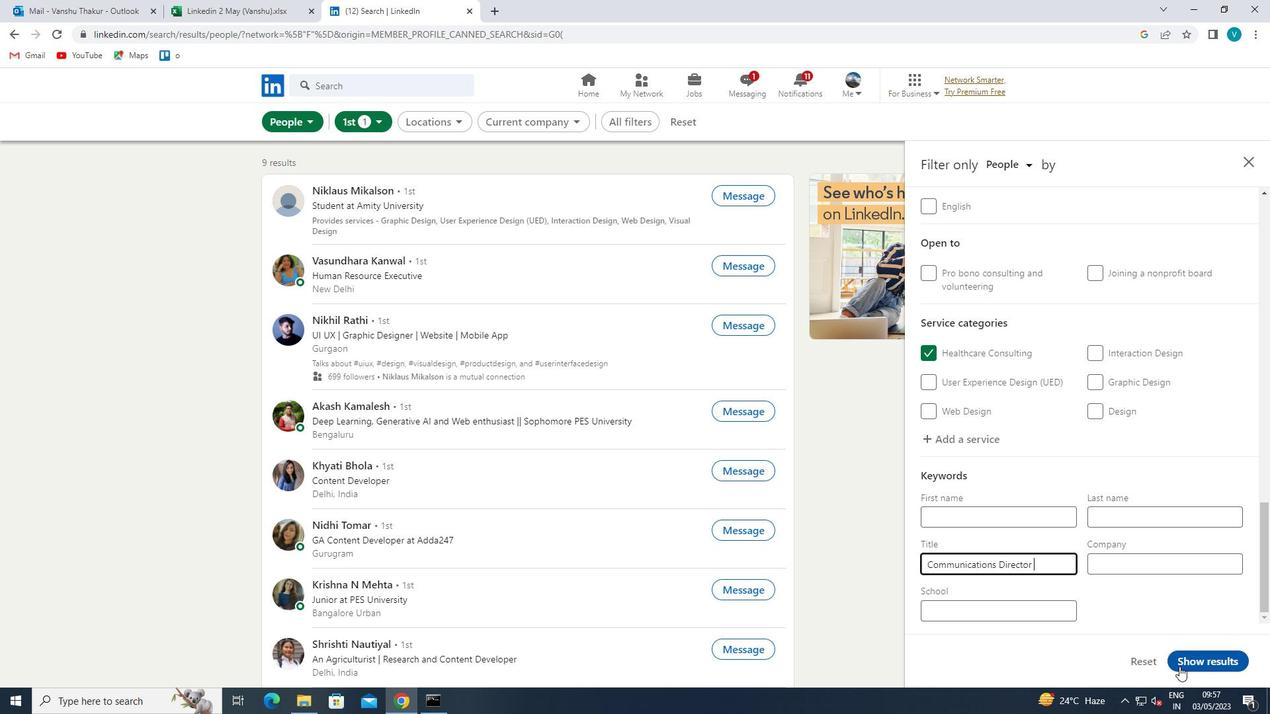 
Action: Mouse pressed left at (1193, 660)
Screenshot: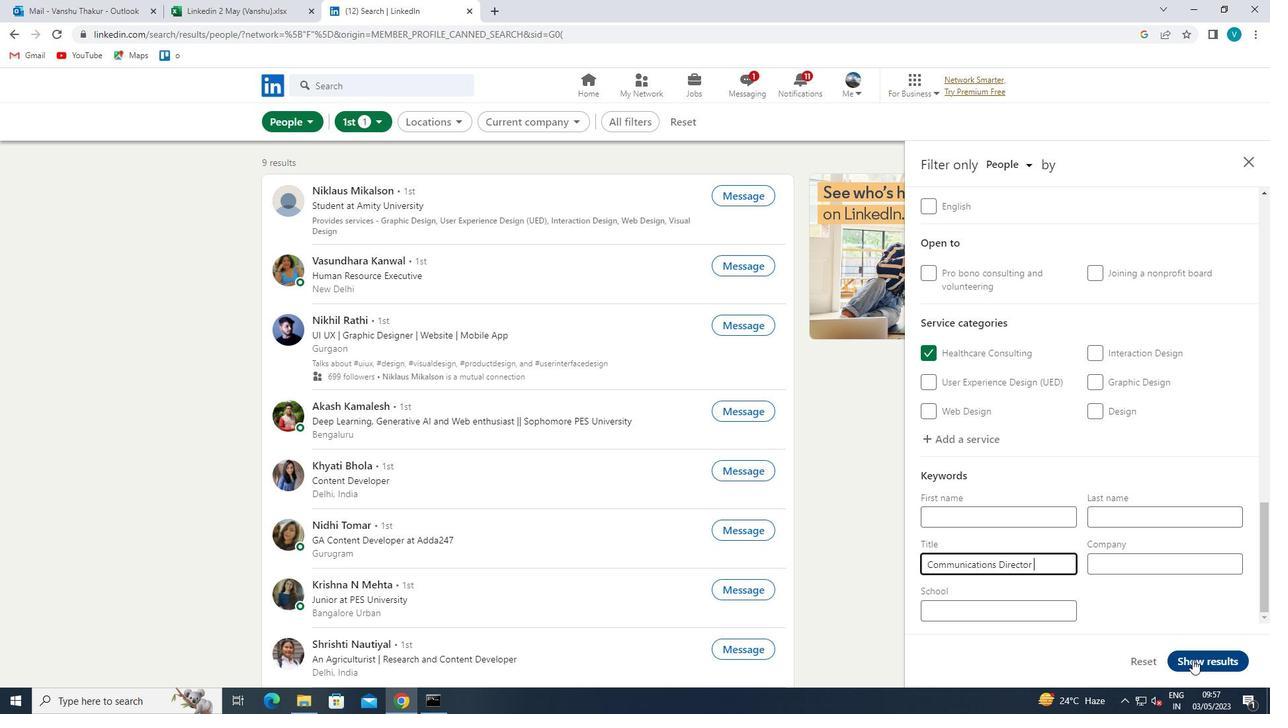 
